 Task: Find a one-way business class flight from Colorado Springs to Springfield for 9 passengers on May 2, using American Airlines, with 1 carry-on bag, a price limit of ₹400,000, and a departure time between 8:00 AM and 12:00 AM.
Action: Mouse moved to (291, 280)
Screenshot: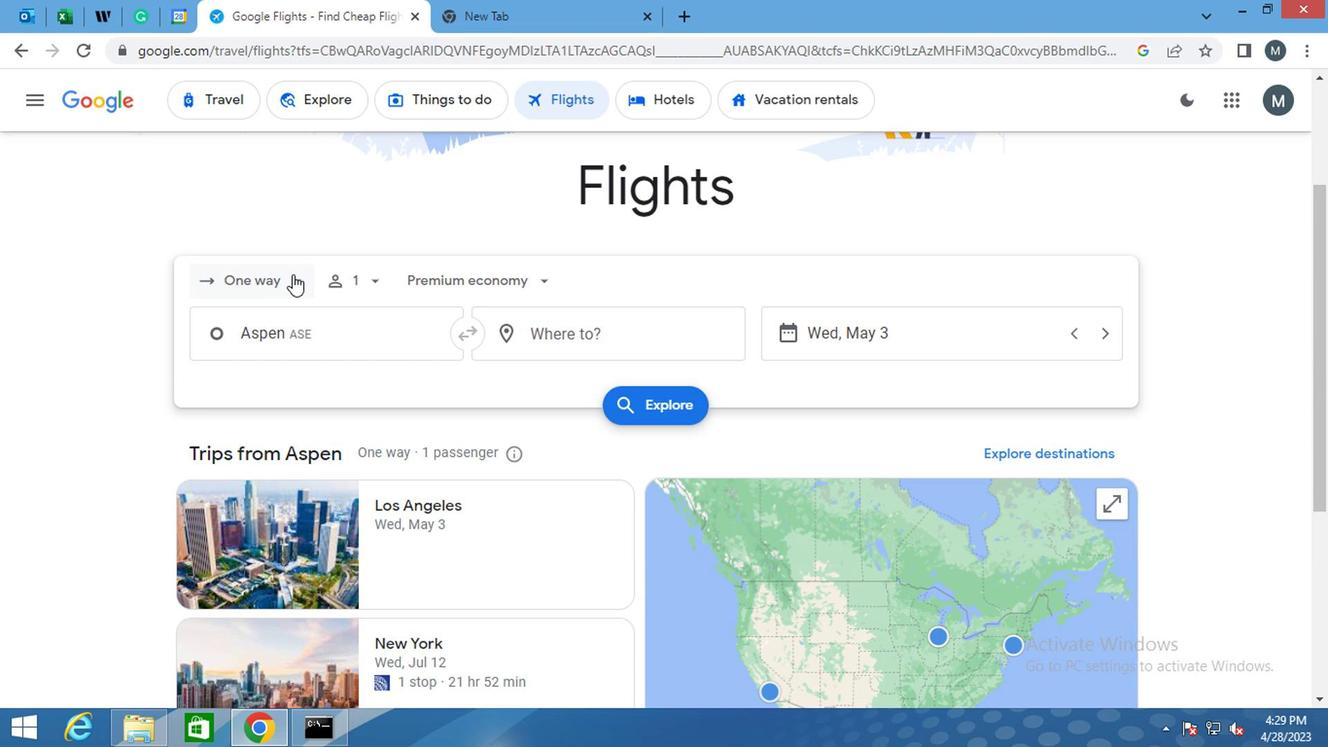 
Action: Mouse pressed left at (291, 280)
Screenshot: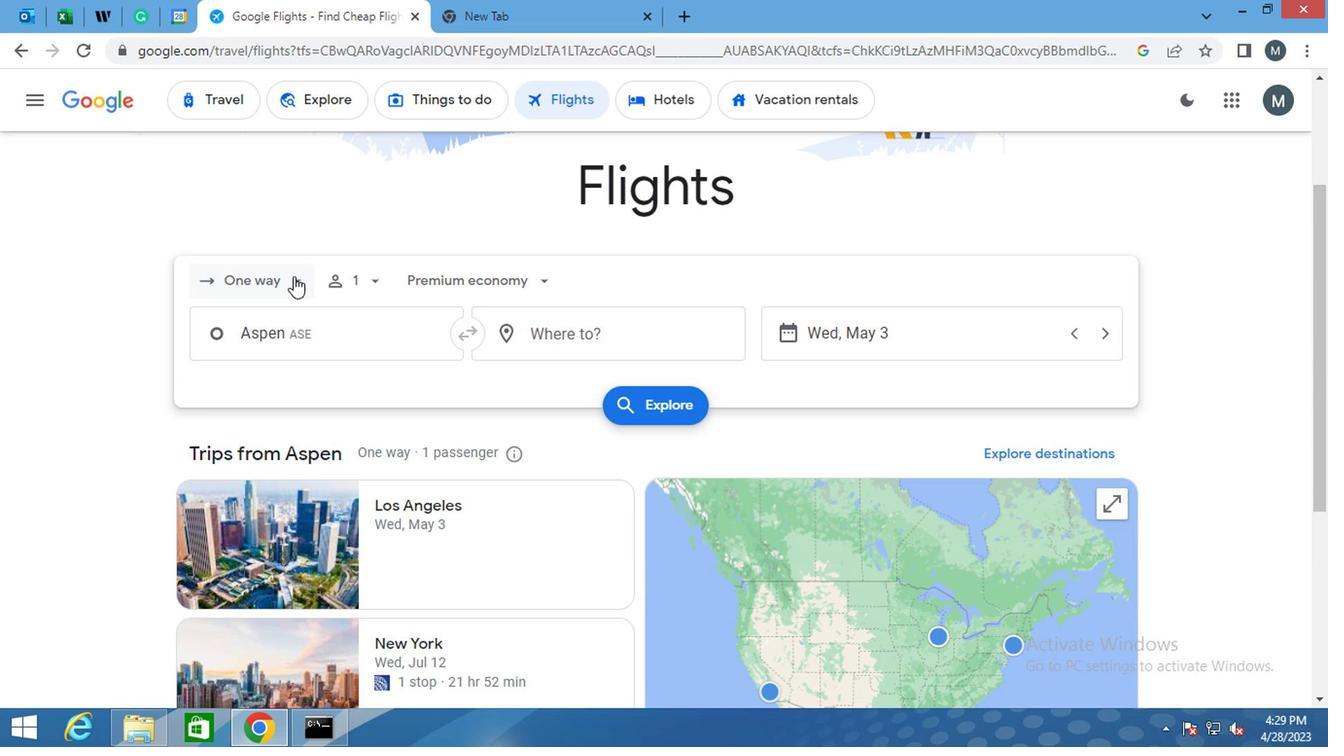 
Action: Mouse moved to (308, 374)
Screenshot: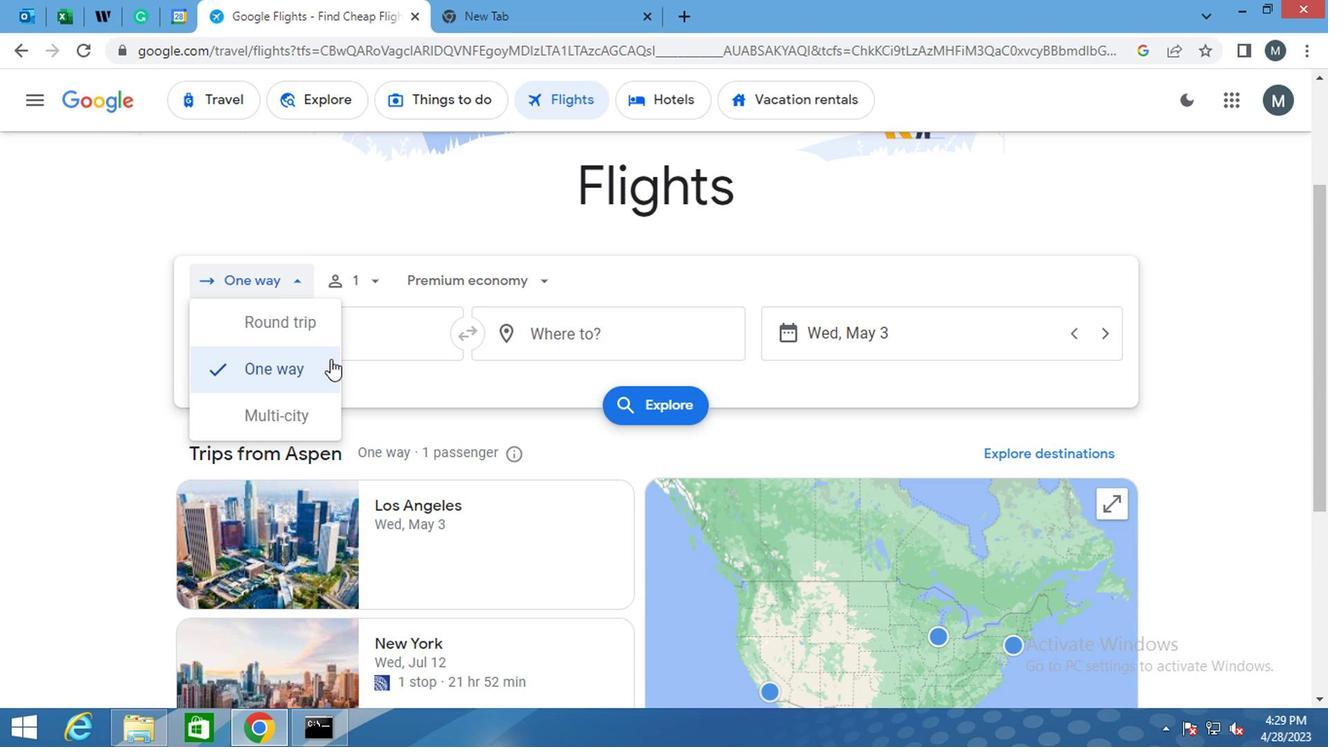 
Action: Mouse pressed left at (308, 374)
Screenshot: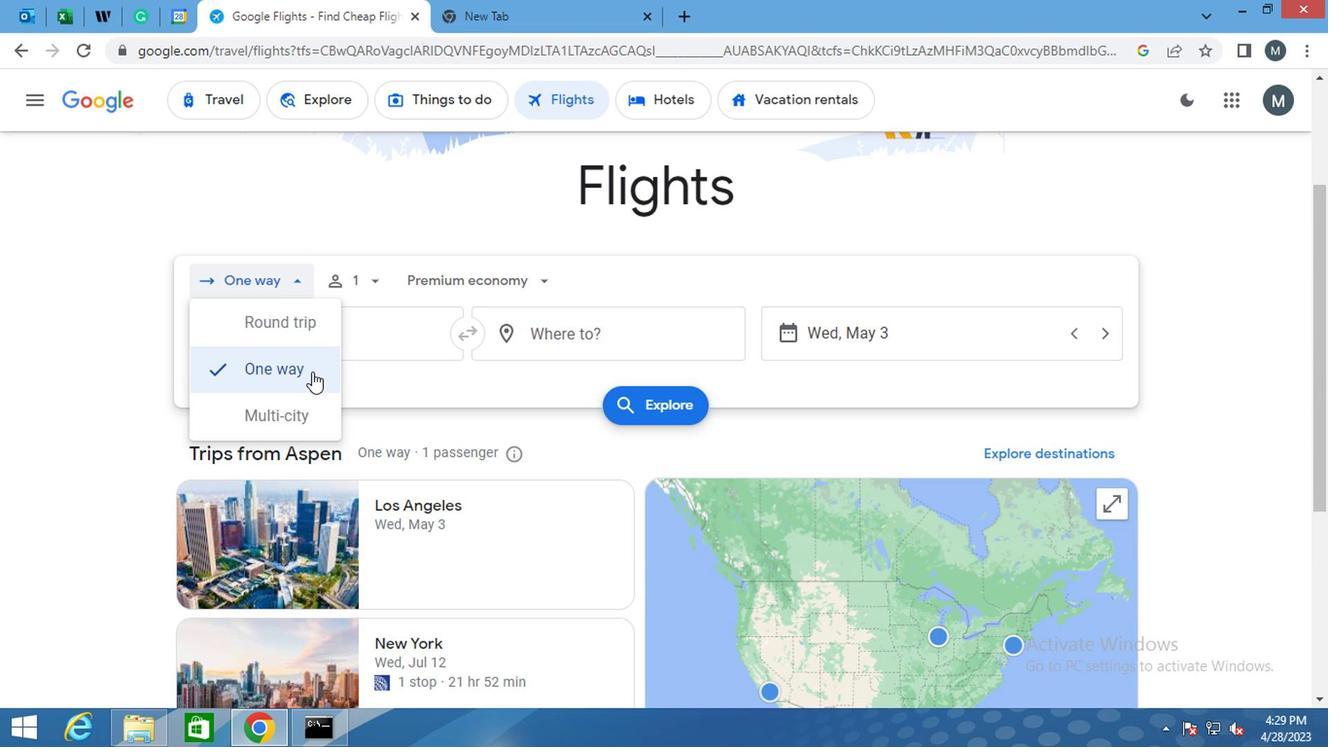 
Action: Mouse moved to (368, 285)
Screenshot: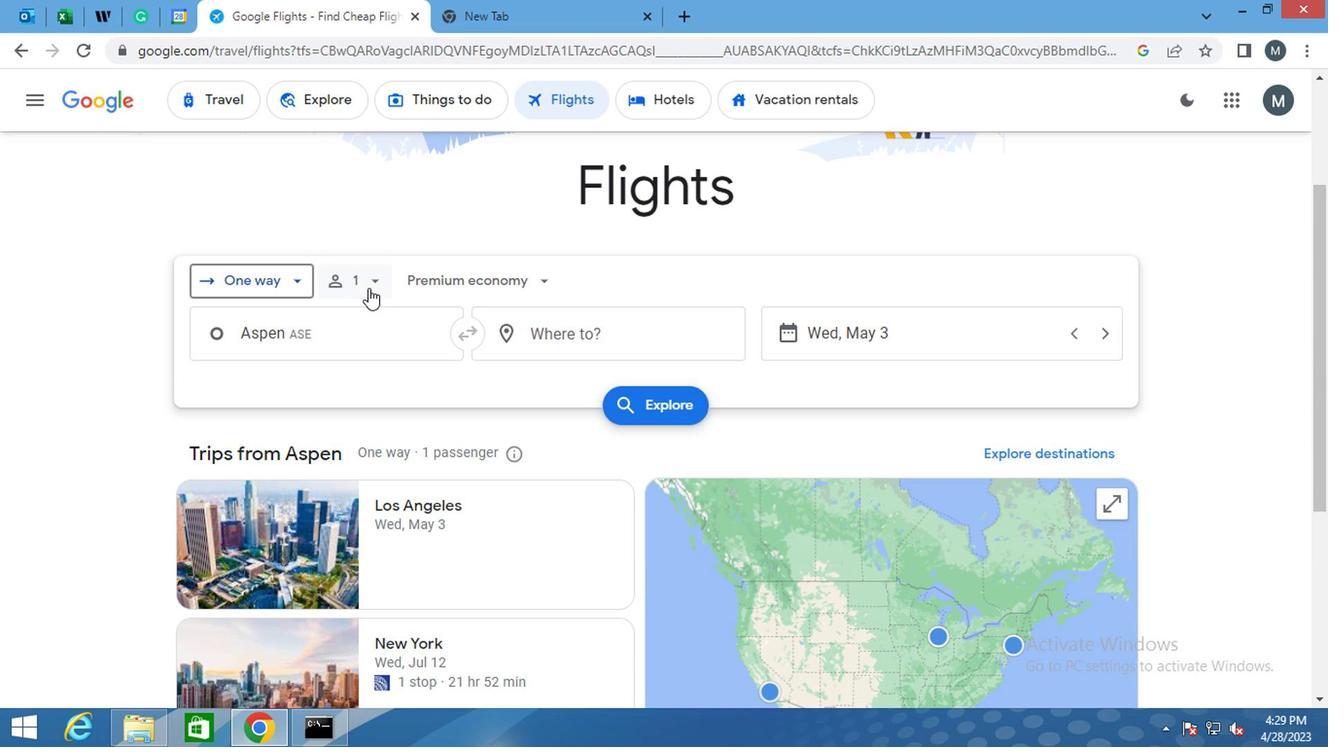 
Action: Mouse pressed left at (368, 285)
Screenshot: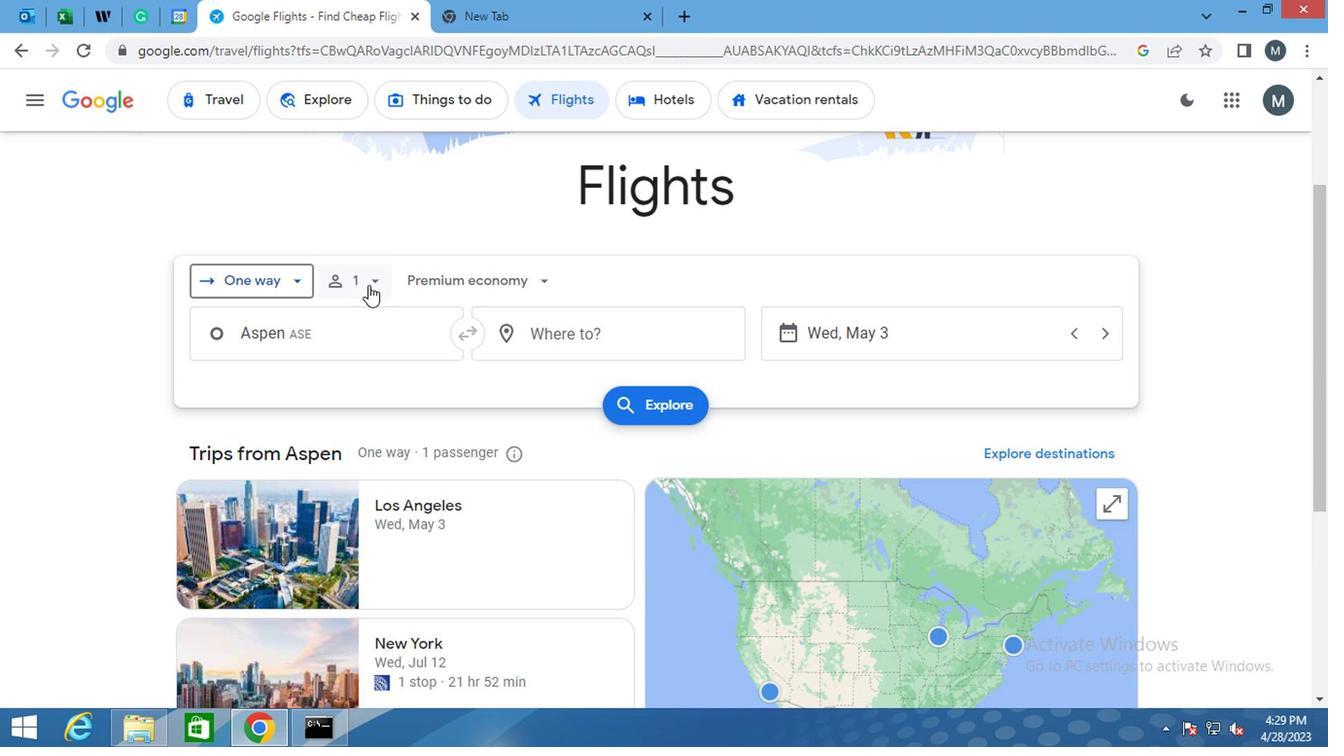 
Action: Mouse moved to (522, 383)
Screenshot: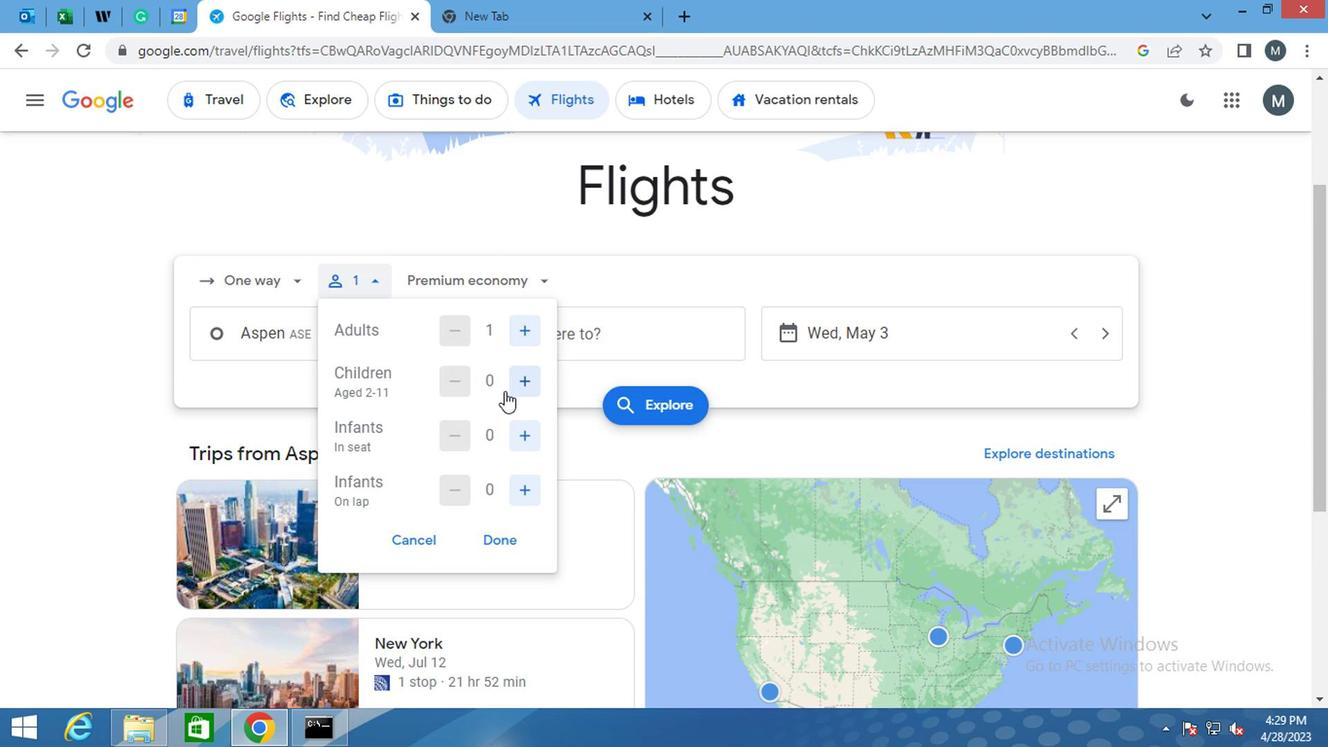 
Action: Mouse pressed left at (522, 383)
Screenshot: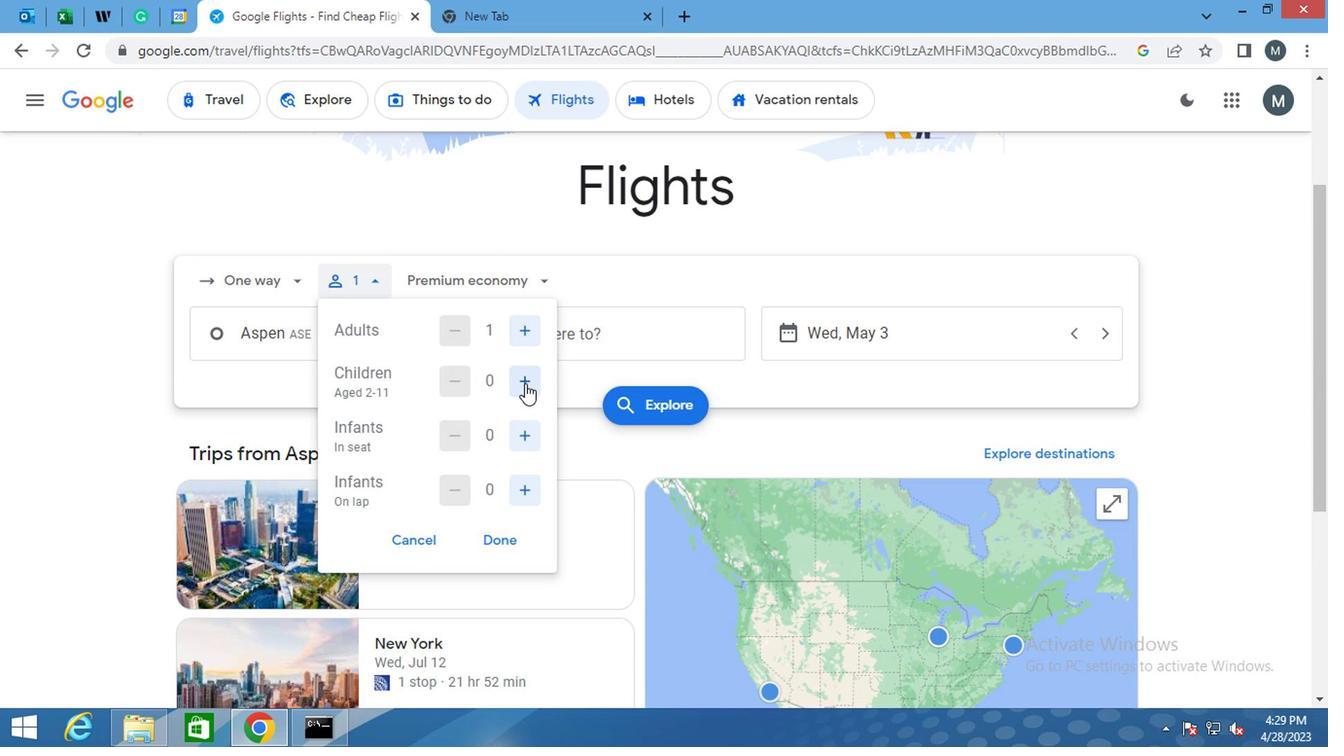 
Action: Mouse moved to (523, 383)
Screenshot: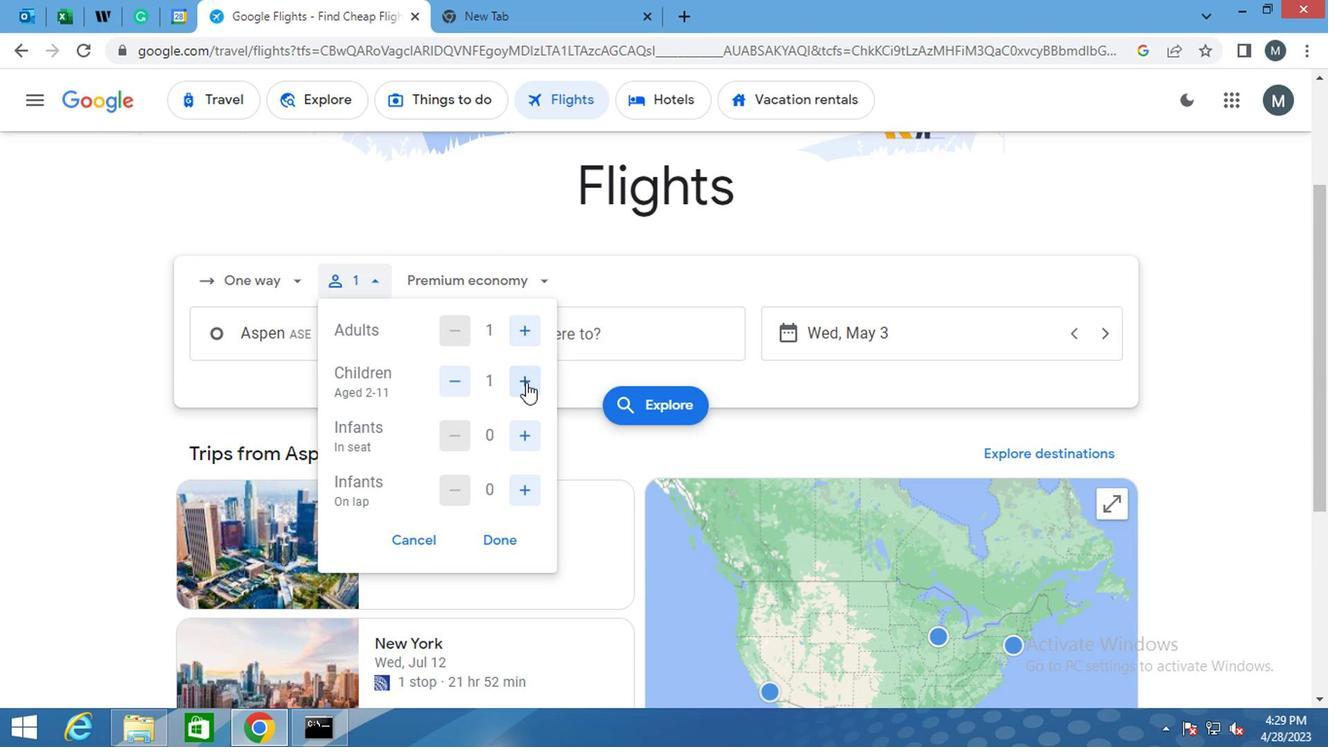 
Action: Mouse pressed left at (523, 383)
Screenshot: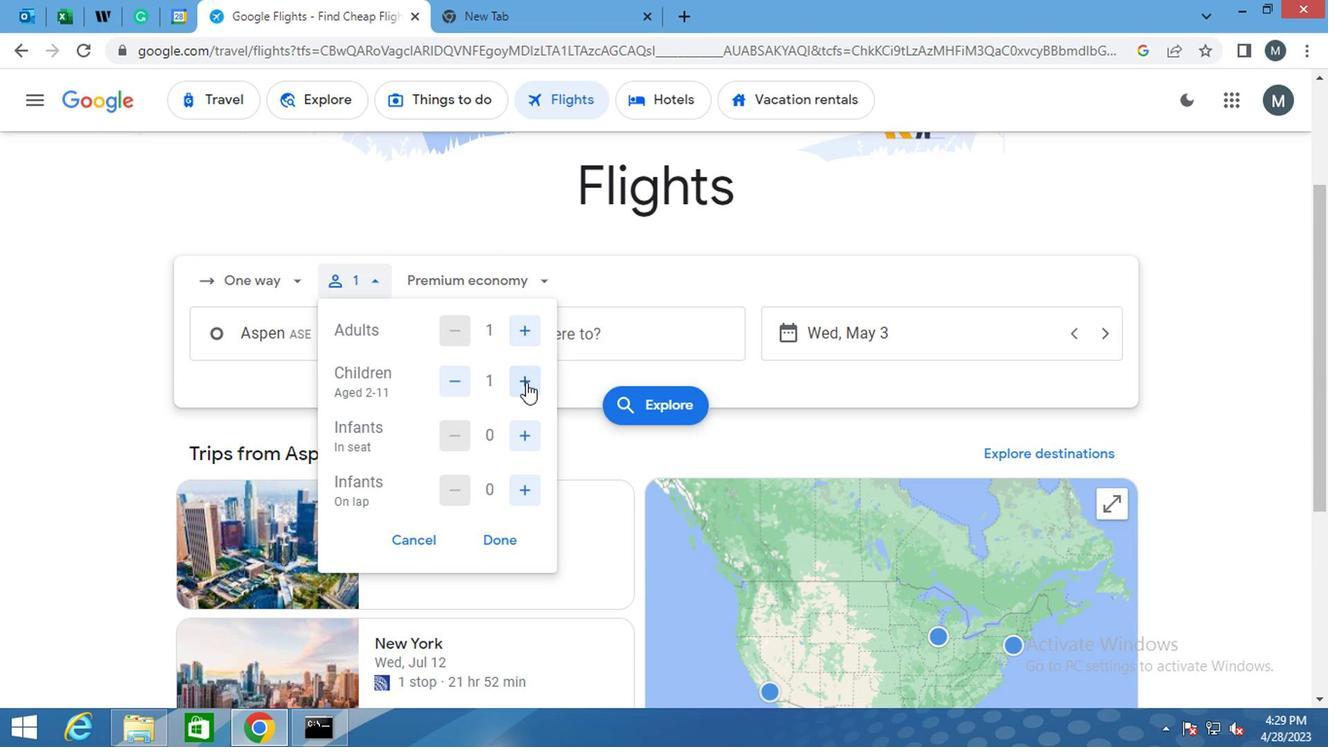 
Action: Mouse pressed left at (523, 383)
Screenshot: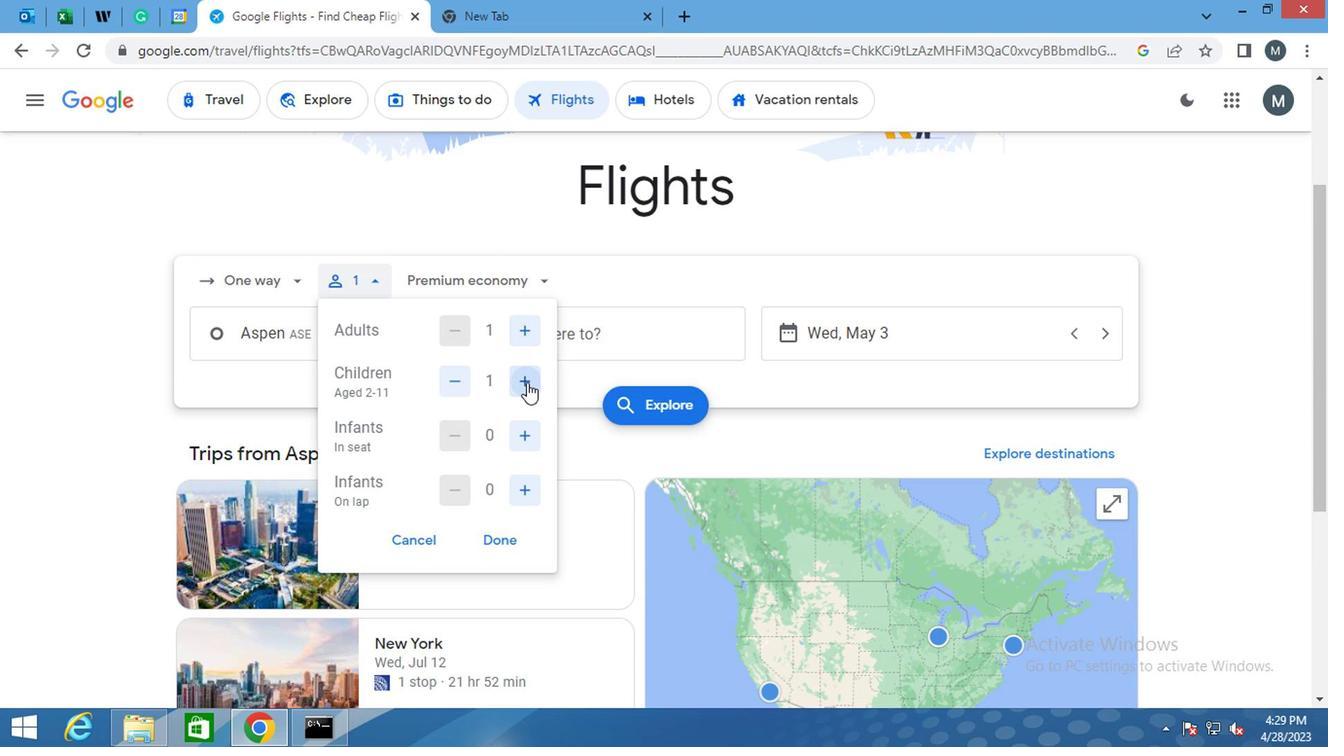 
Action: Mouse pressed left at (523, 383)
Screenshot: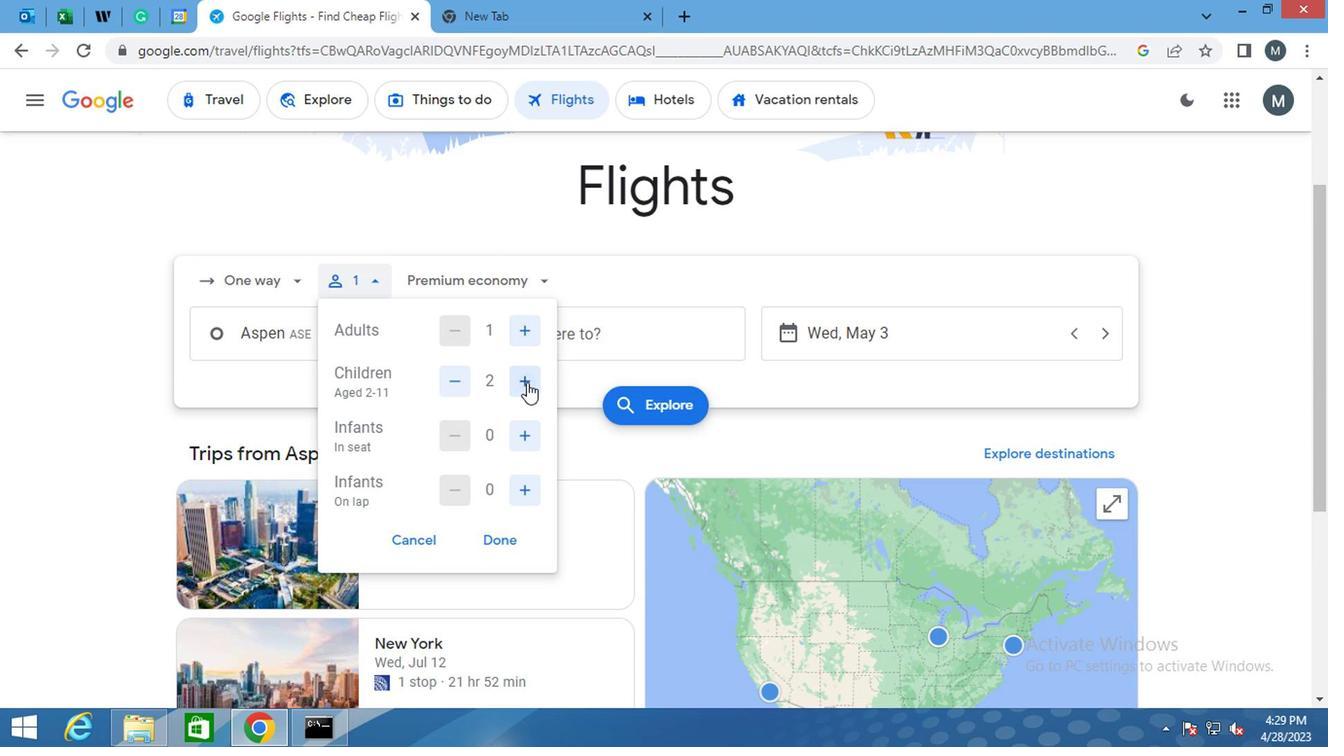 
Action: Mouse pressed left at (523, 383)
Screenshot: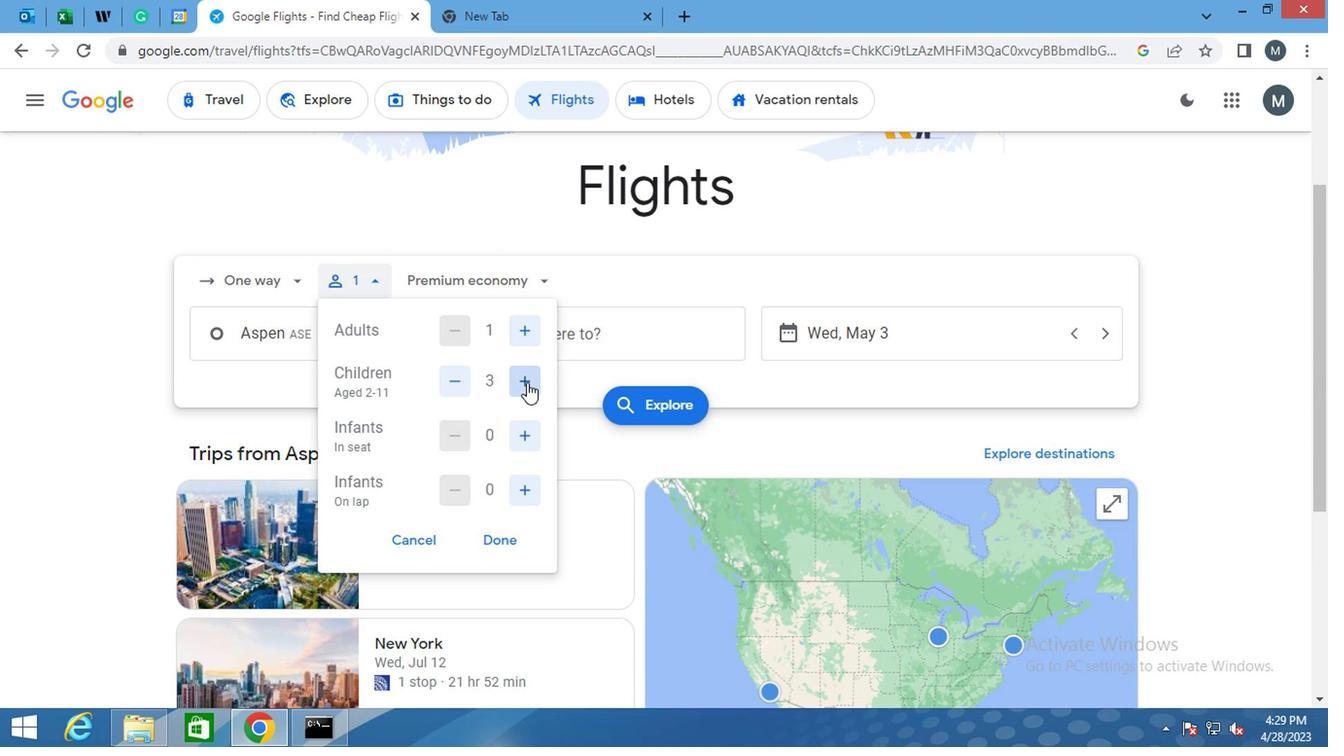 
Action: Mouse pressed left at (523, 383)
Screenshot: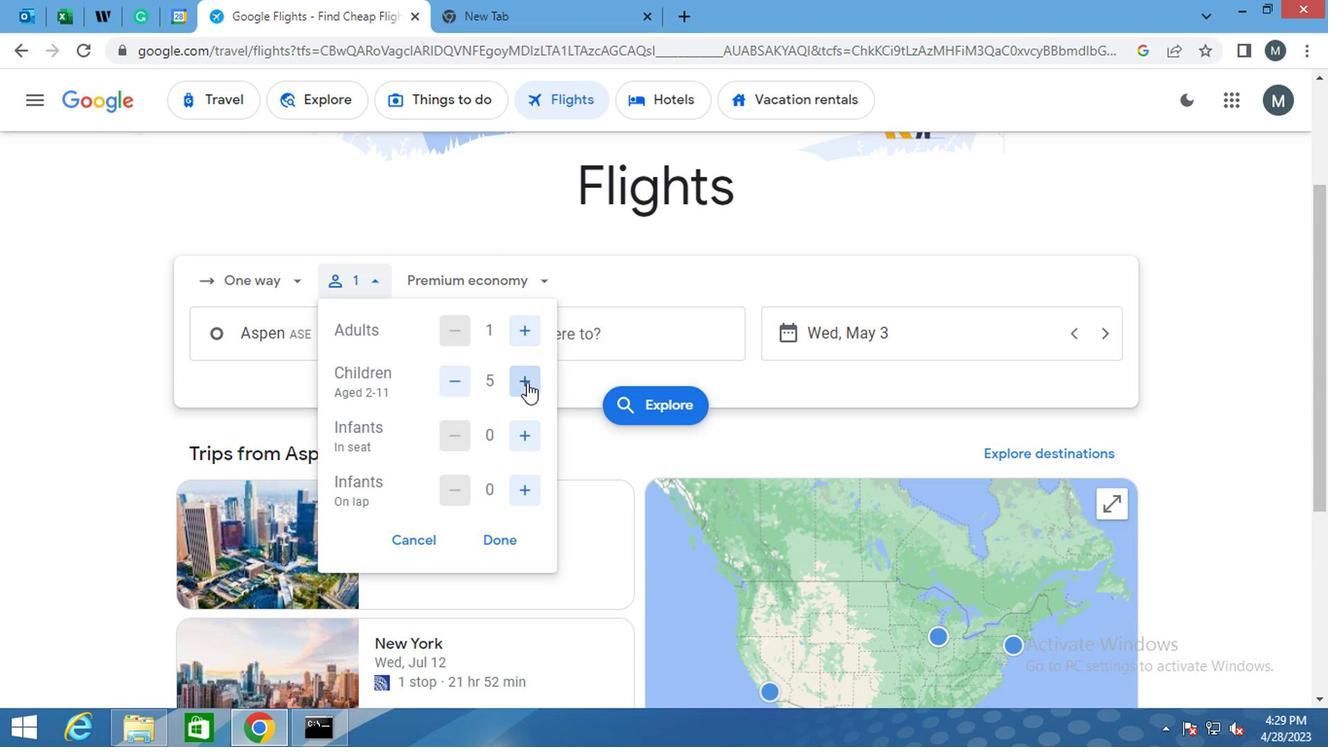 
Action: Mouse moved to (523, 441)
Screenshot: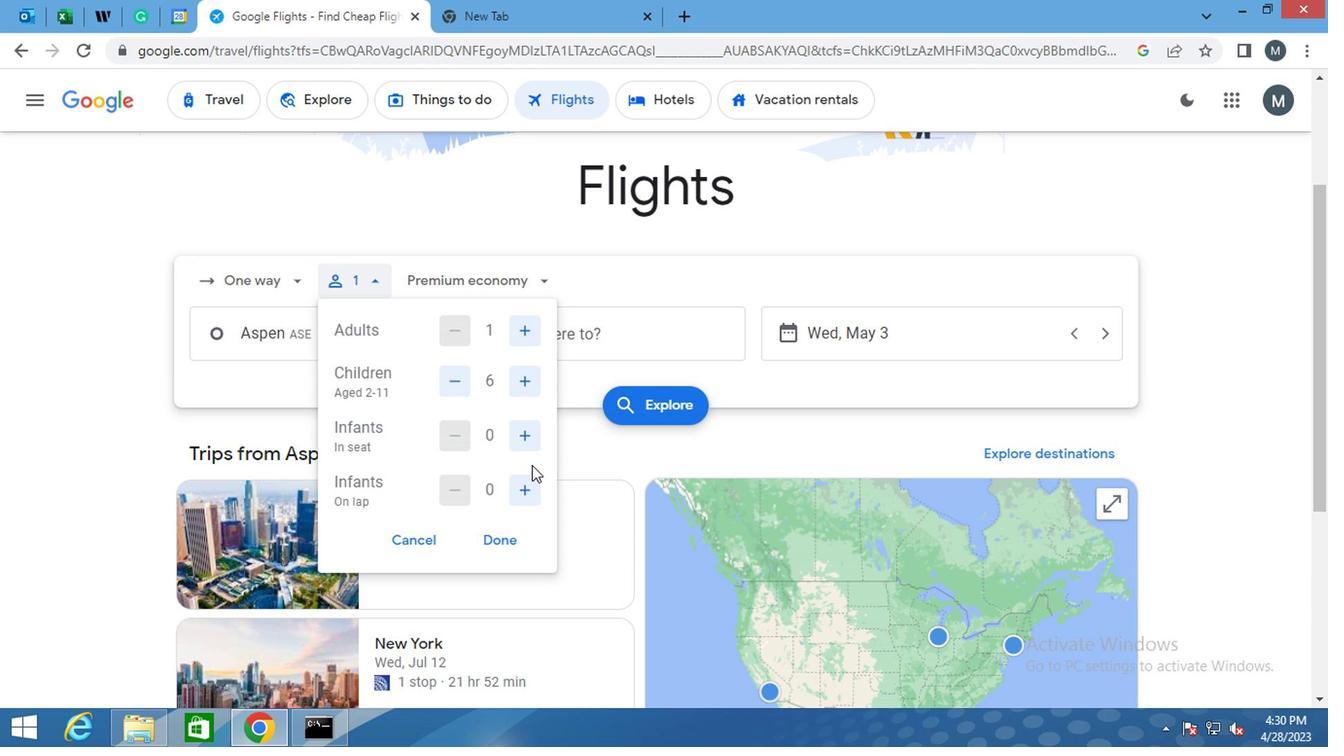 
Action: Mouse pressed left at (523, 441)
Screenshot: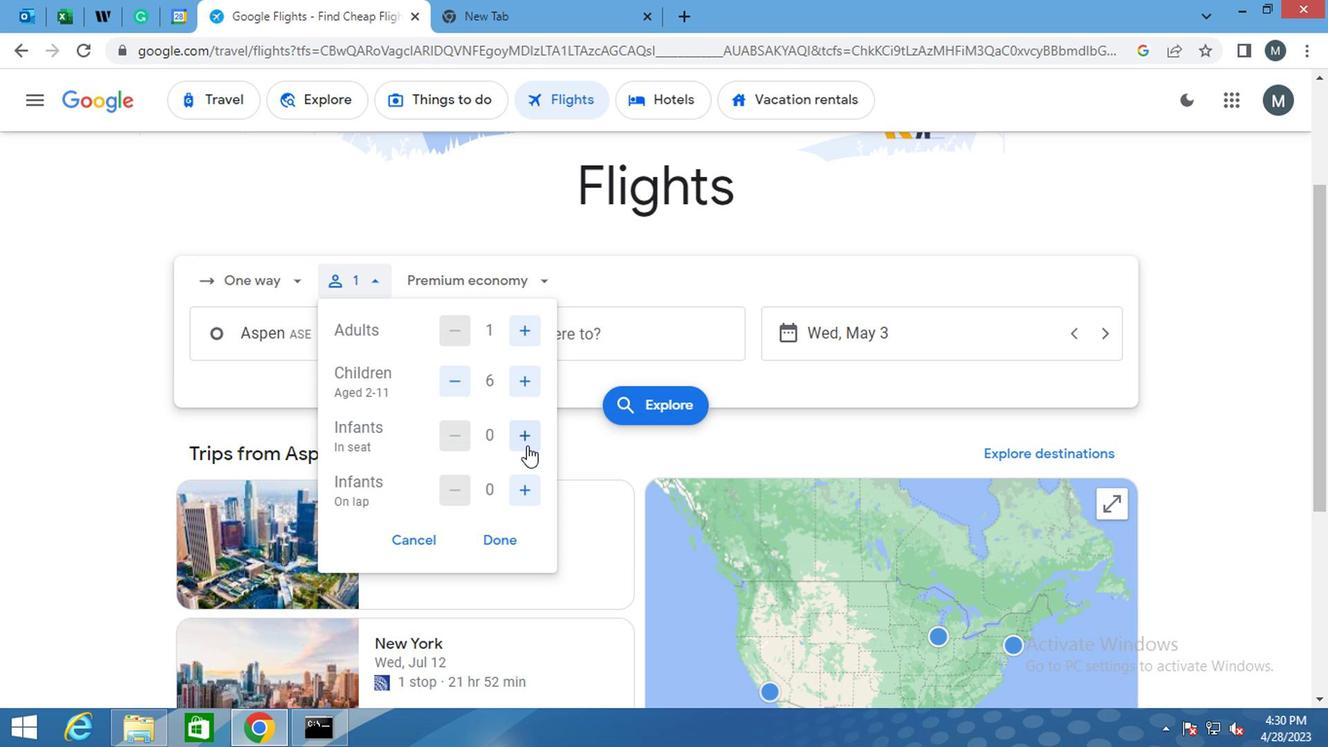 
Action: Mouse moved to (522, 486)
Screenshot: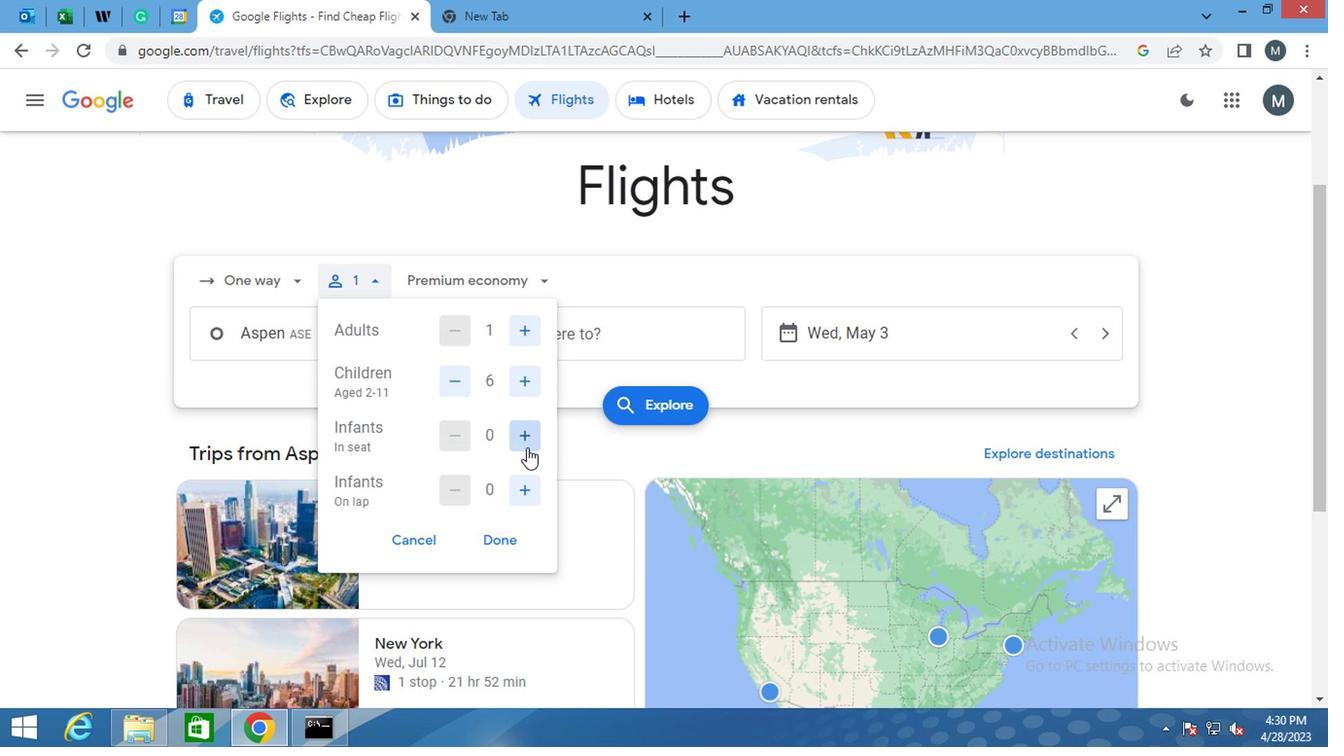 
Action: Mouse pressed left at (522, 486)
Screenshot: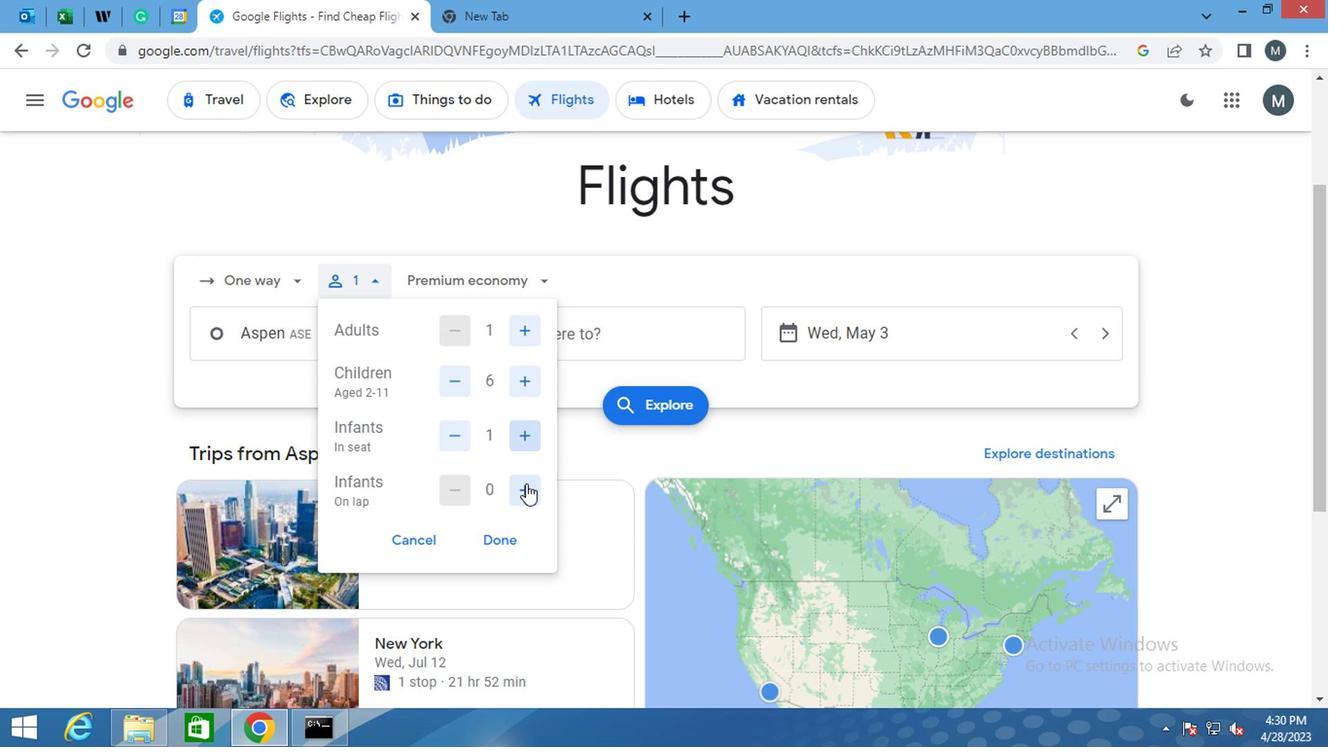 
Action: Mouse moved to (515, 534)
Screenshot: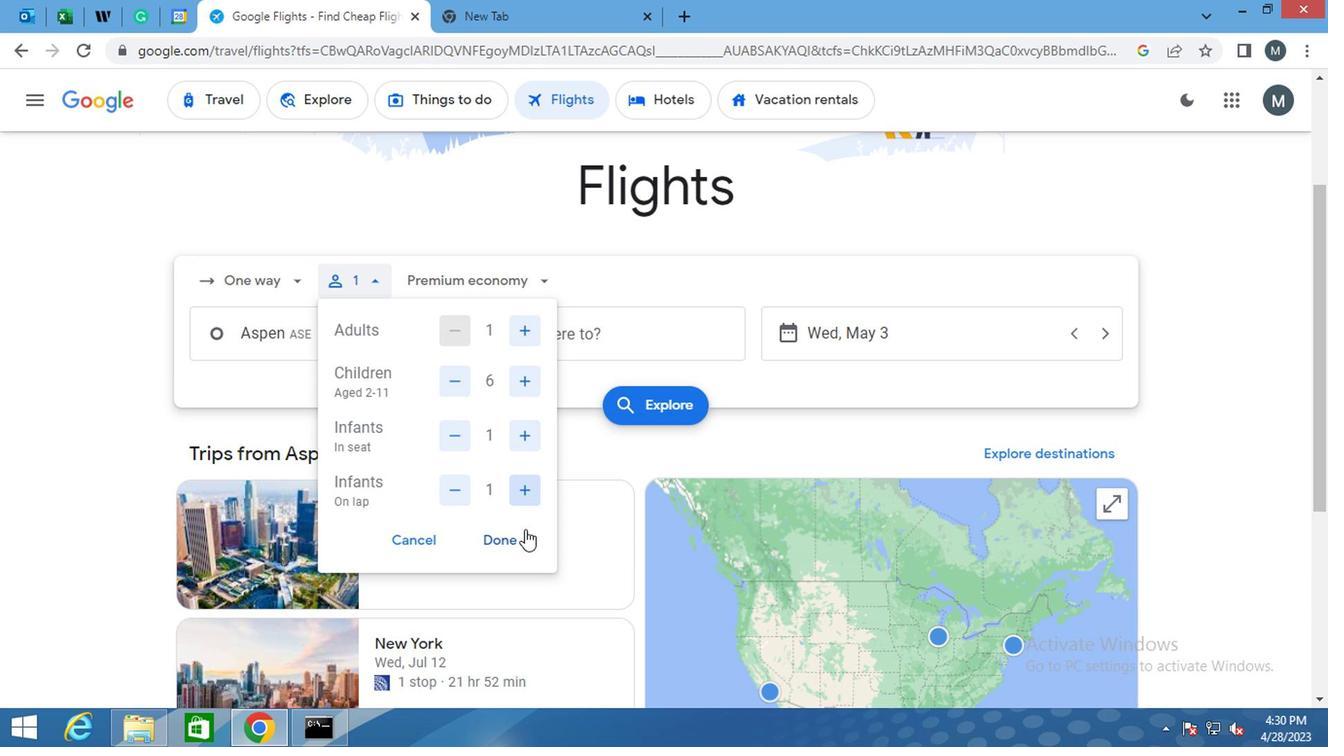 
Action: Mouse pressed left at (515, 534)
Screenshot: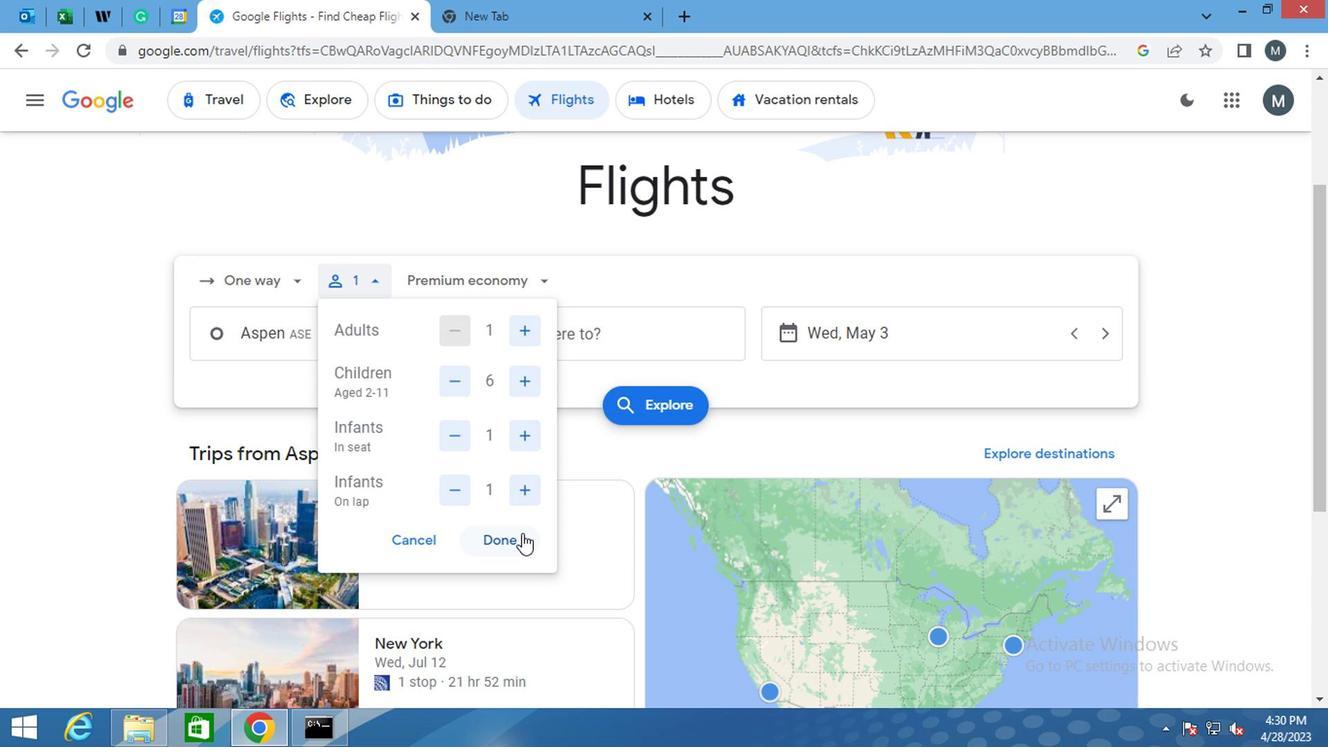 
Action: Mouse moved to (451, 284)
Screenshot: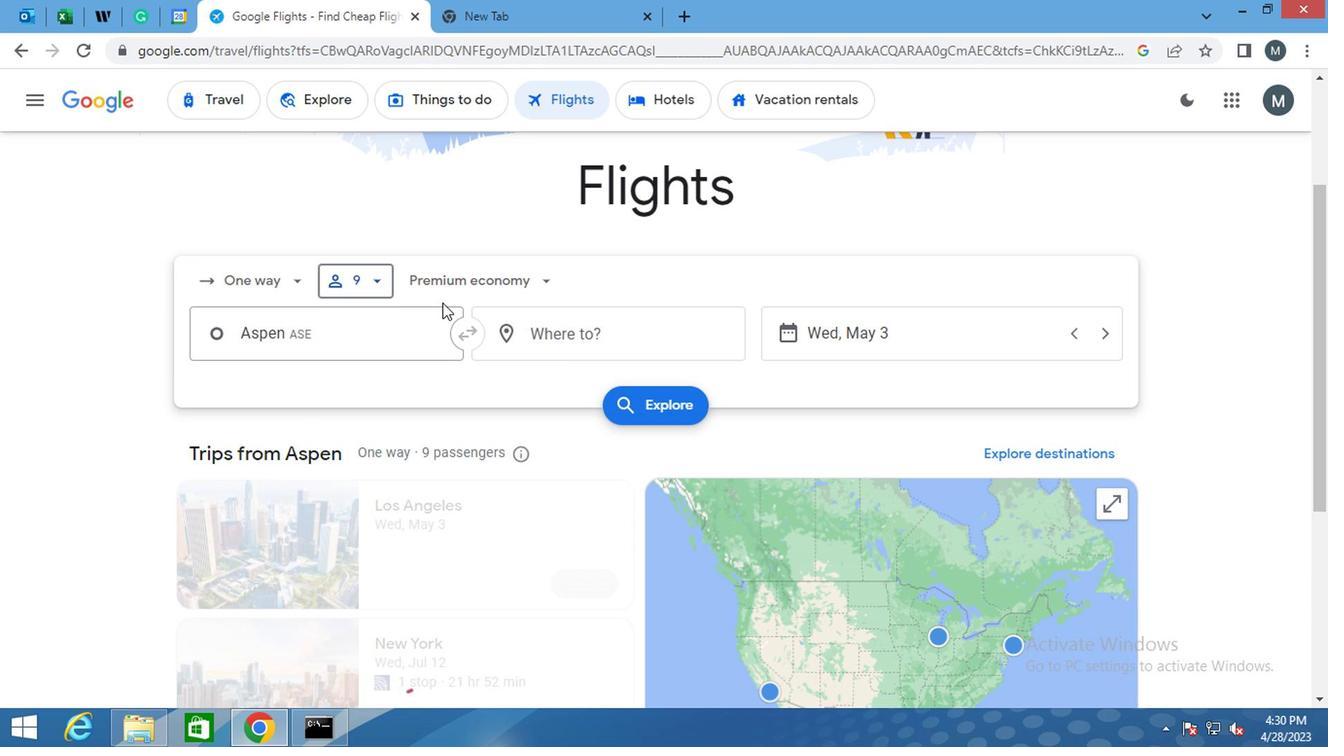 
Action: Mouse pressed left at (451, 284)
Screenshot: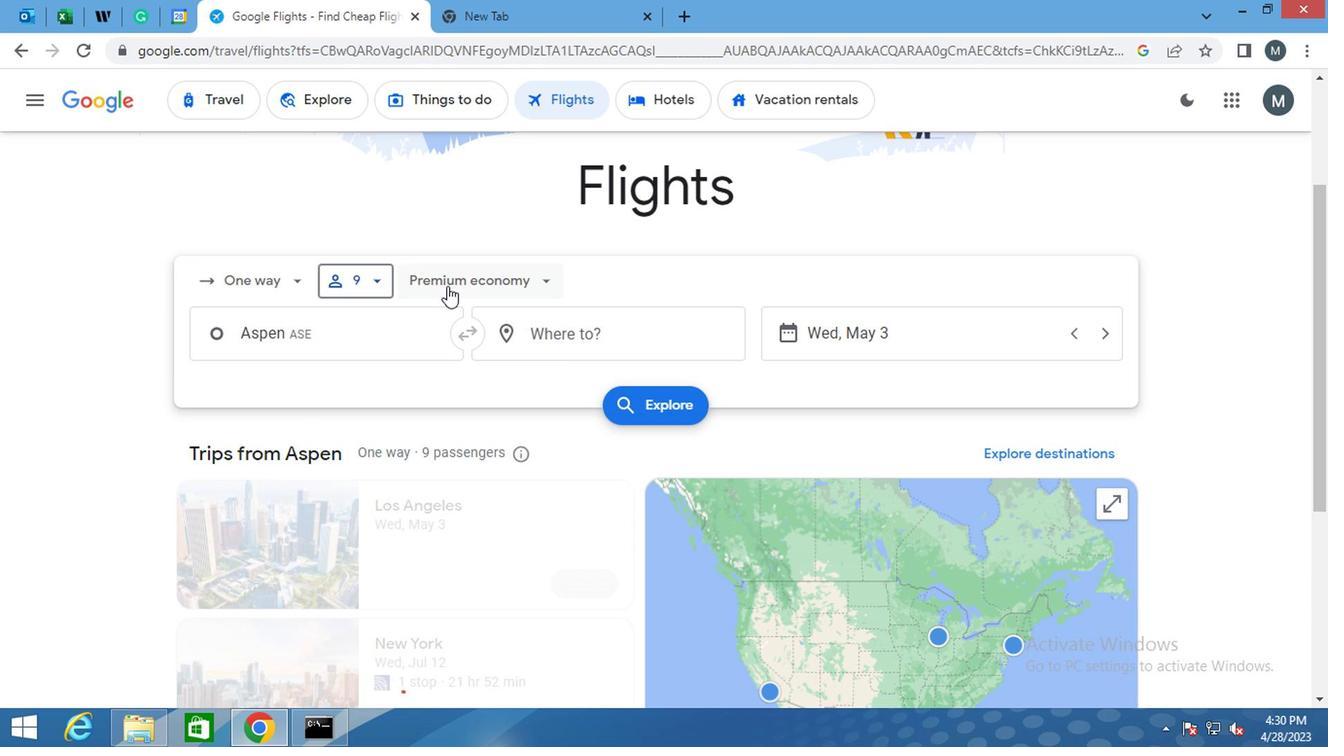 
Action: Mouse moved to (475, 410)
Screenshot: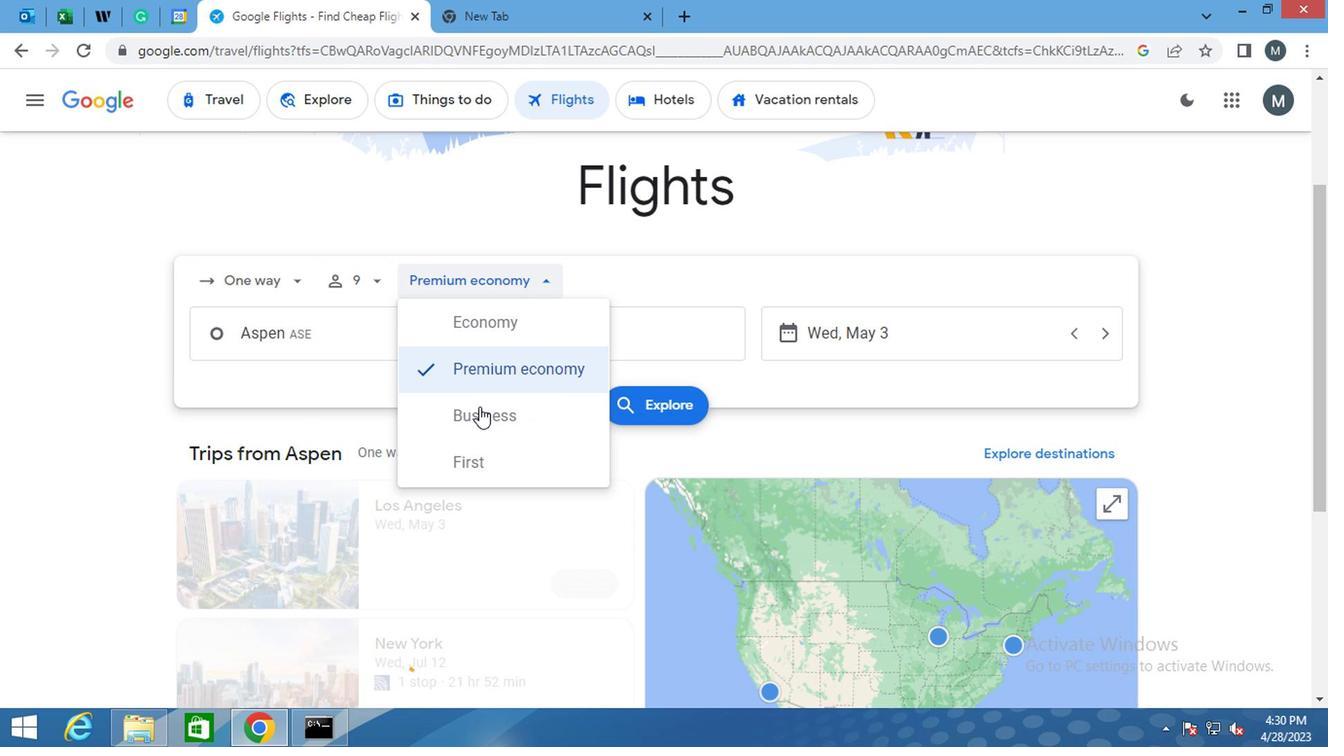 
Action: Mouse pressed left at (475, 410)
Screenshot: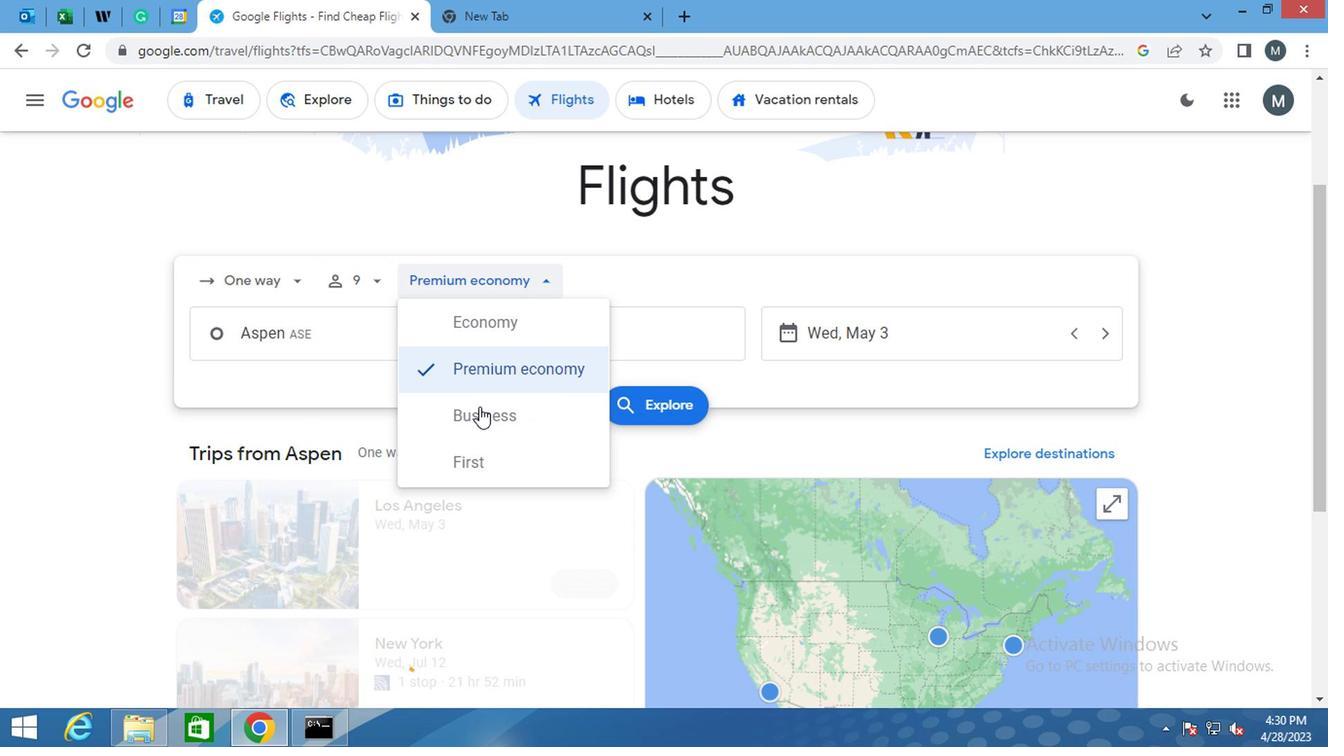 
Action: Mouse moved to (316, 340)
Screenshot: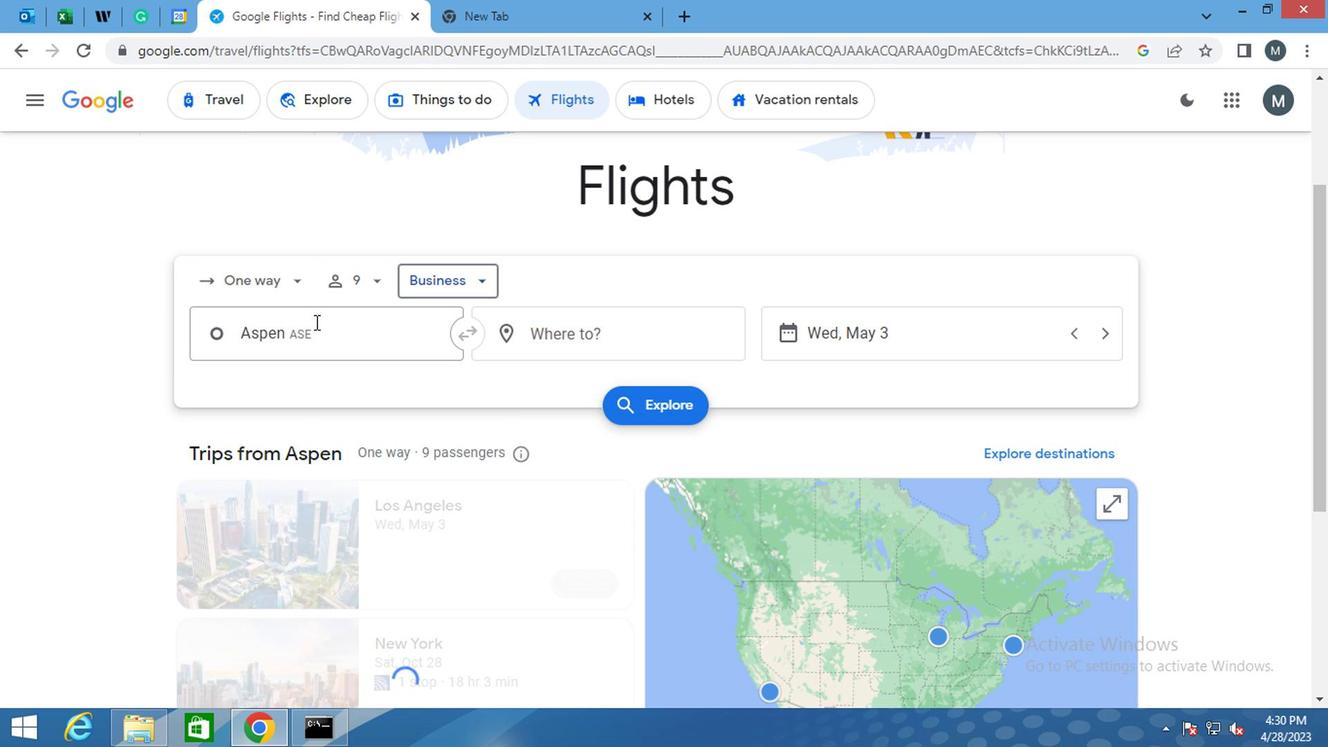 
Action: Mouse pressed left at (316, 340)
Screenshot: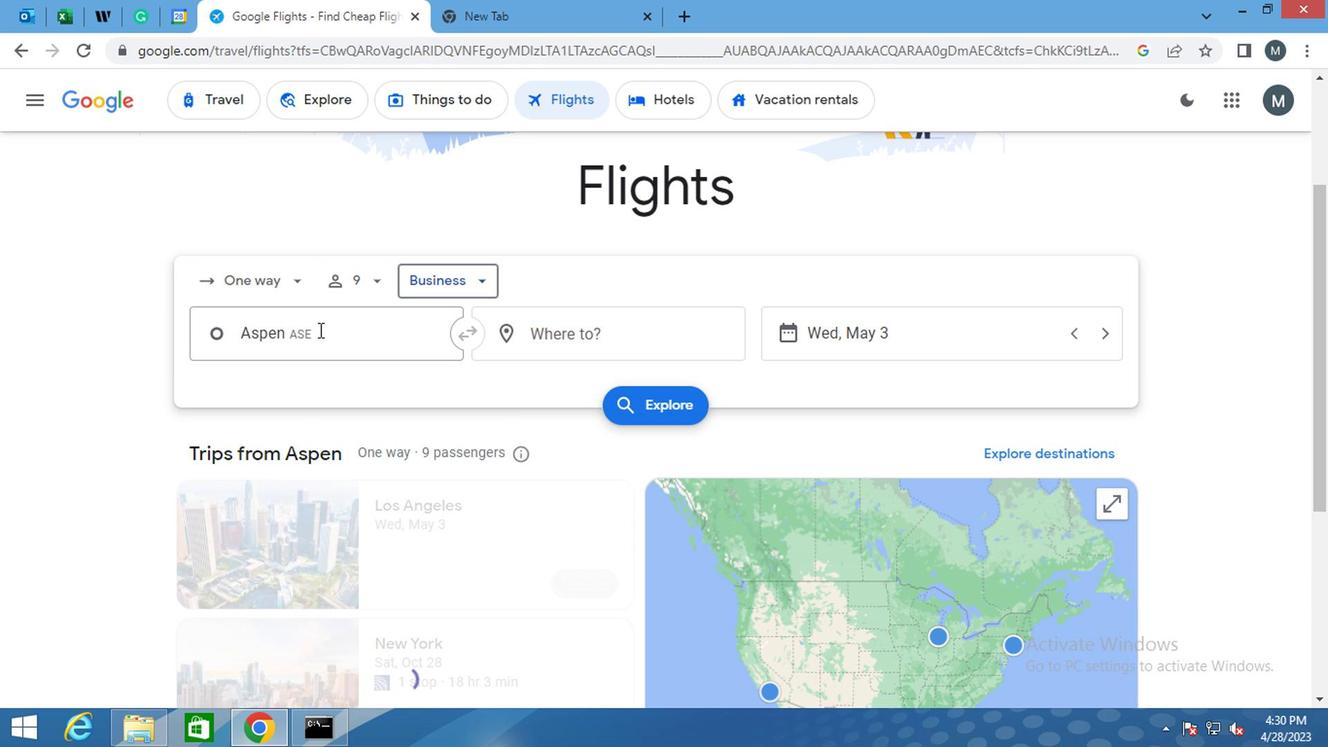 
Action: Key pressed <Key.shift>CLORADO<Key.space>
Screenshot: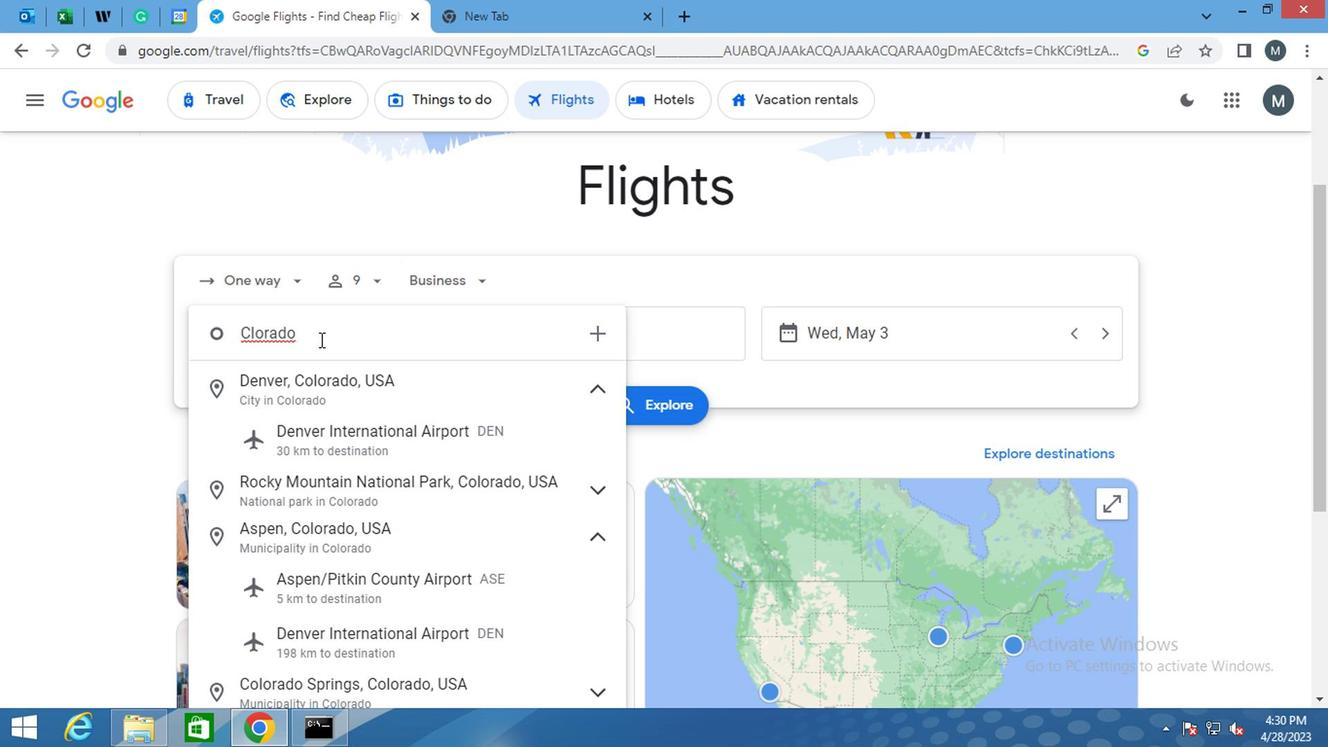 
Action: Mouse moved to (313, 342)
Screenshot: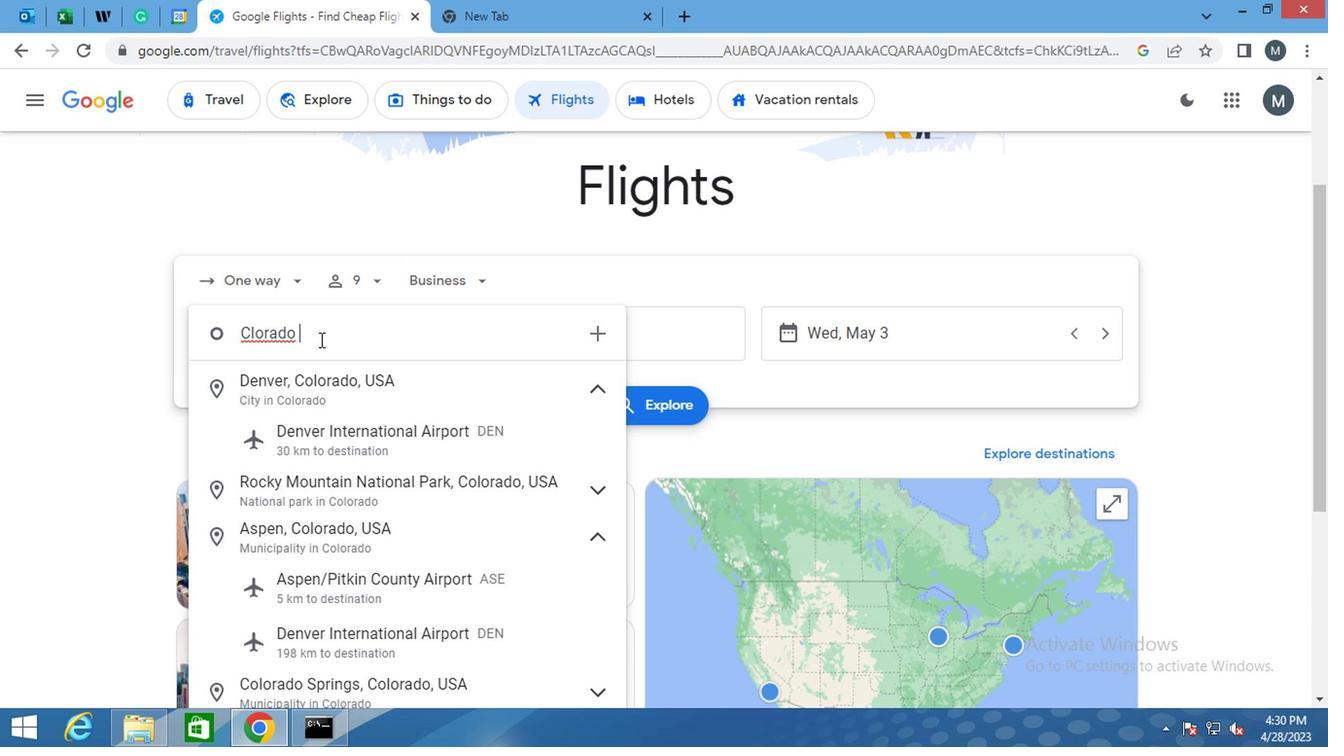 
Action: Key pressed <Key.shift>SPRINGS
Screenshot: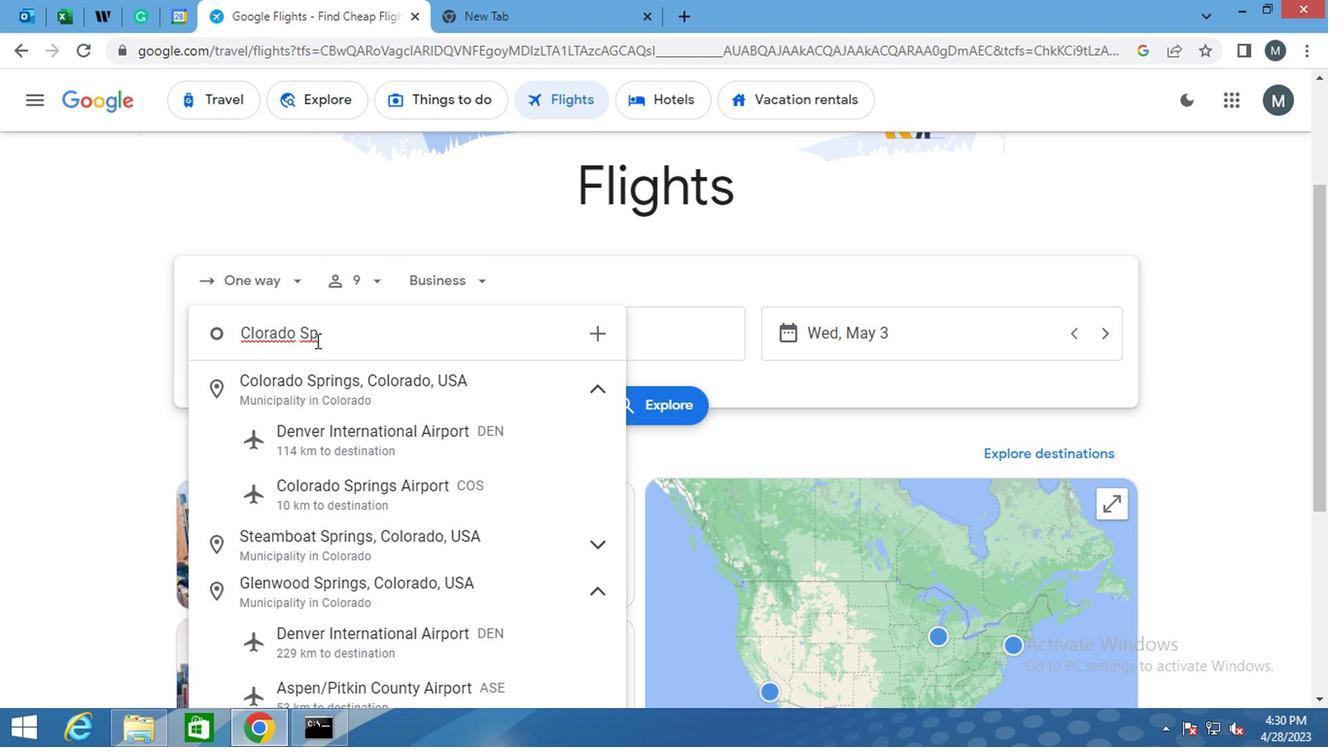 
Action: Mouse moved to (438, 489)
Screenshot: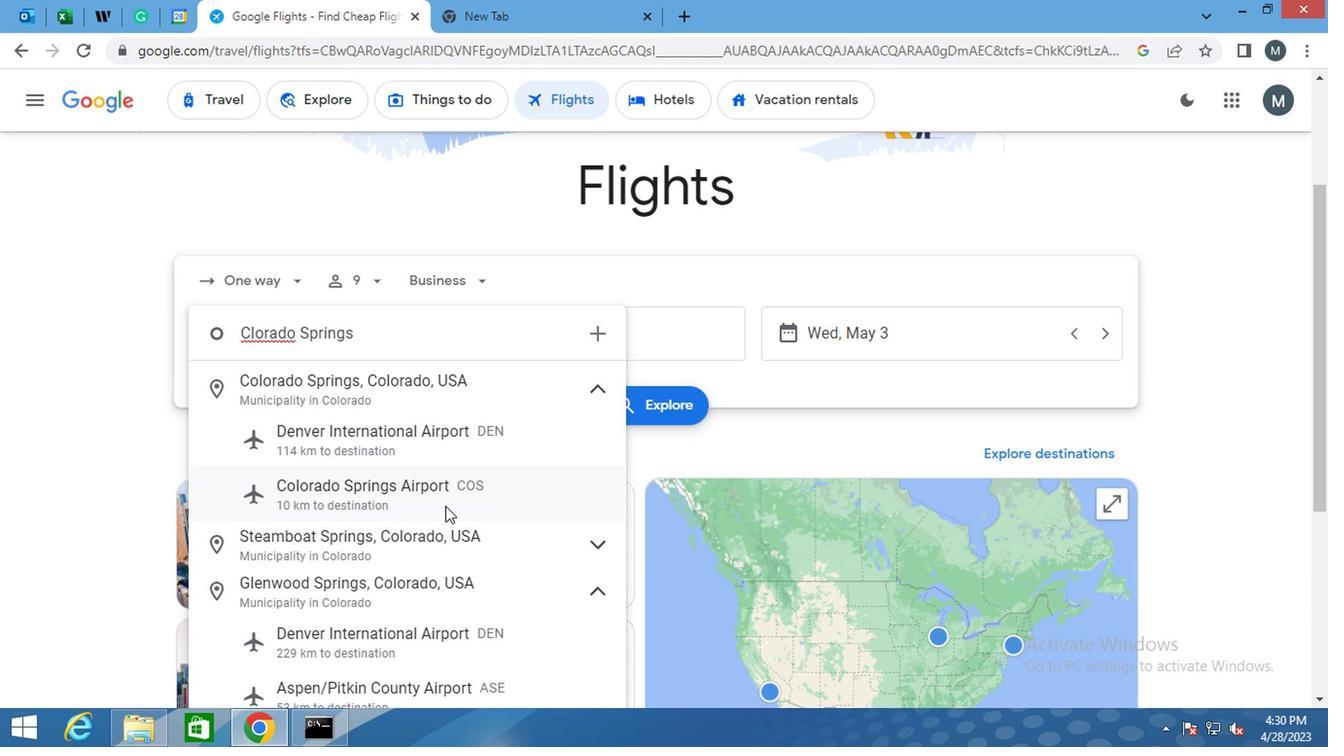 
Action: Mouse pressed left at (438, 489)
Screenshot: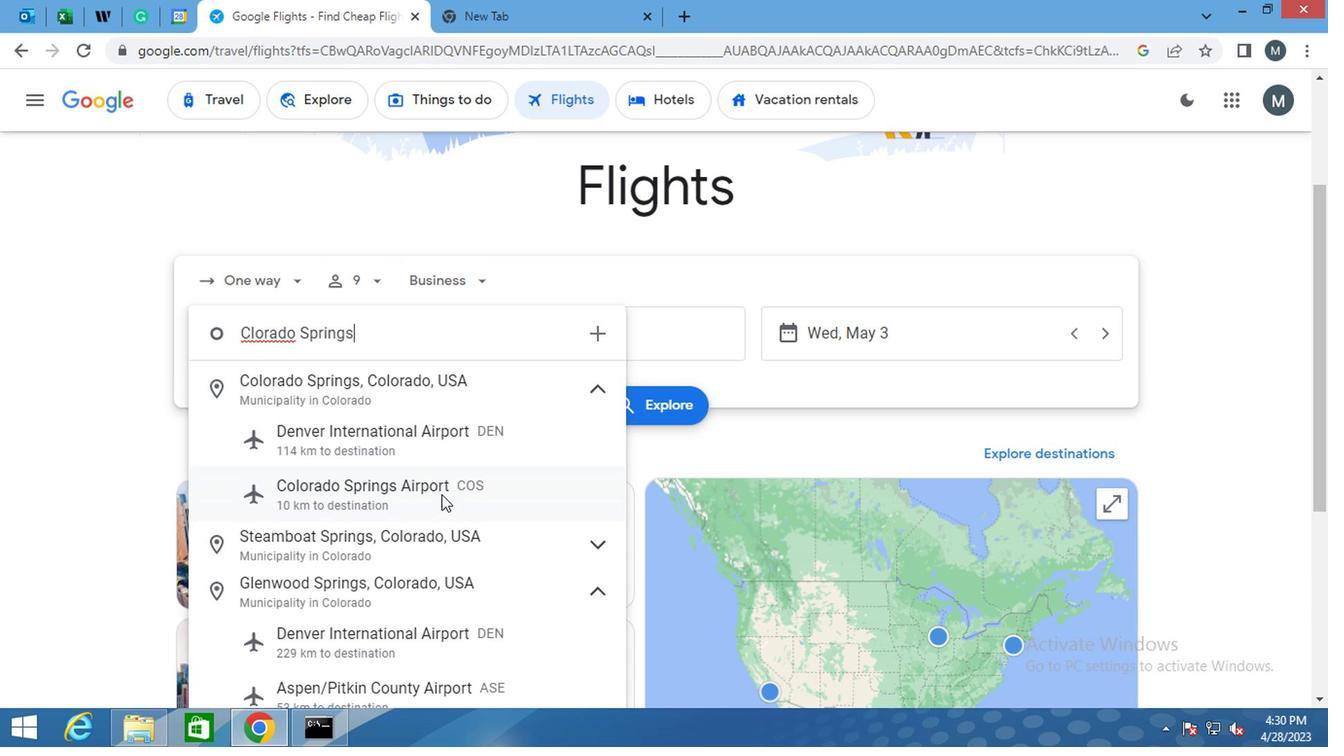 
Action: Mouse moved to (574, 340)
Screenshot: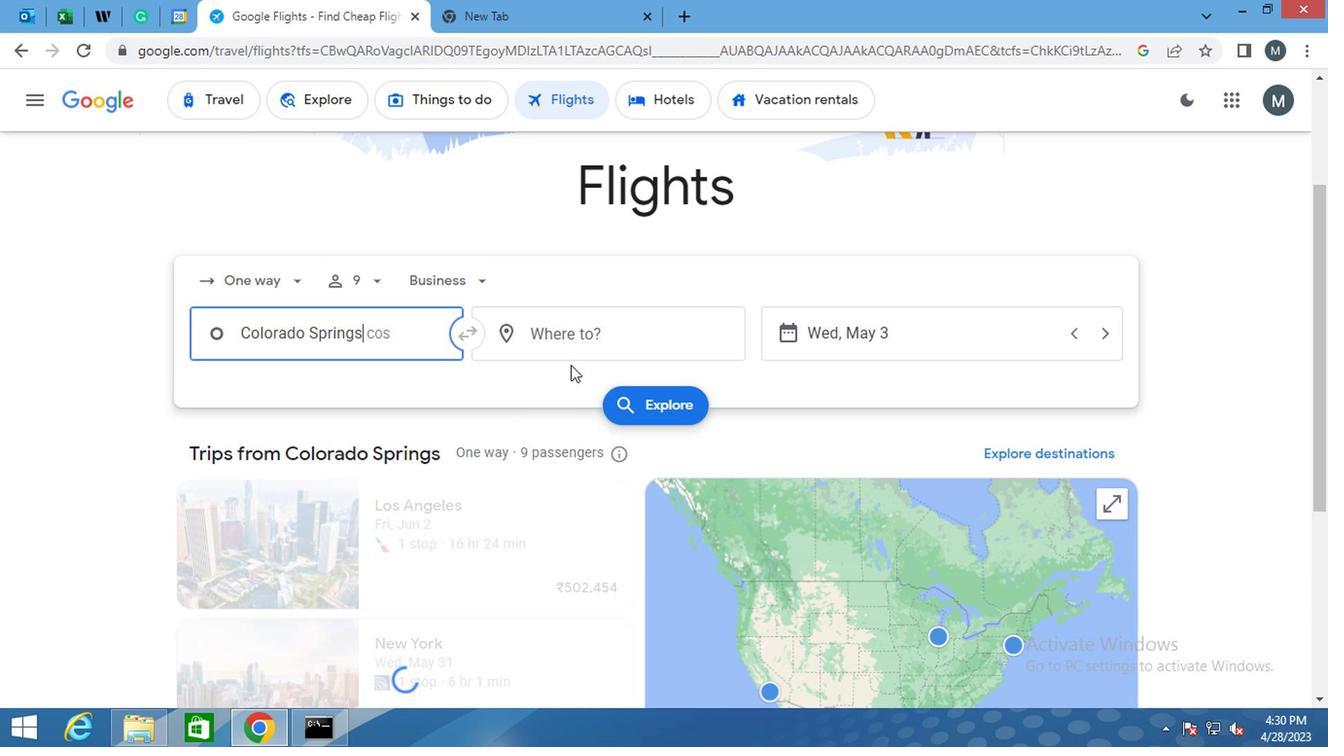 
Action: Mouse pressed left at (574, 340)
Screenshot: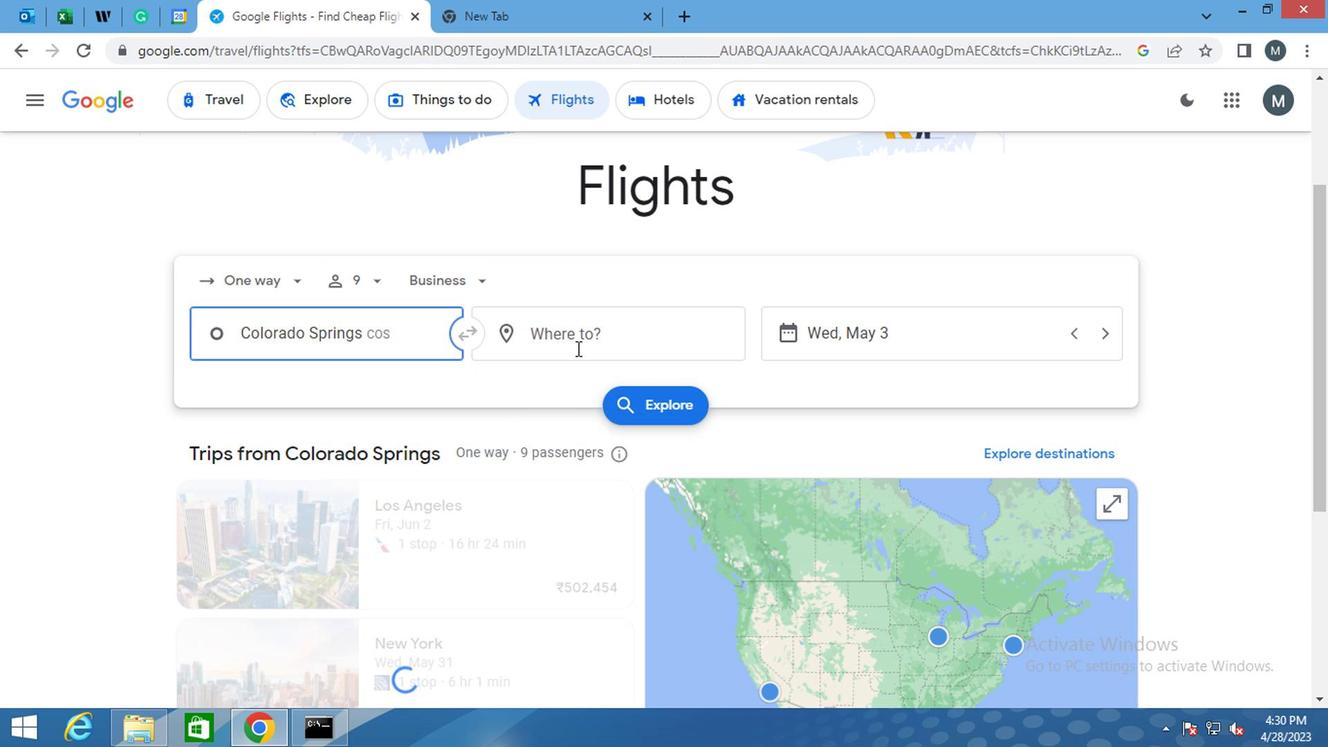 
Action: Mouse moved to (619, 337)
Screenshot: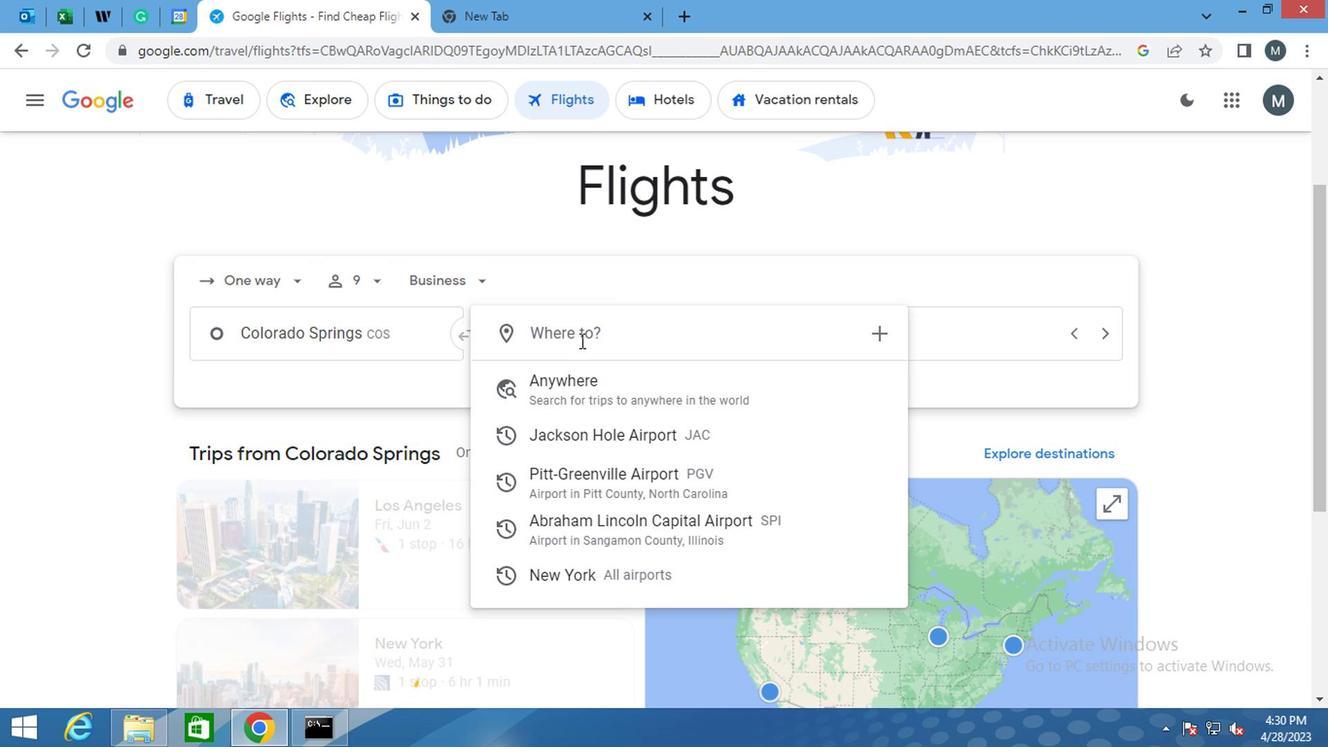
Action: Key pressed ABRA
Screenshot: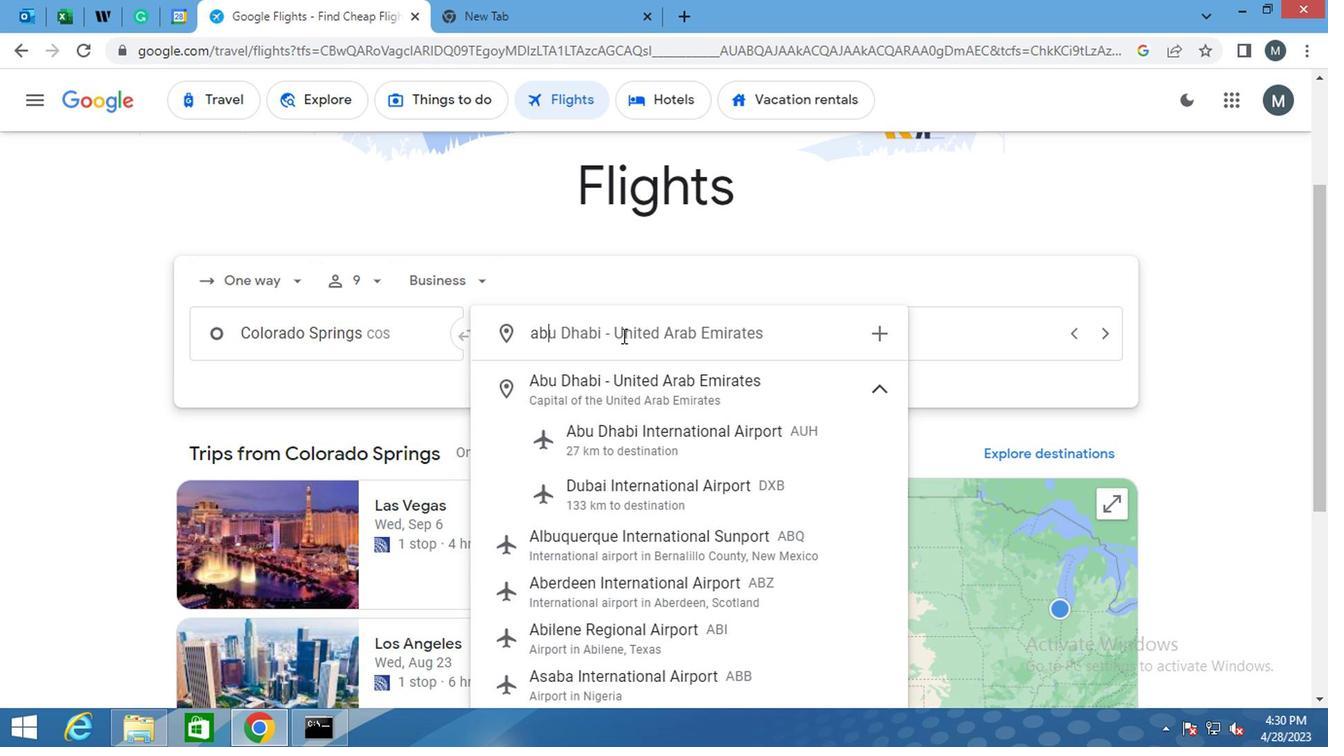 
Action: Mouse moved to (628, 436)
Screenshot: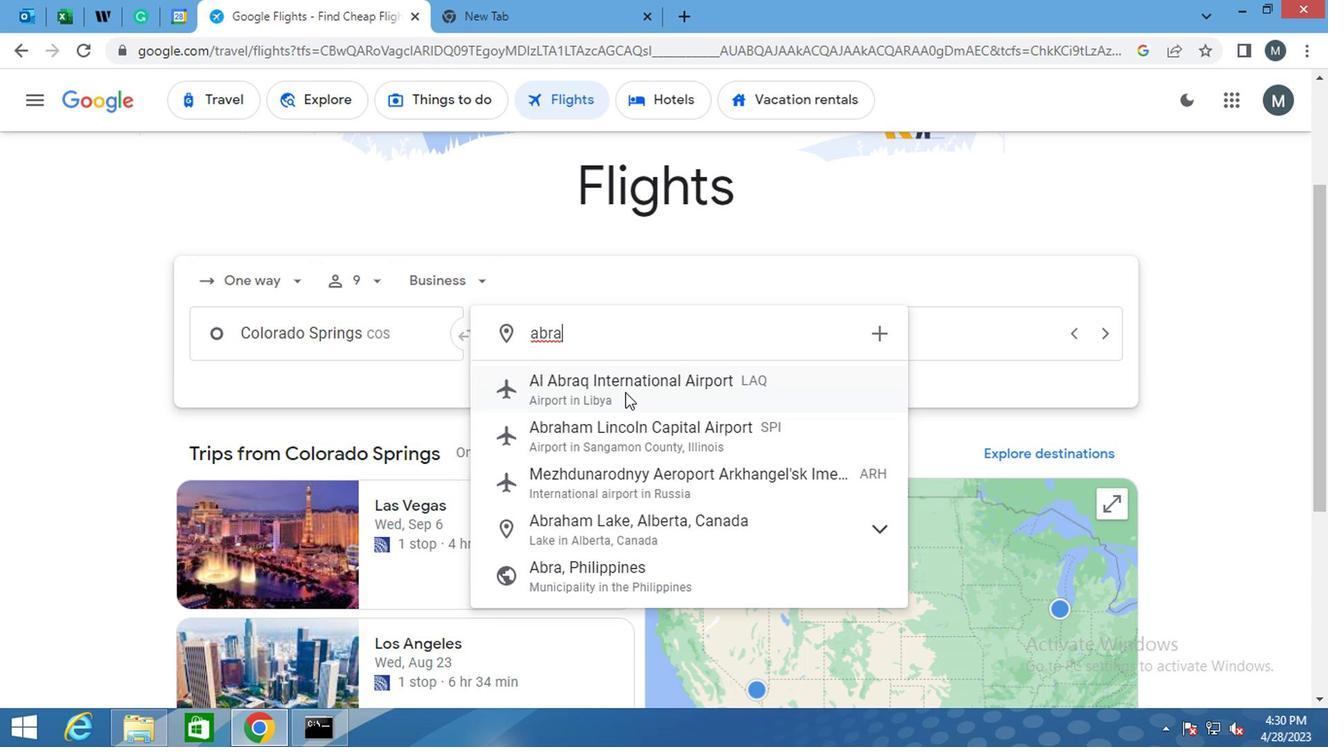 
Action: Mouse pressed left at (628, 436)
Screenshot: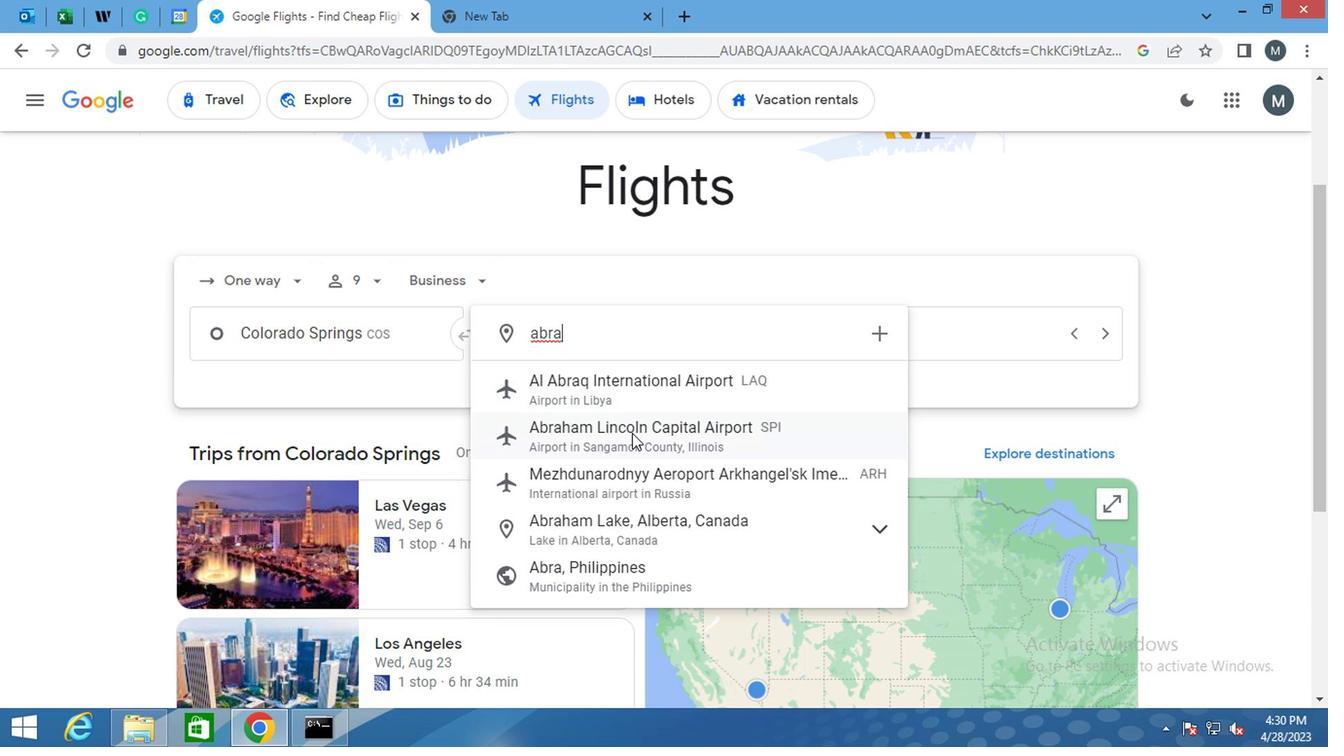 
Action: Mouse moved to (805, 326)
Screenshot: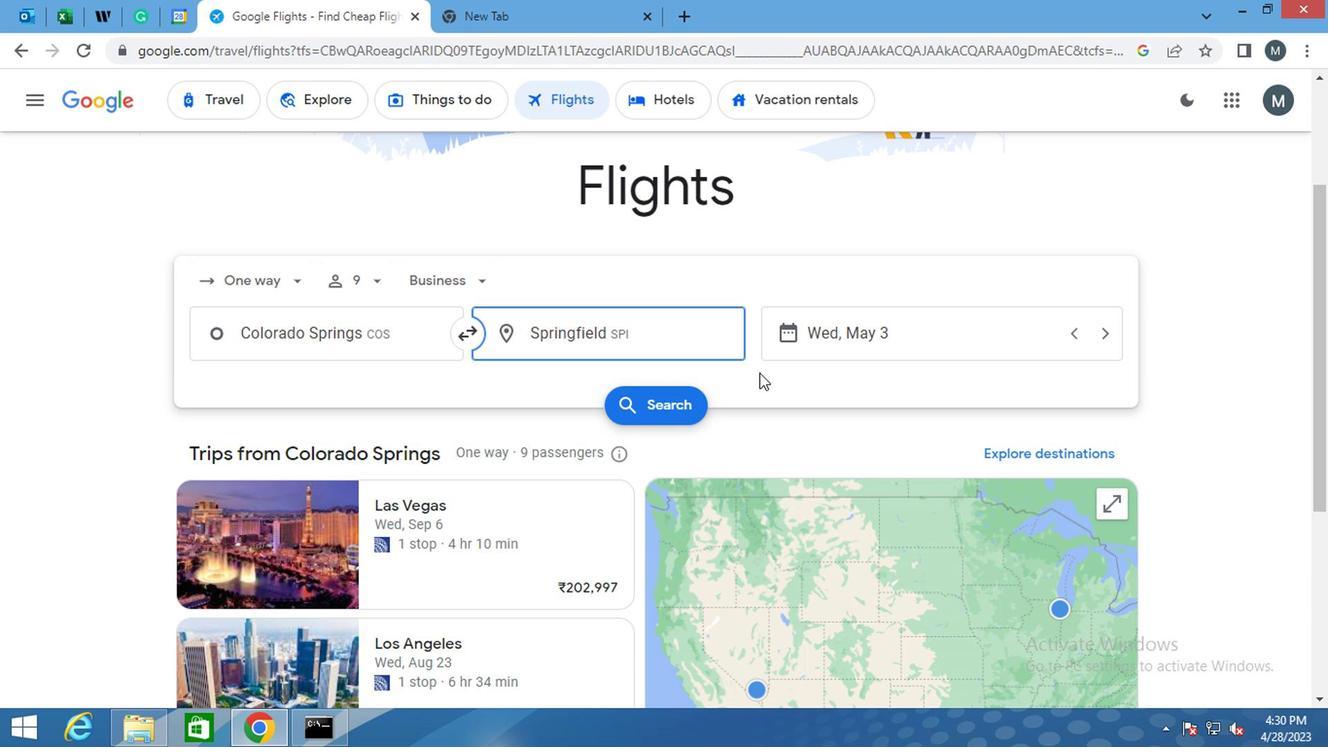 
Action: Mouse pressed left at (805, 326)
Screenshot: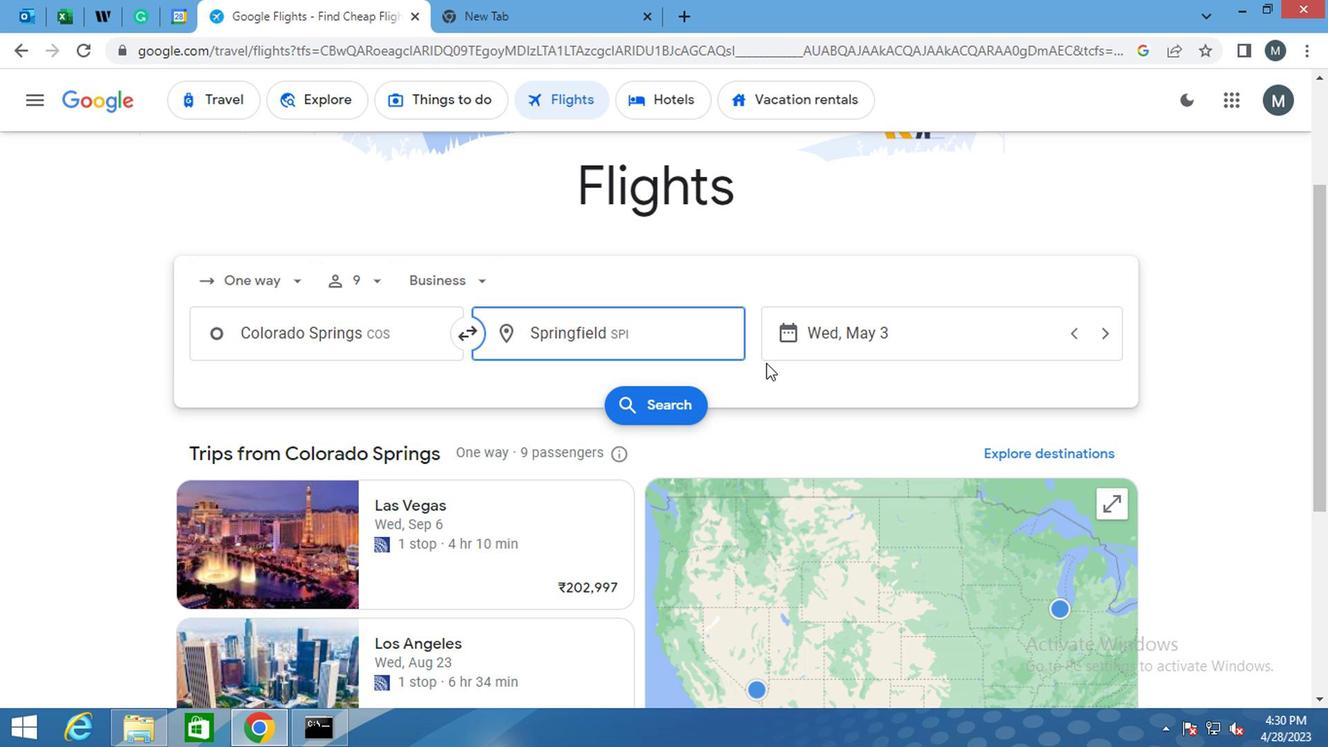 
Action: Mouse moved to (882, 335)
Screenshot: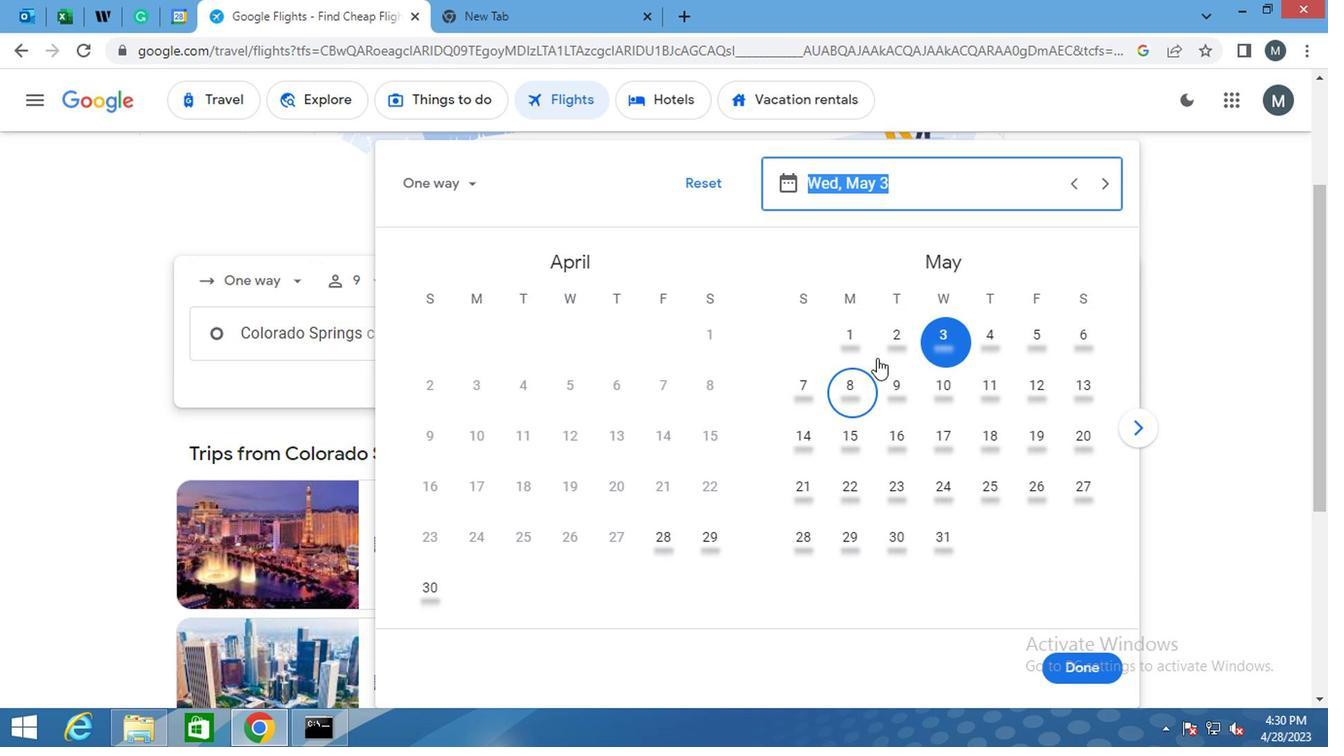 
Action: Mouse pressed left at (882, 335)
Screenshot: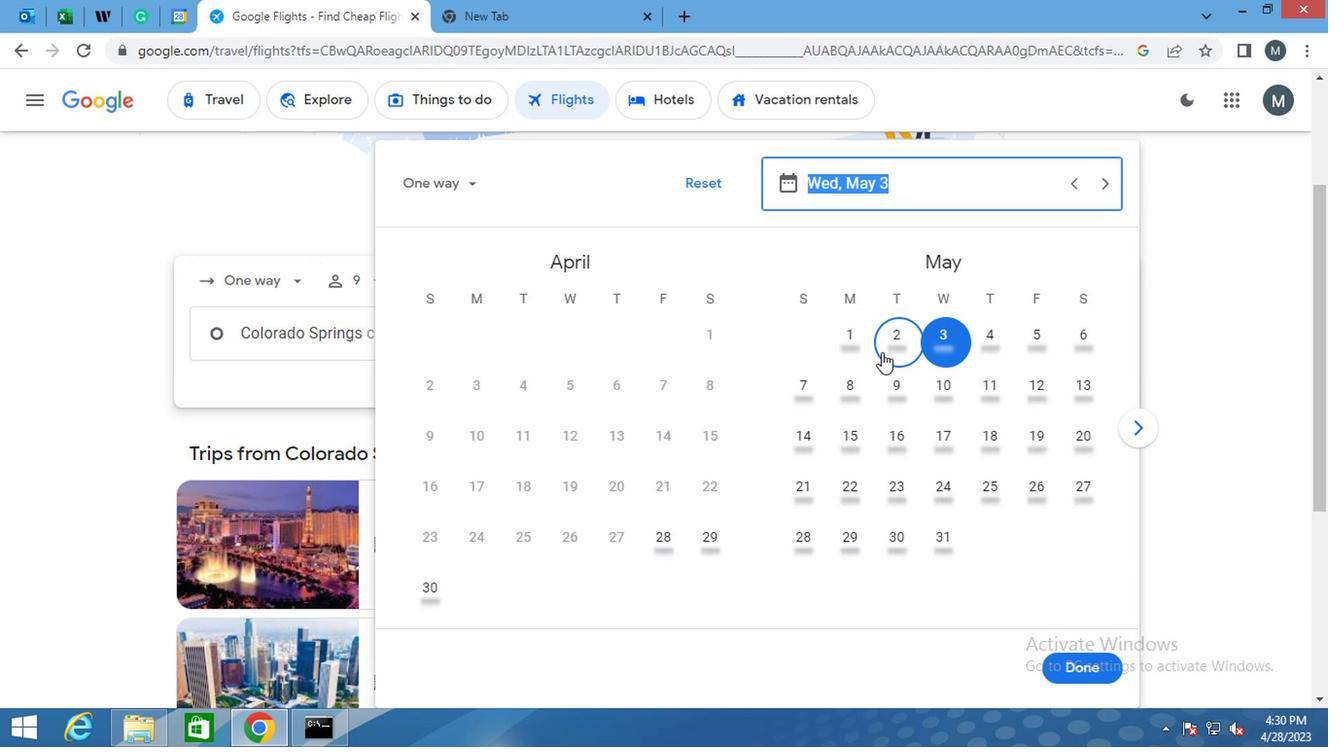 
Action: Mouse moved to (1064, 664)
Screenshot: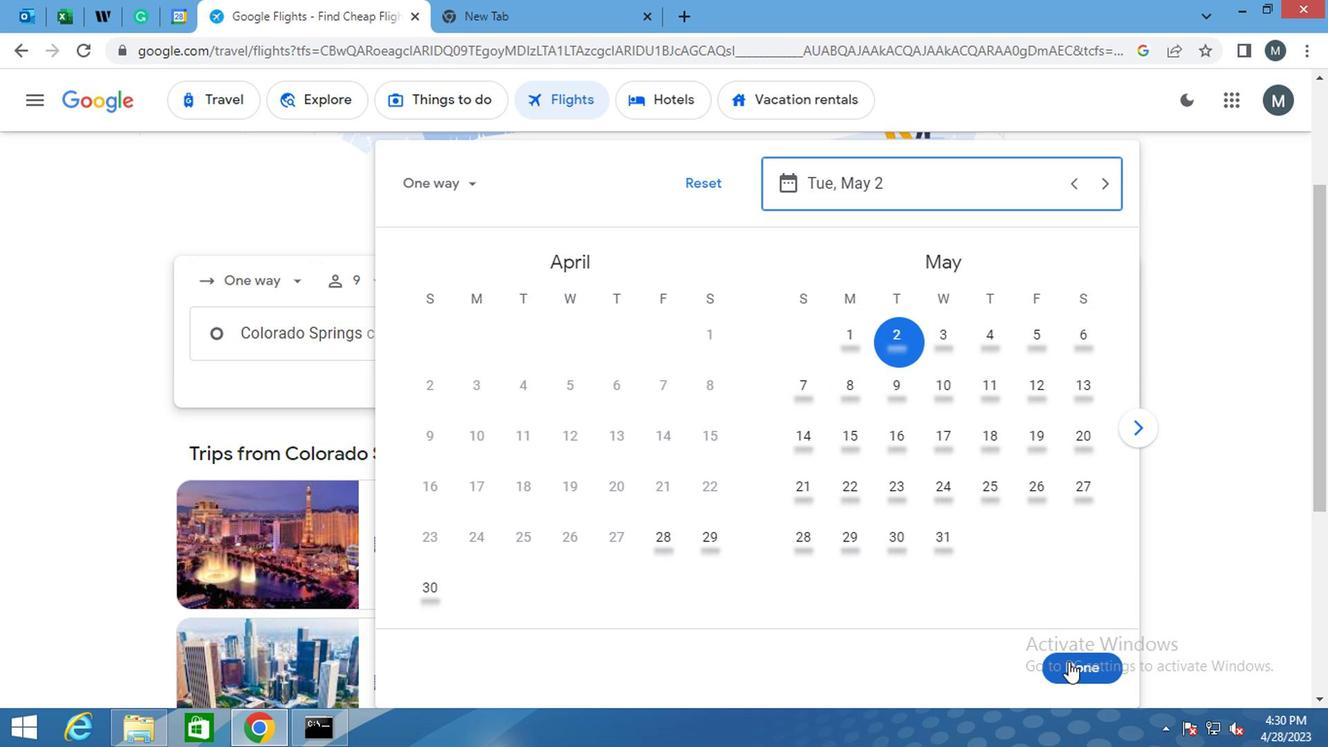 
Action: Mouse pressed left at (1064, 664)
Screenshot: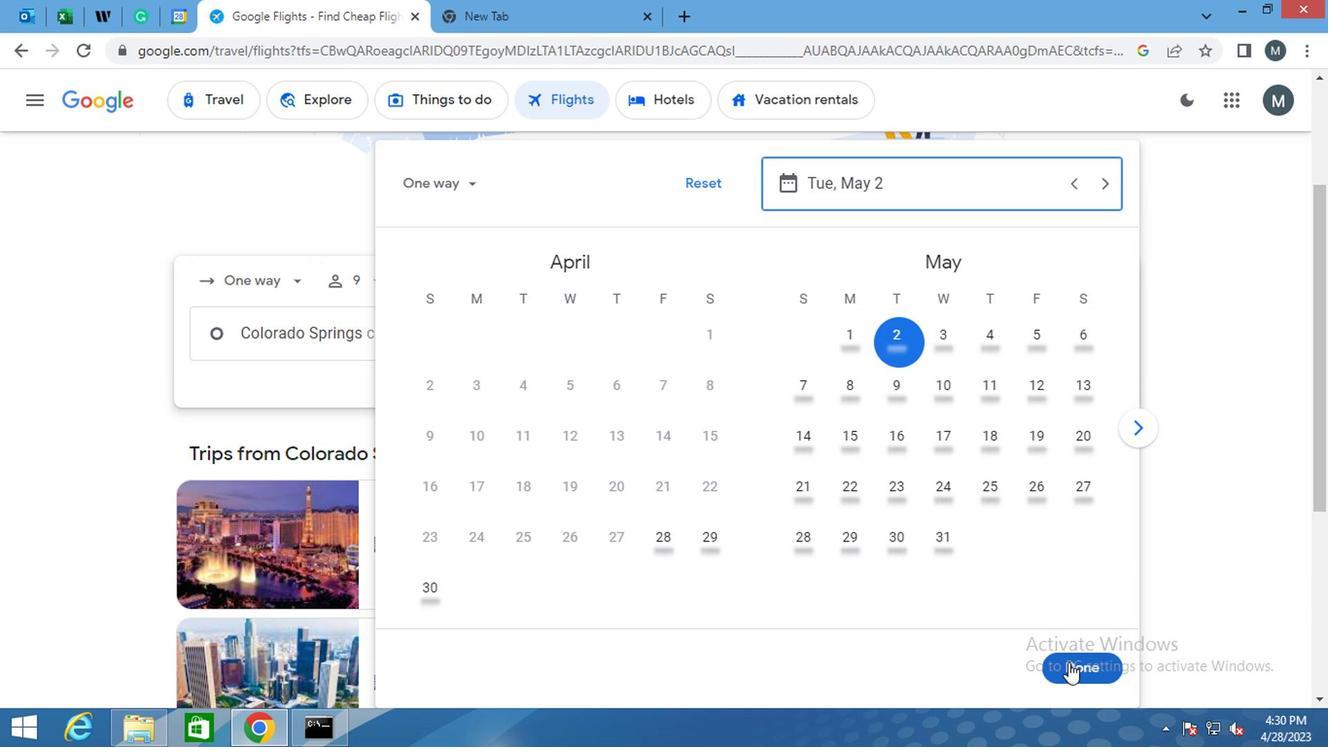 
Action: Mouse moved to (477, 385)
Screenshot: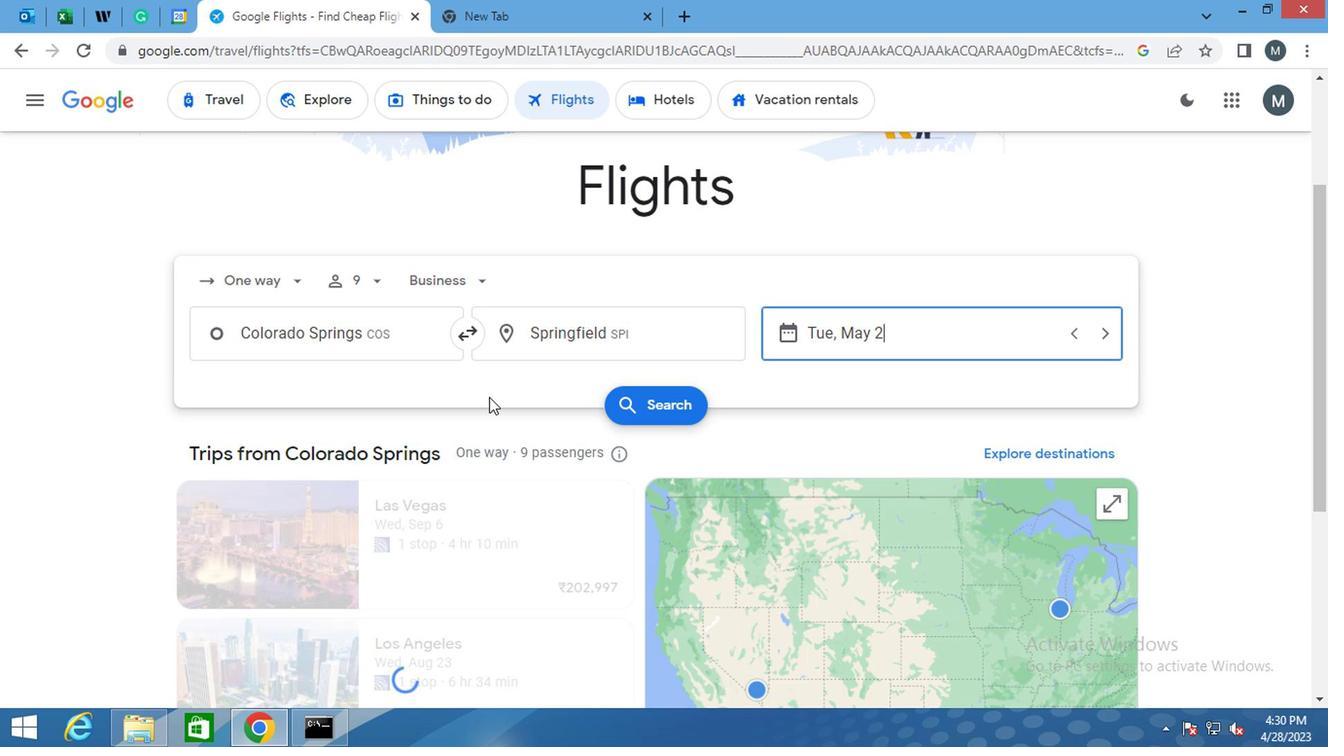 
Action: Mouse scrolled (477, 384) with delta (0, -1)
Screenshot: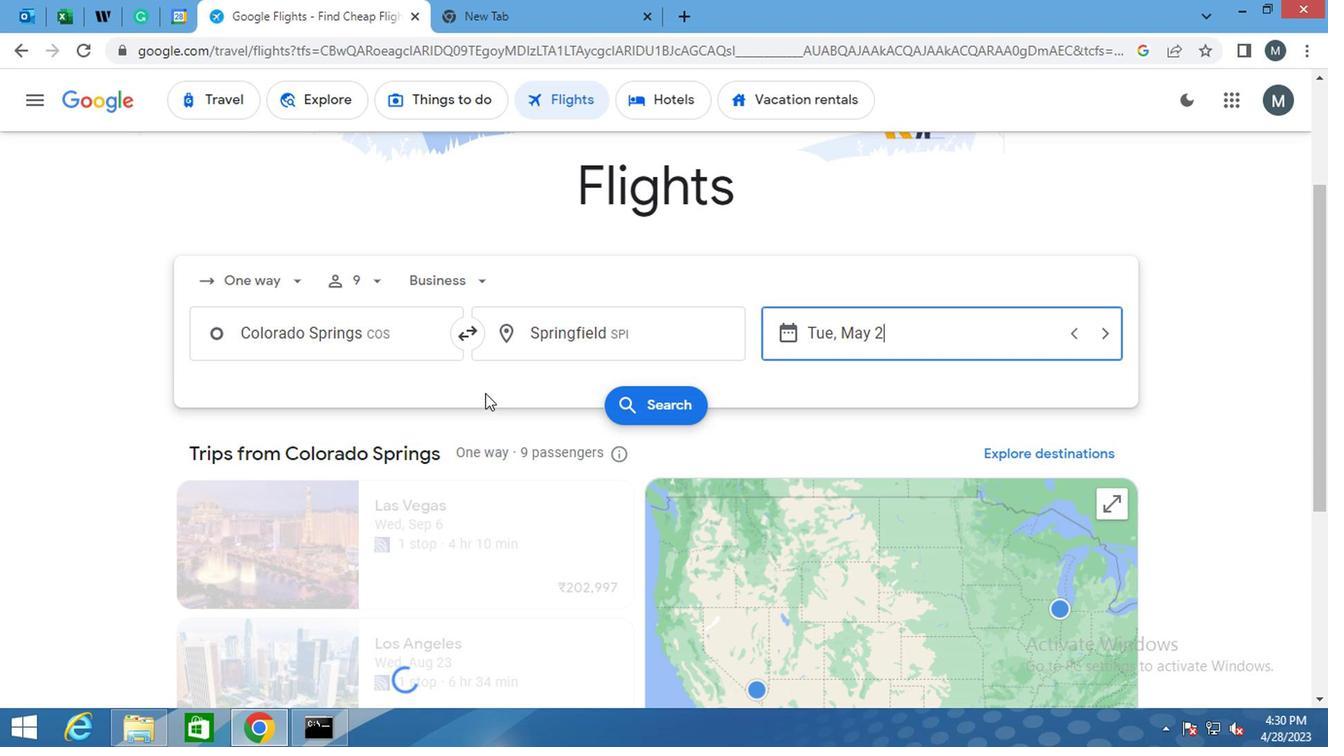 
Action: Mouse moved to (639, 307)
Screenshot: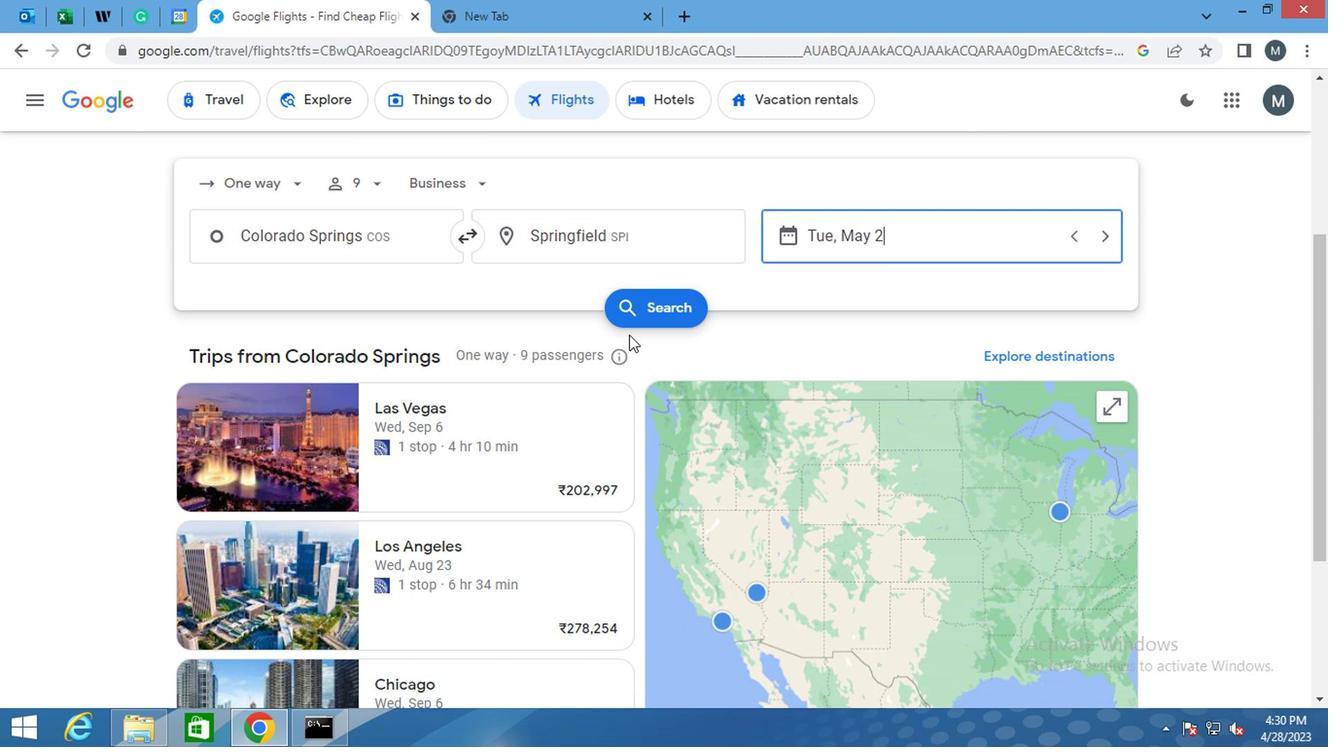
Action: Mouse pressed left at (639, 307)
Screenshot: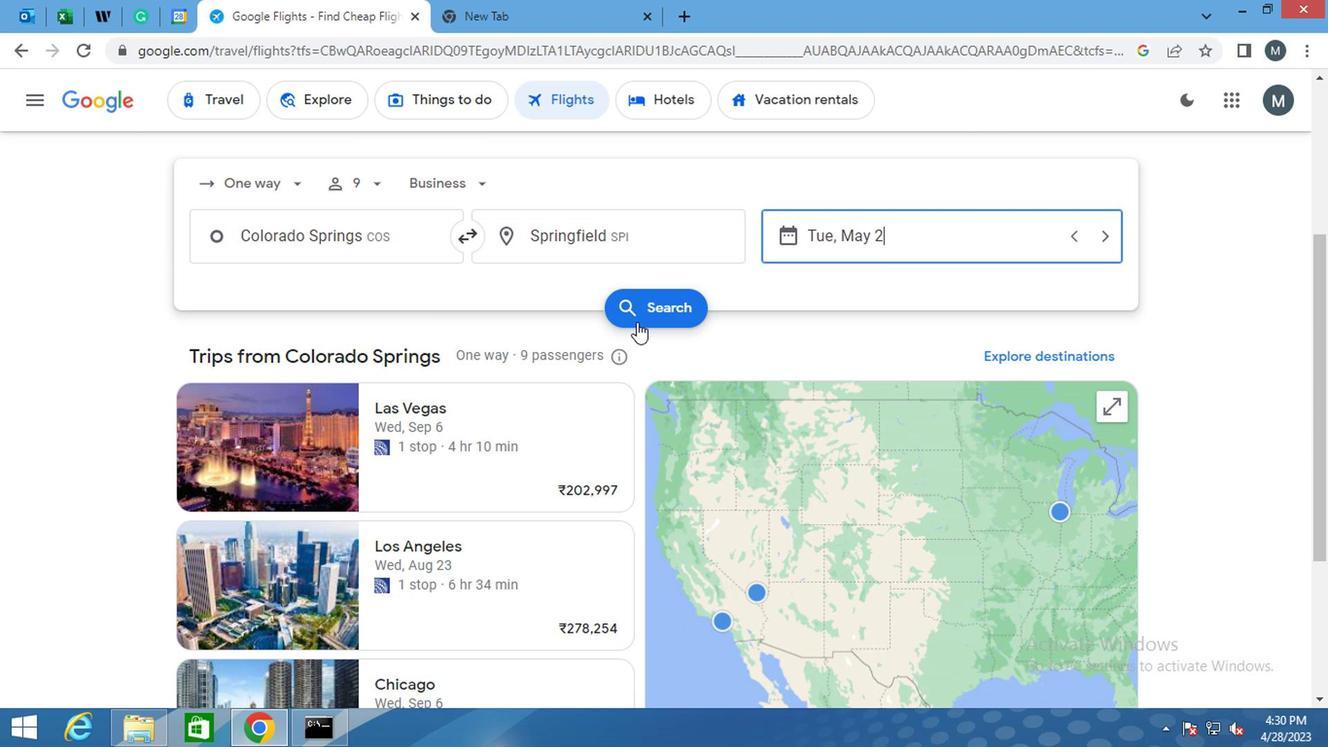 
Action: Mouse moved to (196, 275)
Screenshot: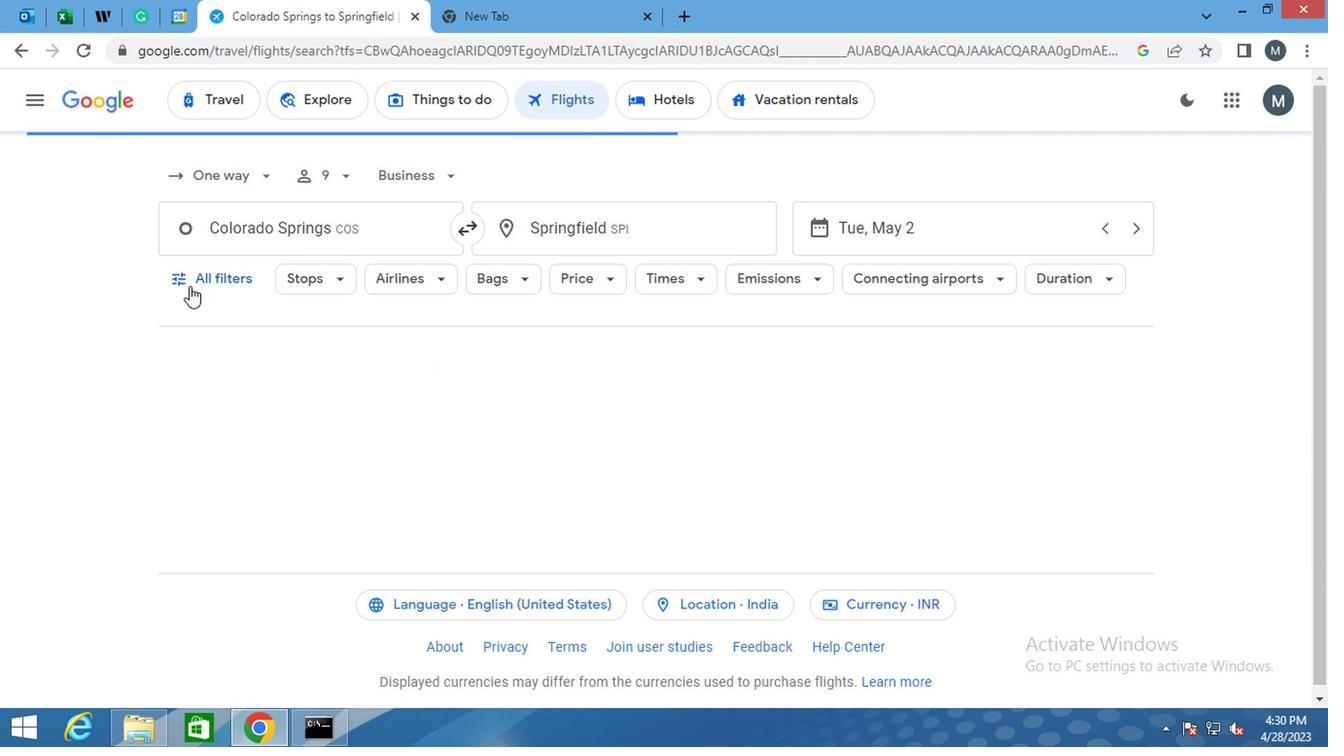 
Action: Mouse pressed left at (196, 275)
Screenshot: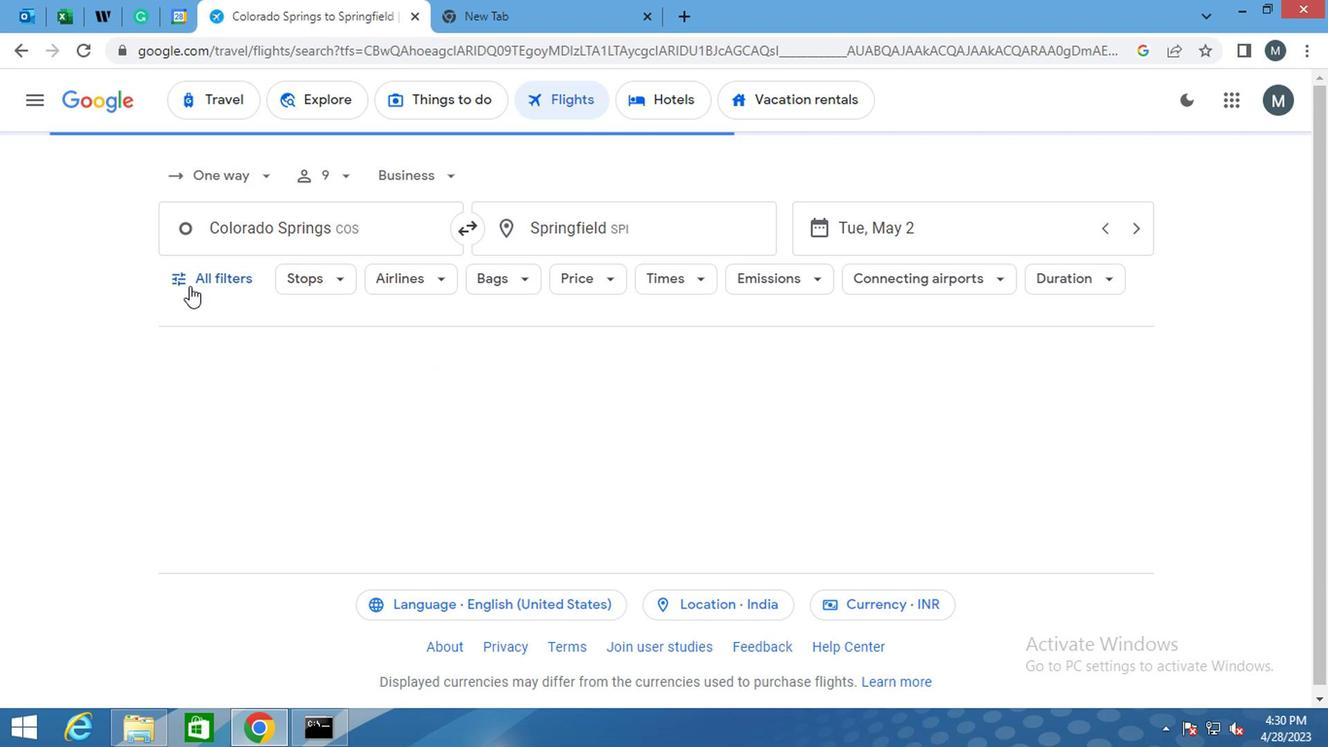 
Action: Mouse moved to (323, 443)
Screenshot: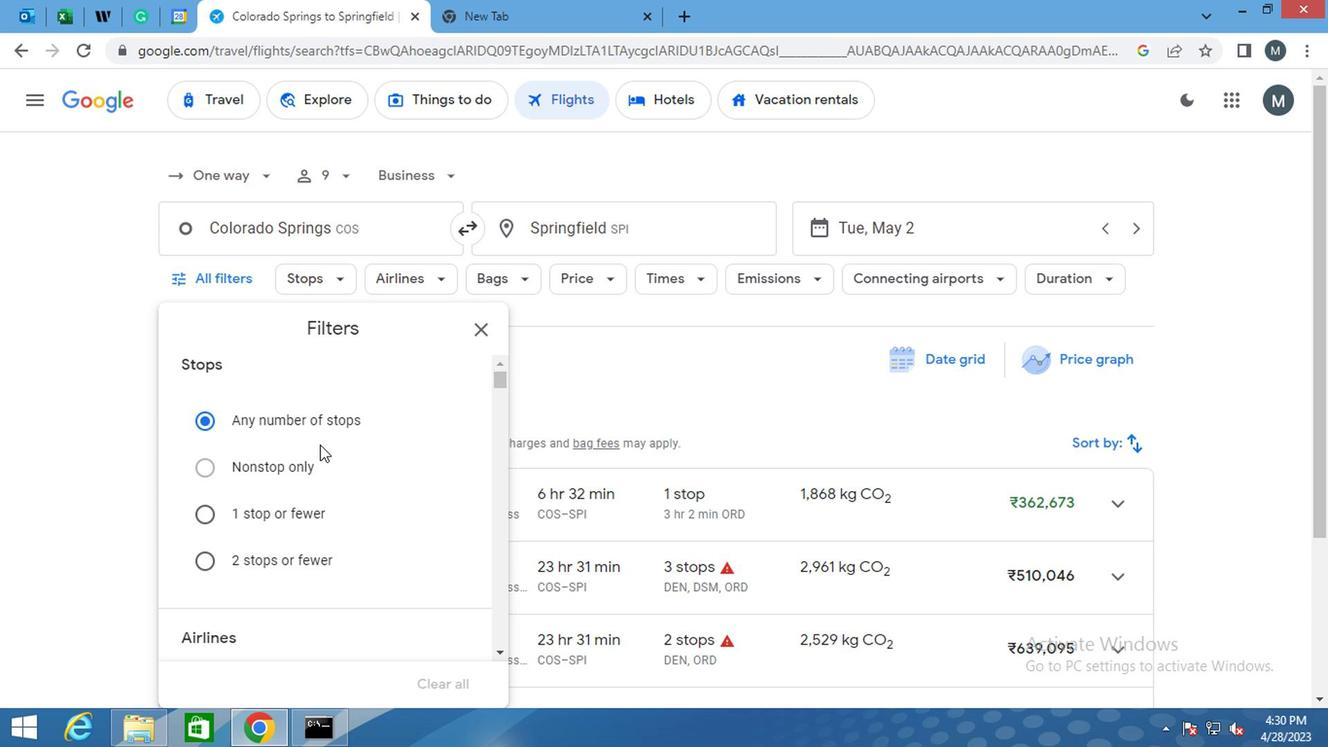 
Action: Mouse scrolled (323, 441) with delta (0, -1)
Screenshot: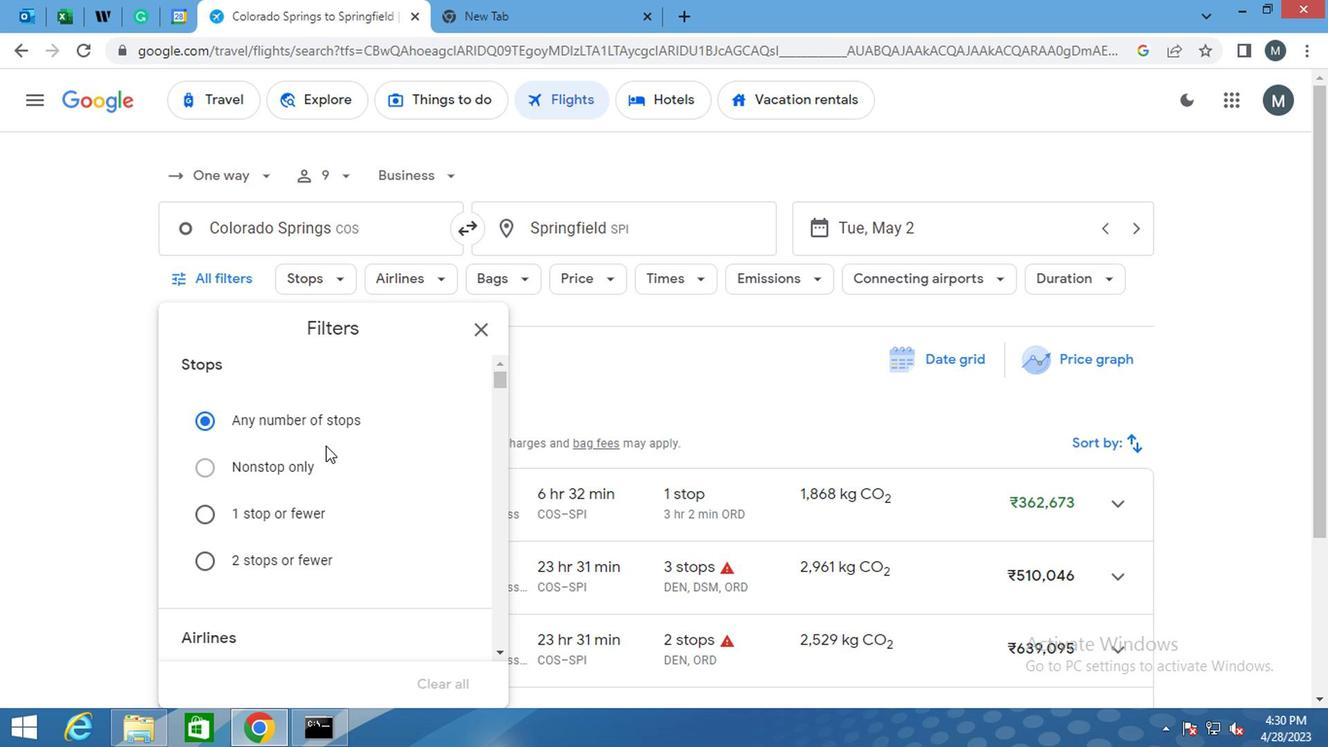 
Action: Mouse moved to (345, 477)
Screenshot: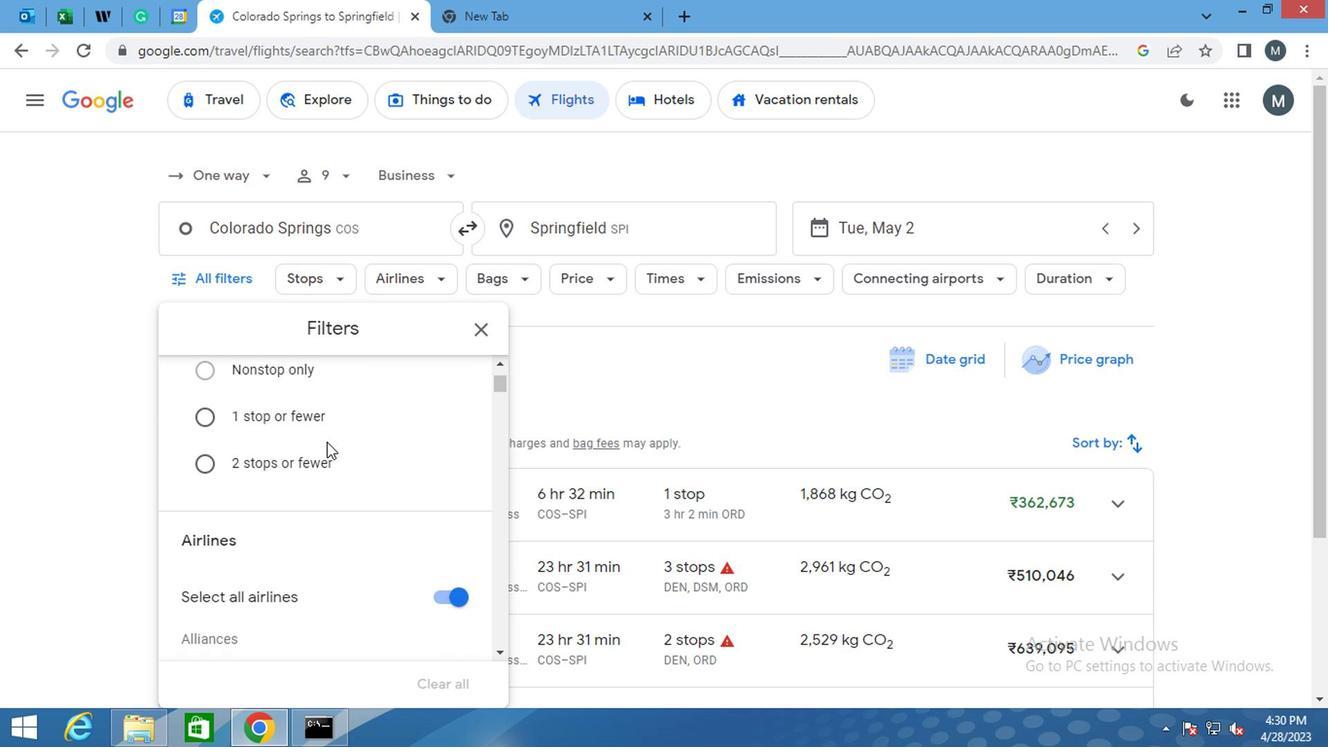 
Action: Mouse scrolled (345, 476) with delta (0, 0)
Screenshot: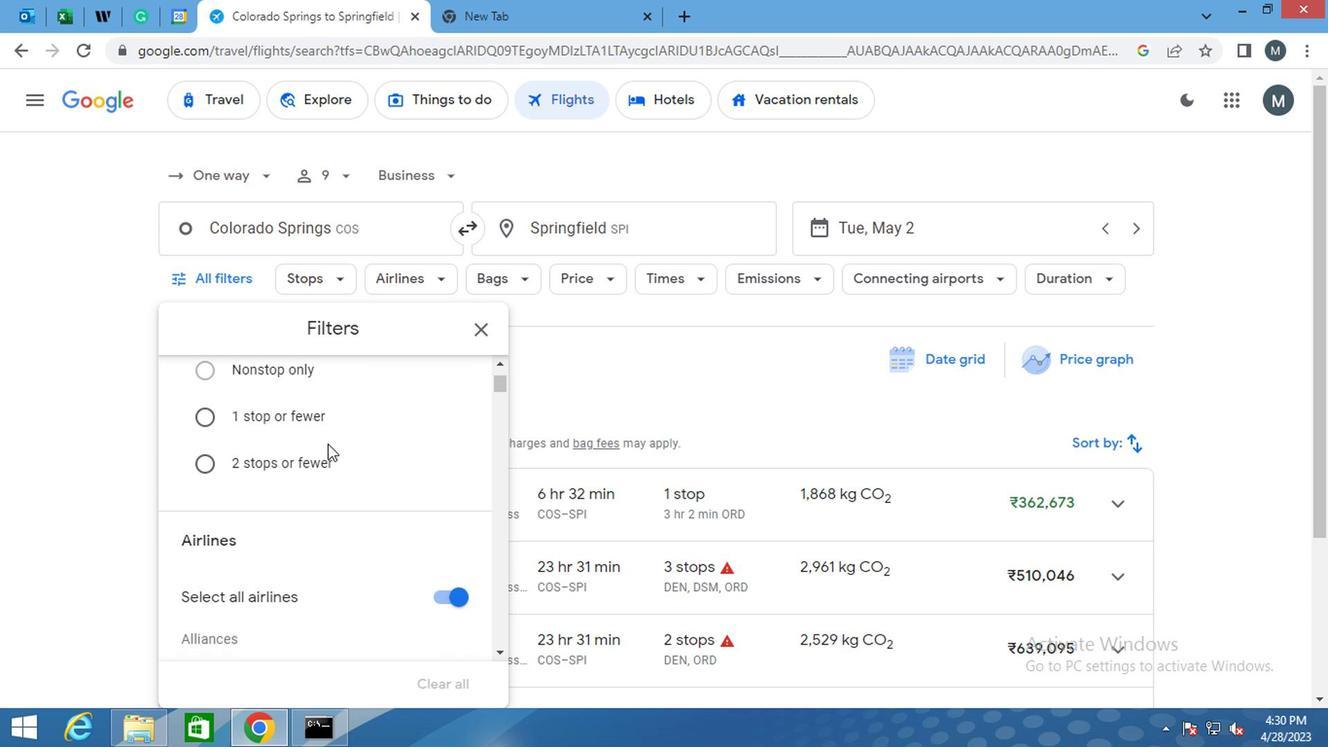 
Action: Mouse moved to (453, 499)
Screenshot: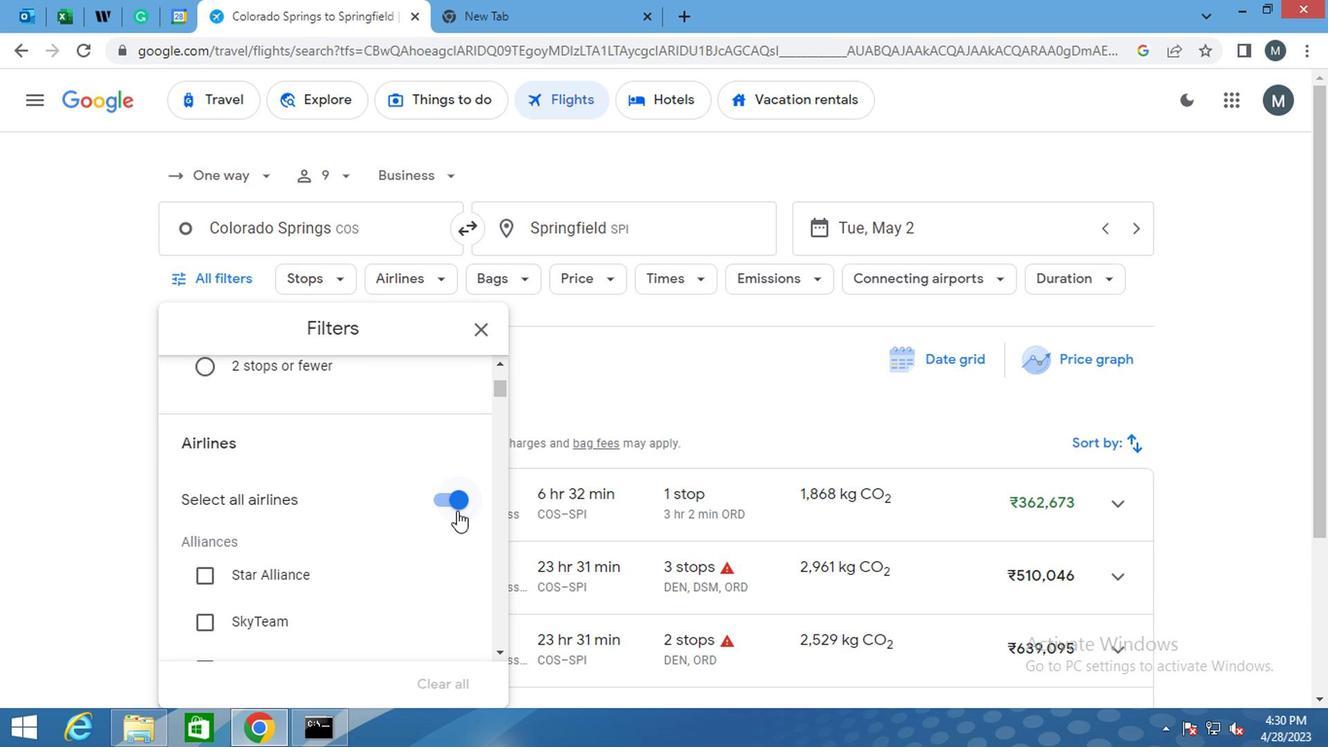 
Action: Mouse pressed left at (453, 499)
Screenshot: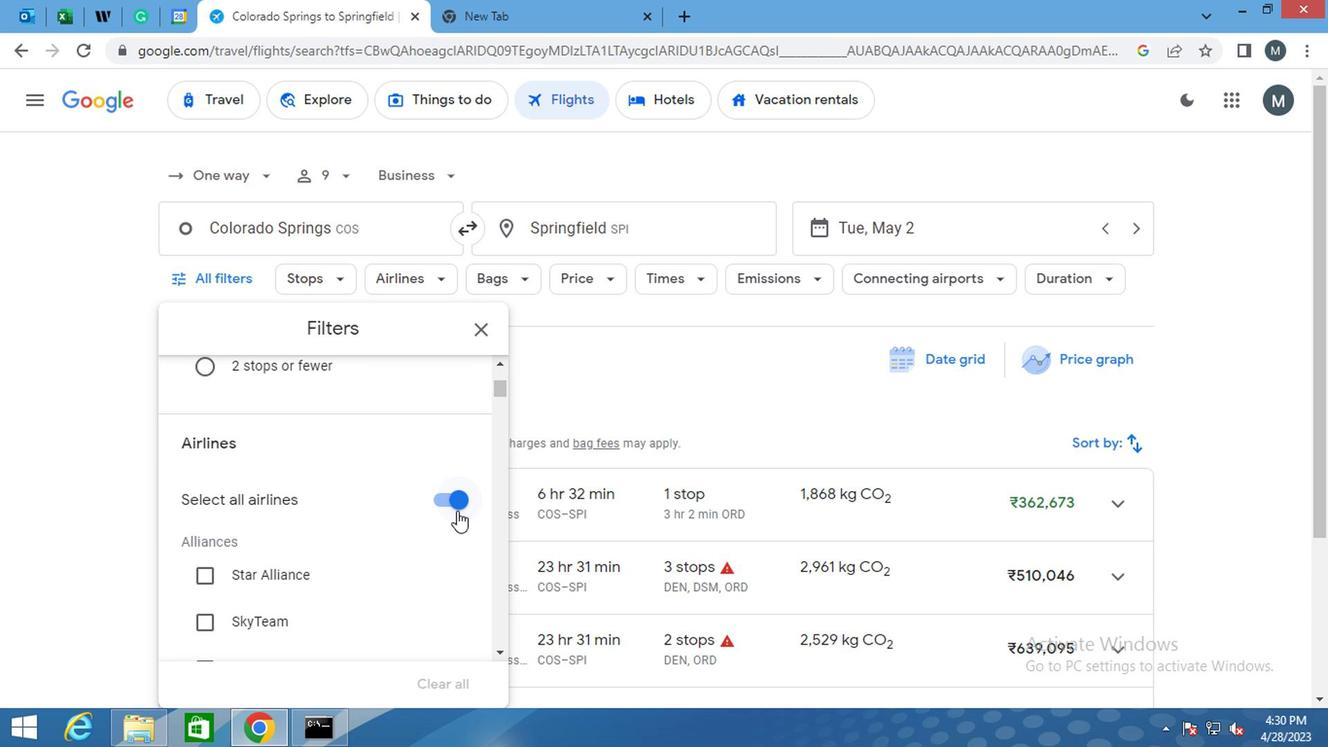 
Action: Mouse moved to (311, 492)
Screenshot: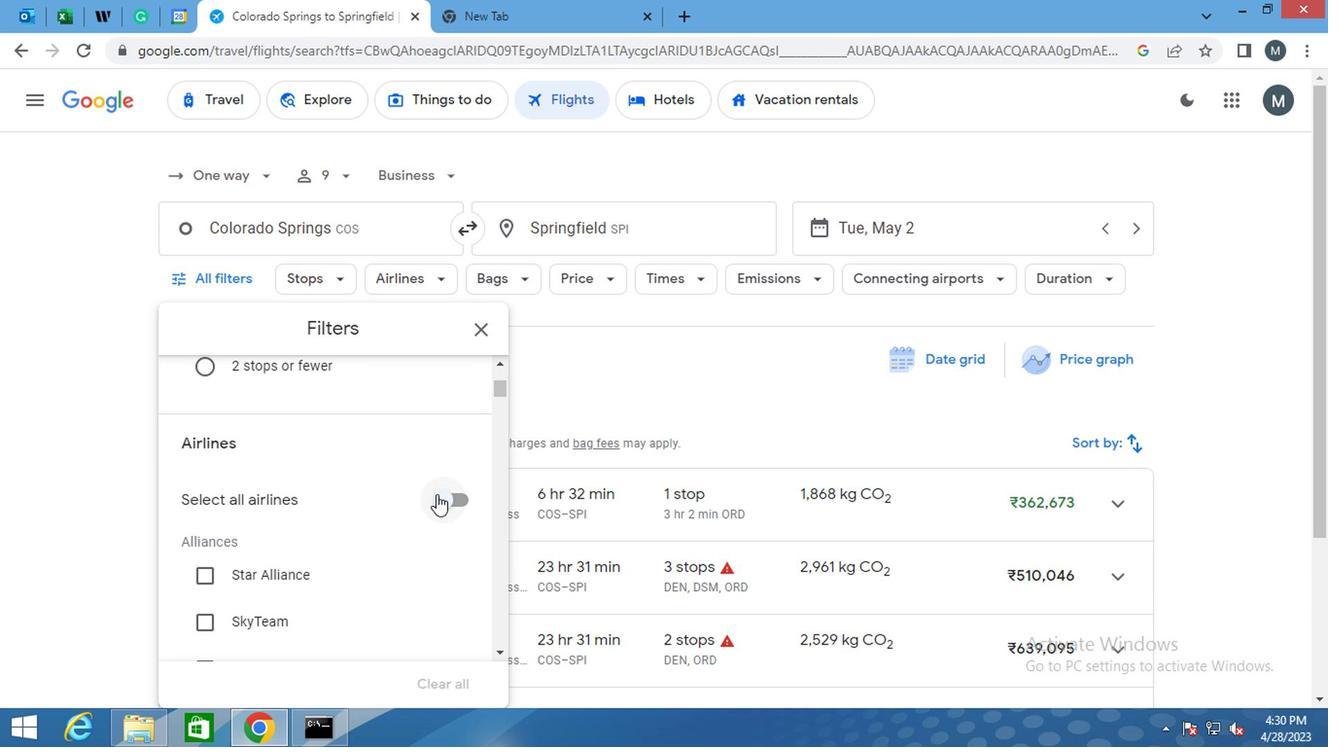 
Action: Mouse scrolled (311, 491) with delta (0, 0)
Screenshot: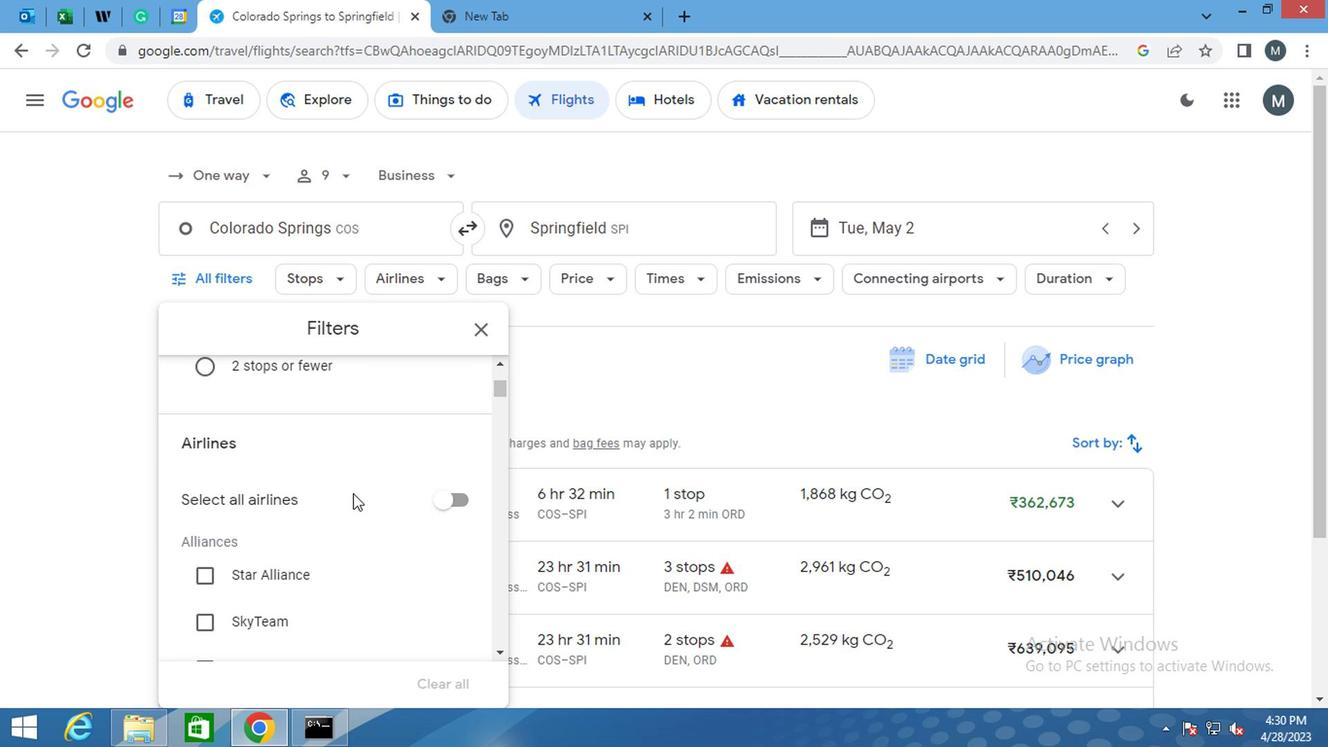 
Action: Mouse moved to (305, 492)
Screenshot: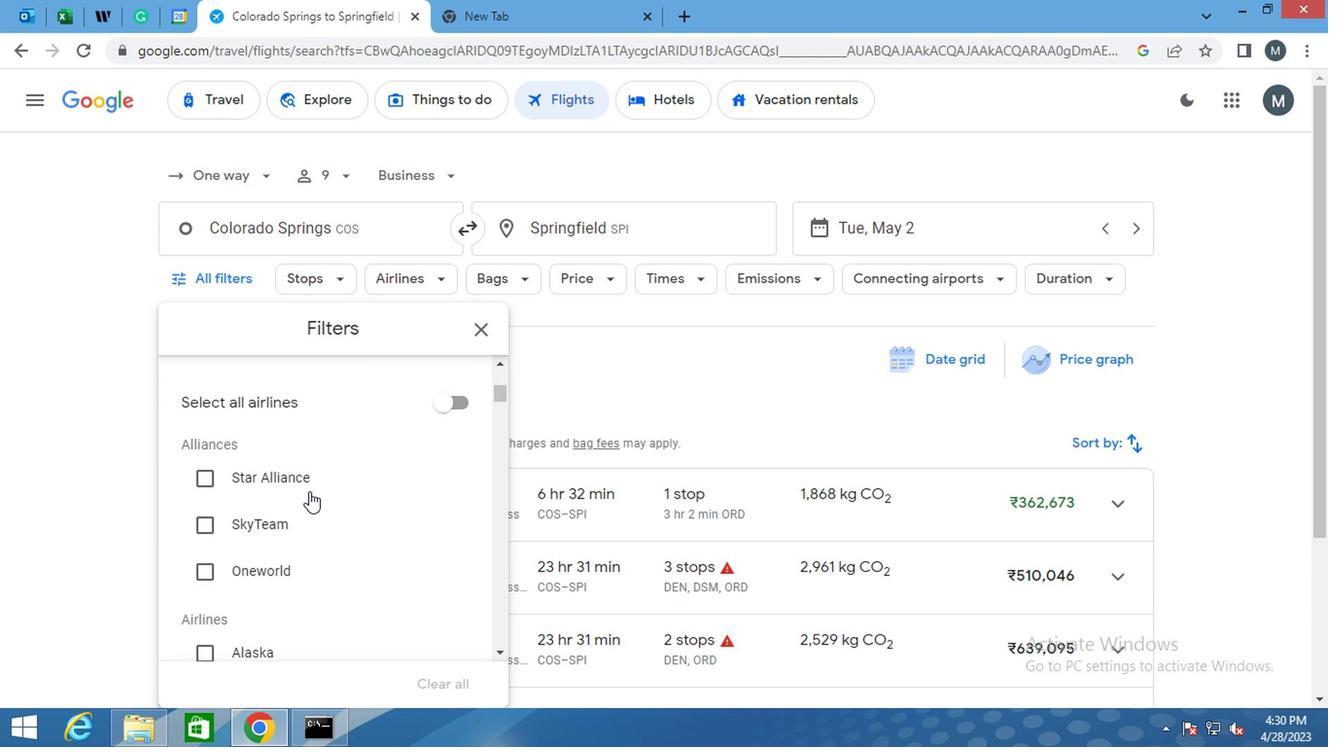 
Action: Mouse scrolled (305, 491) with delta (0, 0)
Screenshot: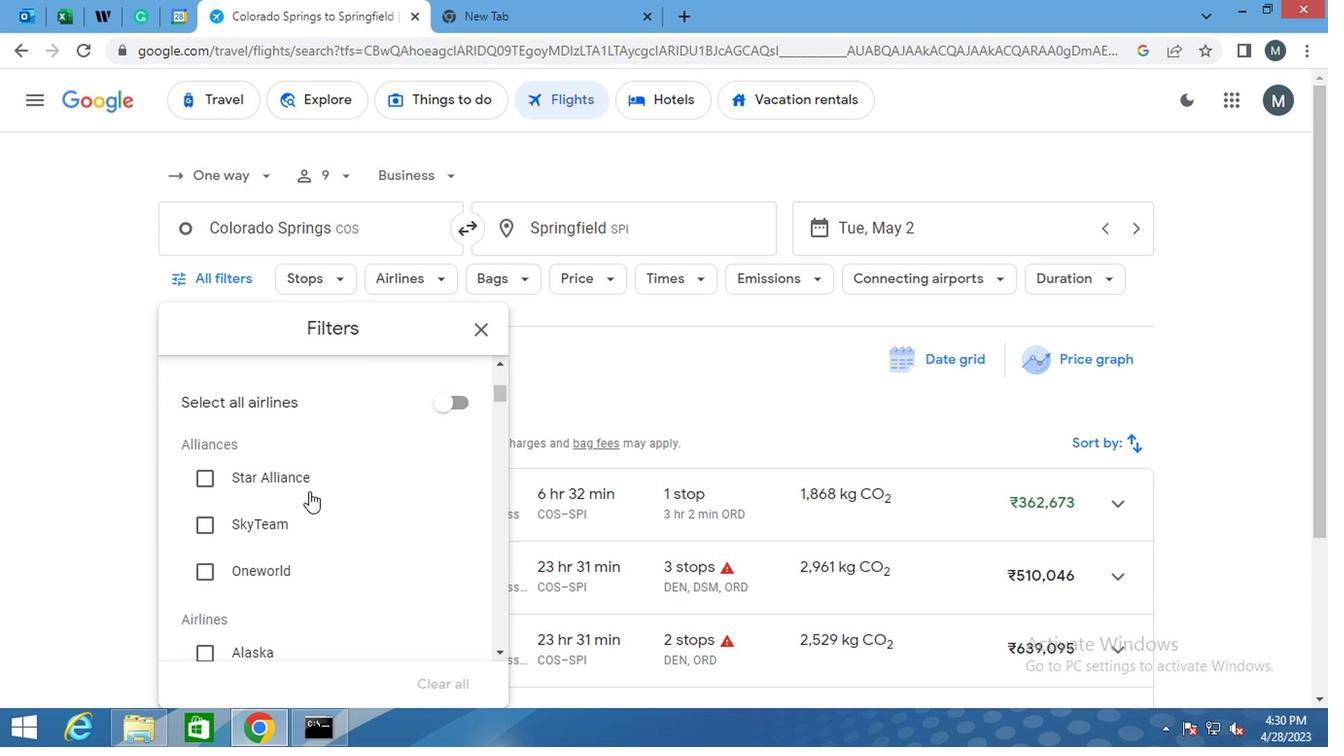 
Action: Mouse moved to (299, 497)
Screenshot: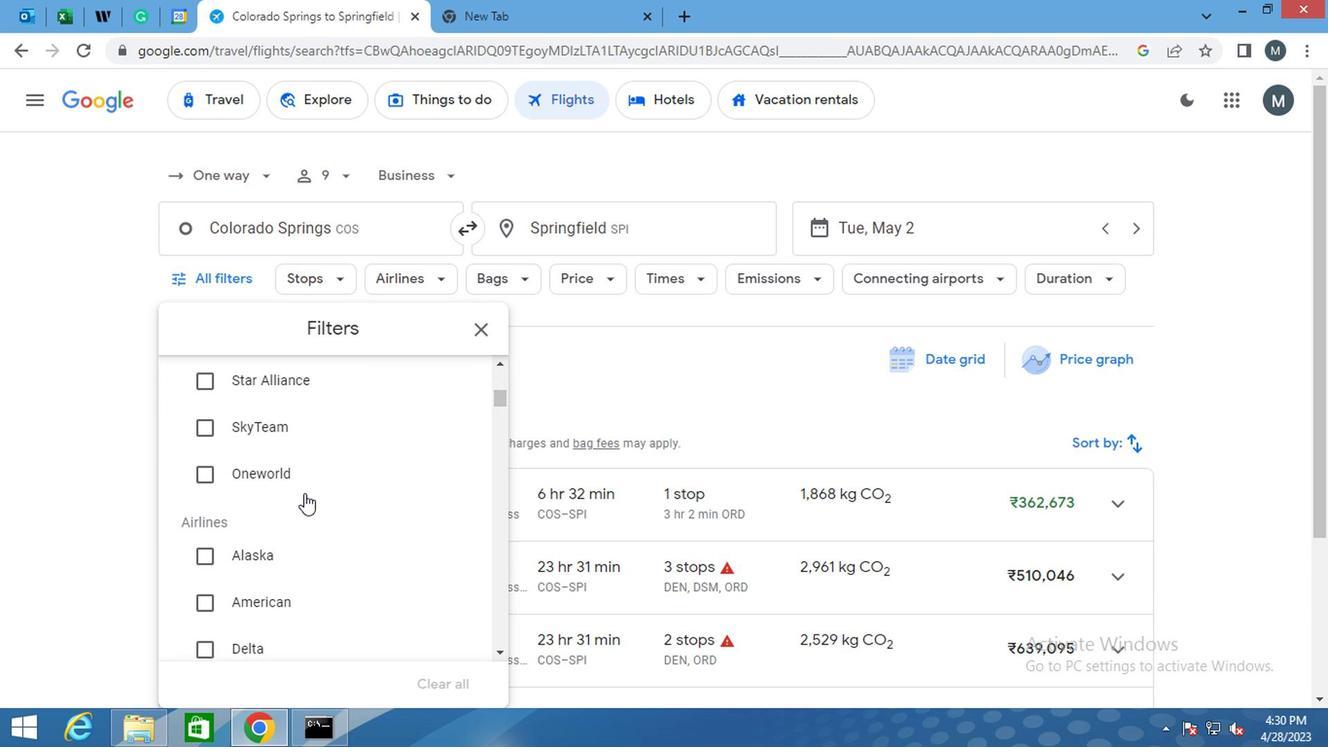 
Action: Mouse scrolled (299, 496) with delta (0, 0)
Screenshot: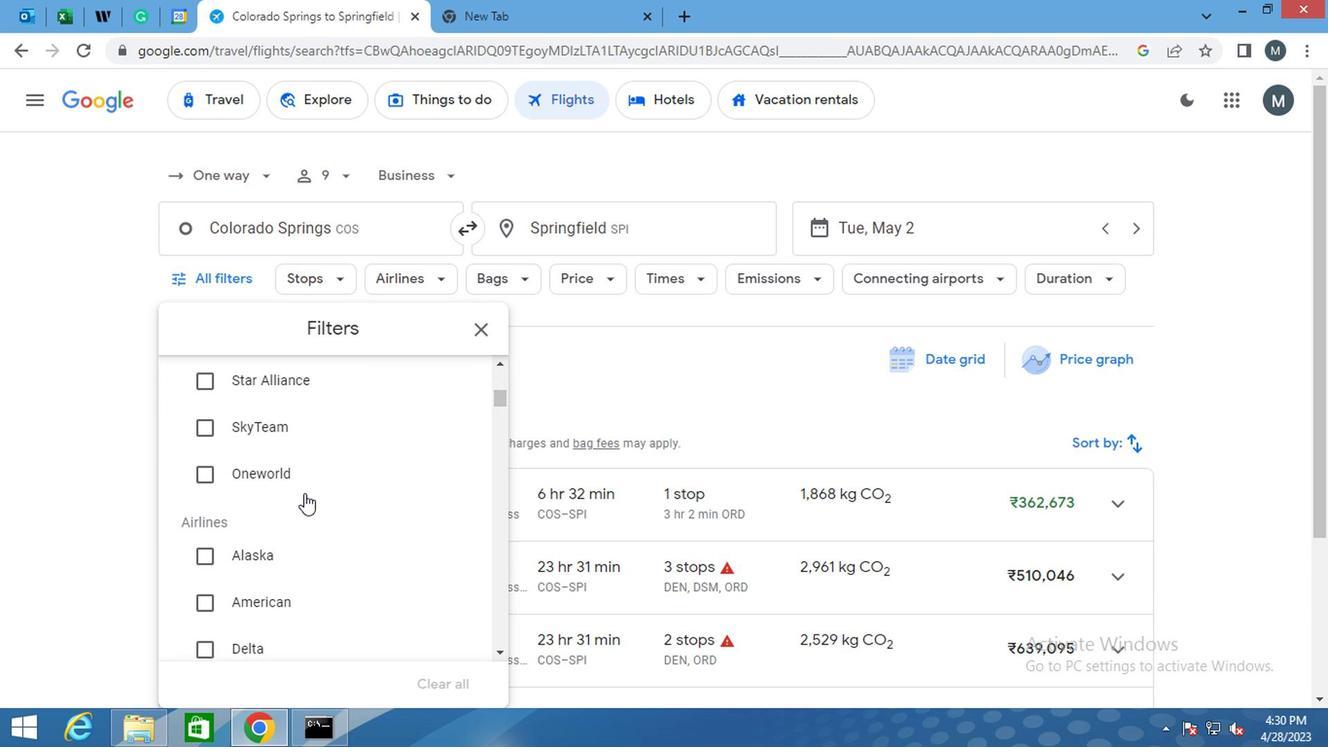 
Action: Mouse moved to (198, 501)
Screenshot: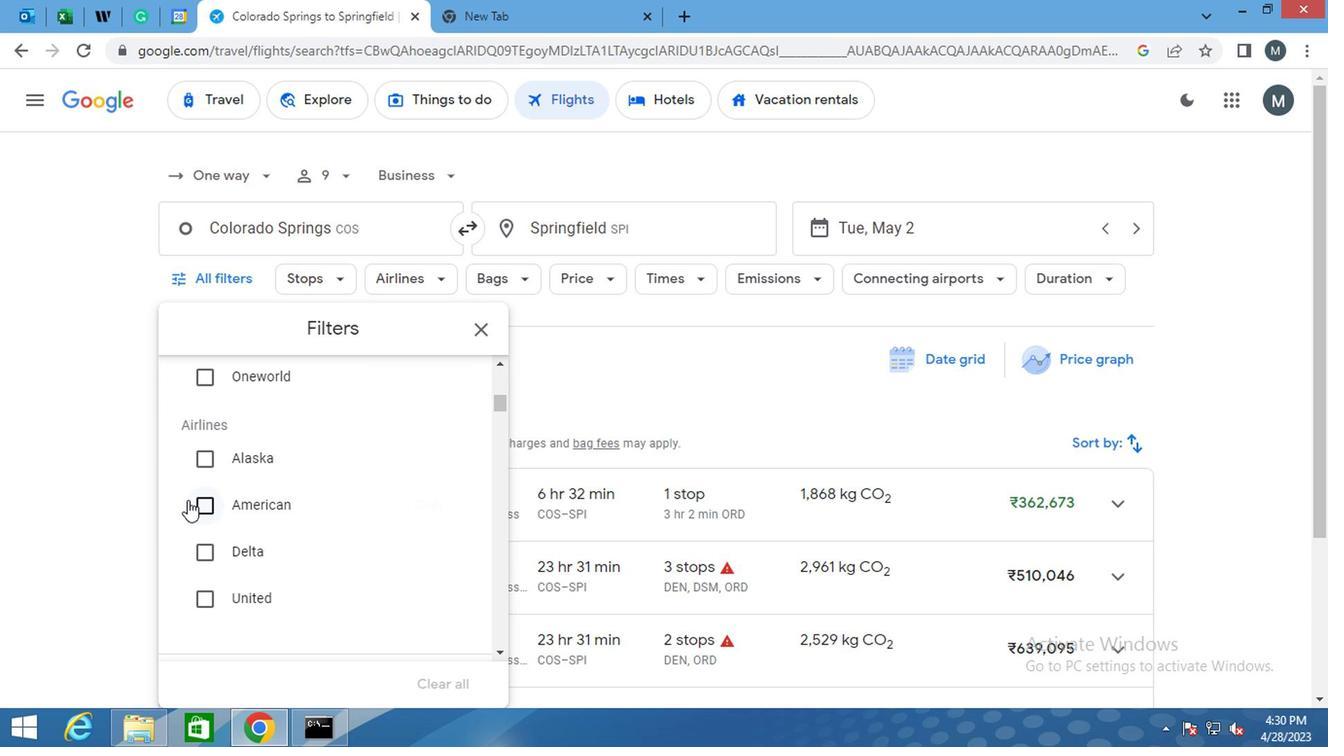 
Action: Mouse pressed left at (198, 501)
Screenshot: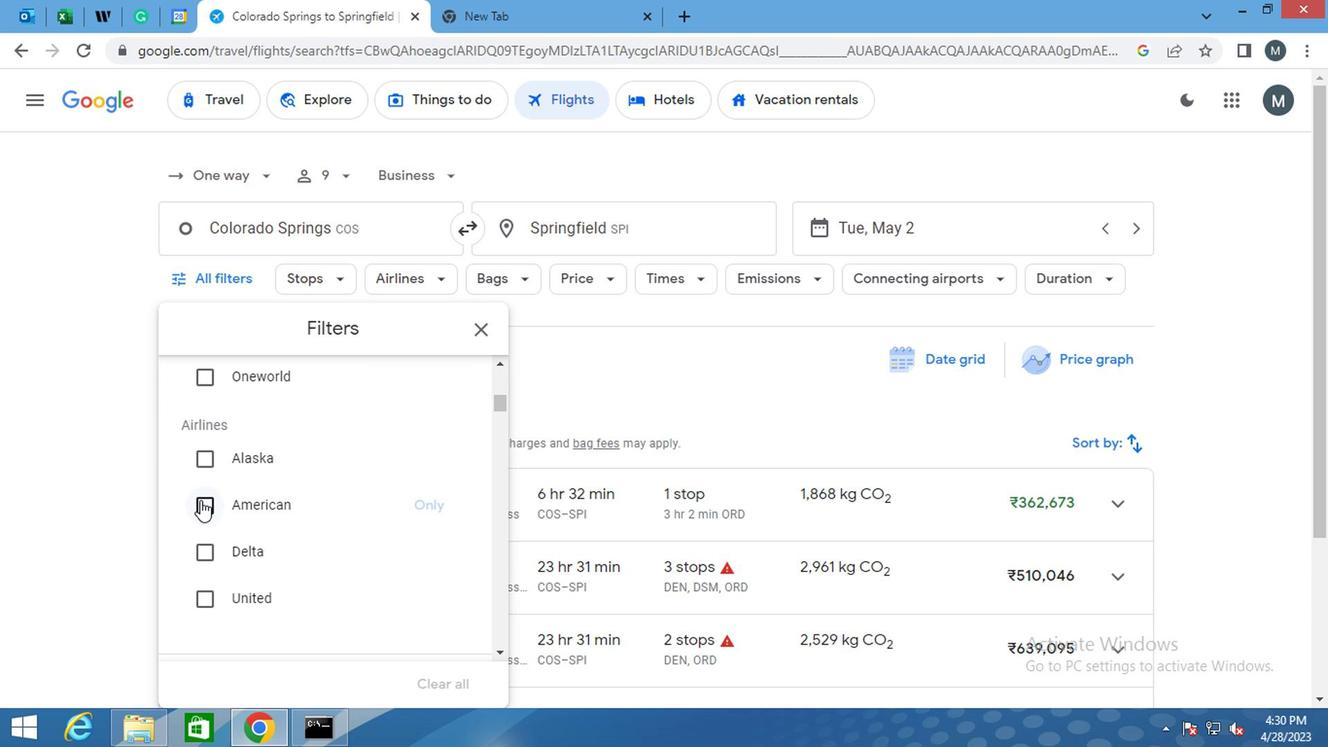 
Action: Mouse moved to (251, 507)
Screenshot: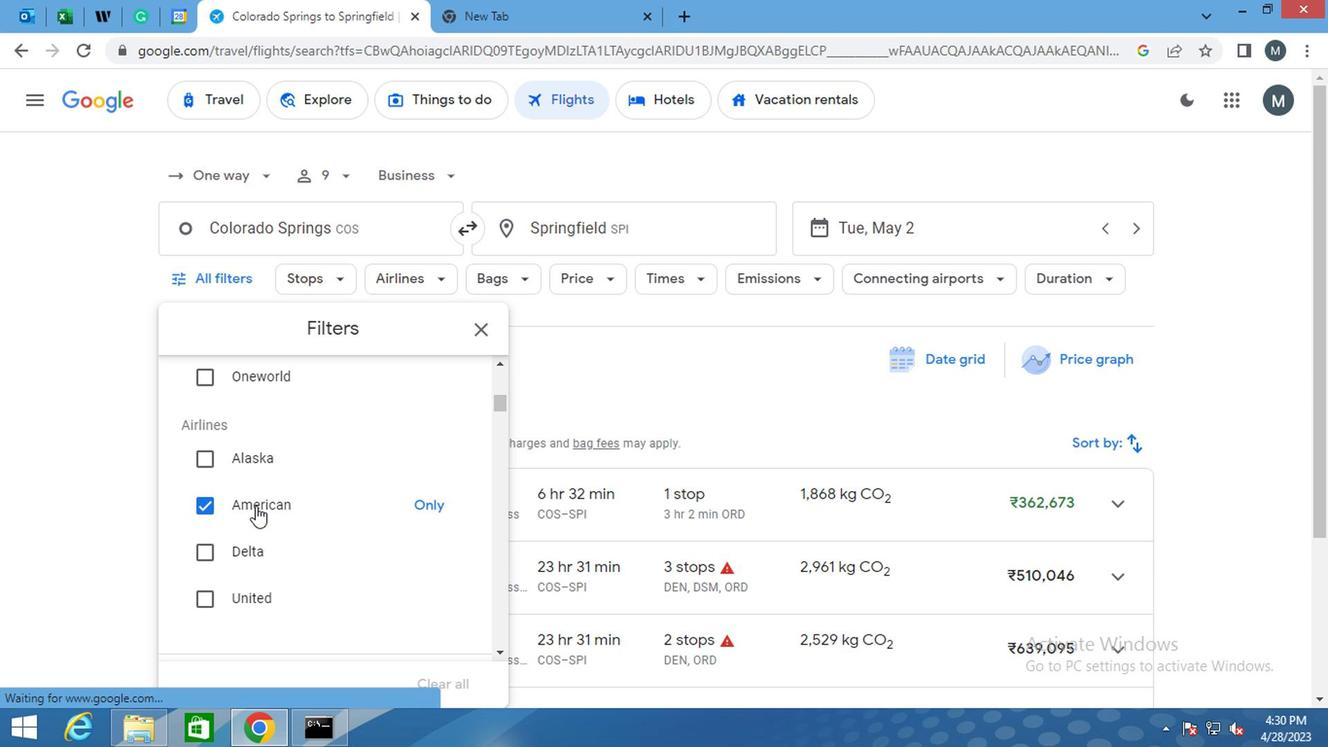 
Action: Mouse scrolled (251, 506) with delta (0, 0)
Screenshot: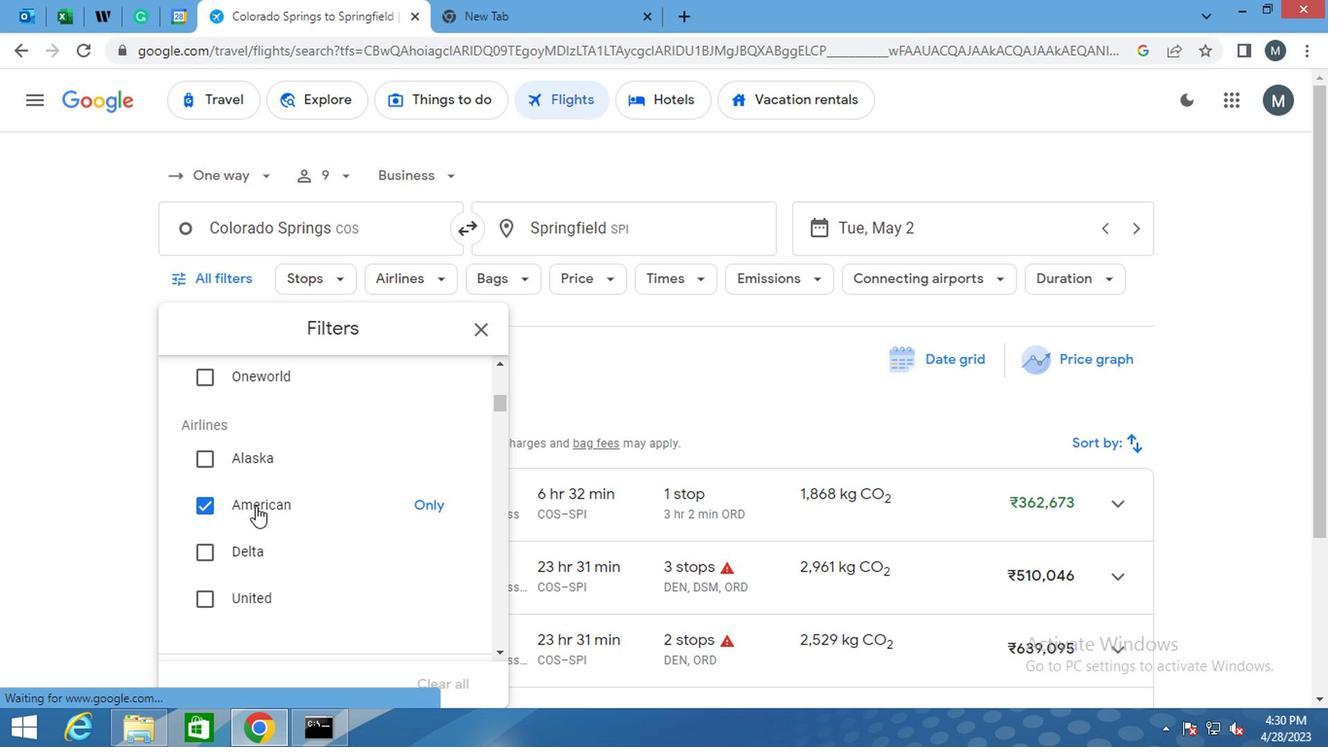 
Action: Mouse moved to (253, 502)
Screenshot: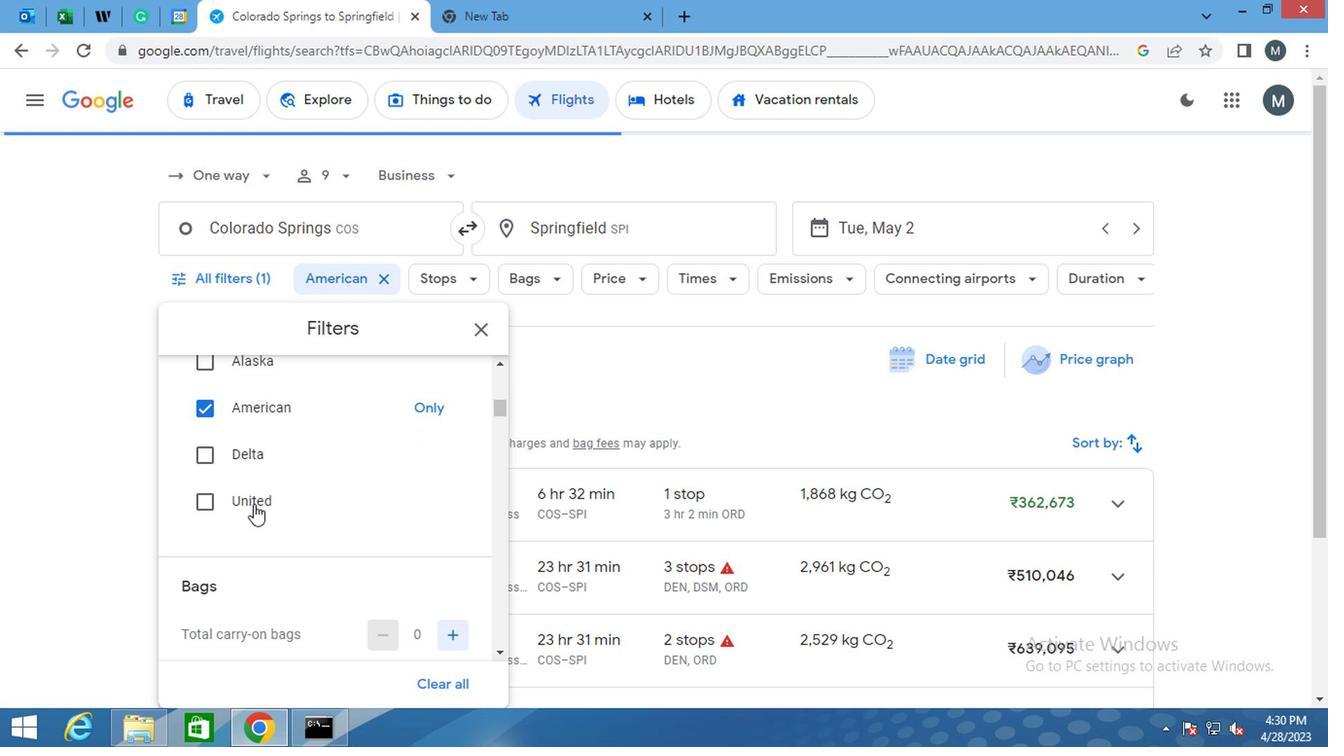 
Action: Mouse scrolled (253, 501) with delta (0, 0)
Screenshot: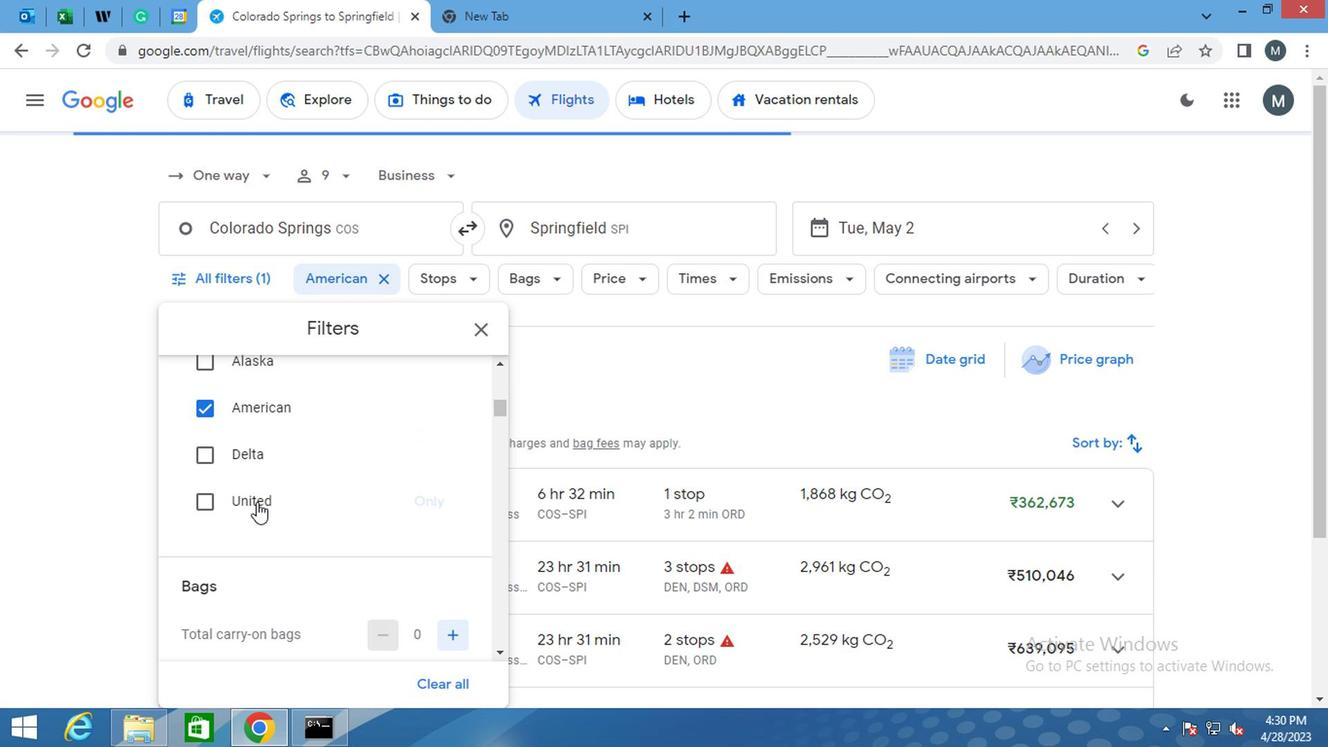 
Action: Mouse scrolled (253, 501) with delta (0, 0)
Screenshot: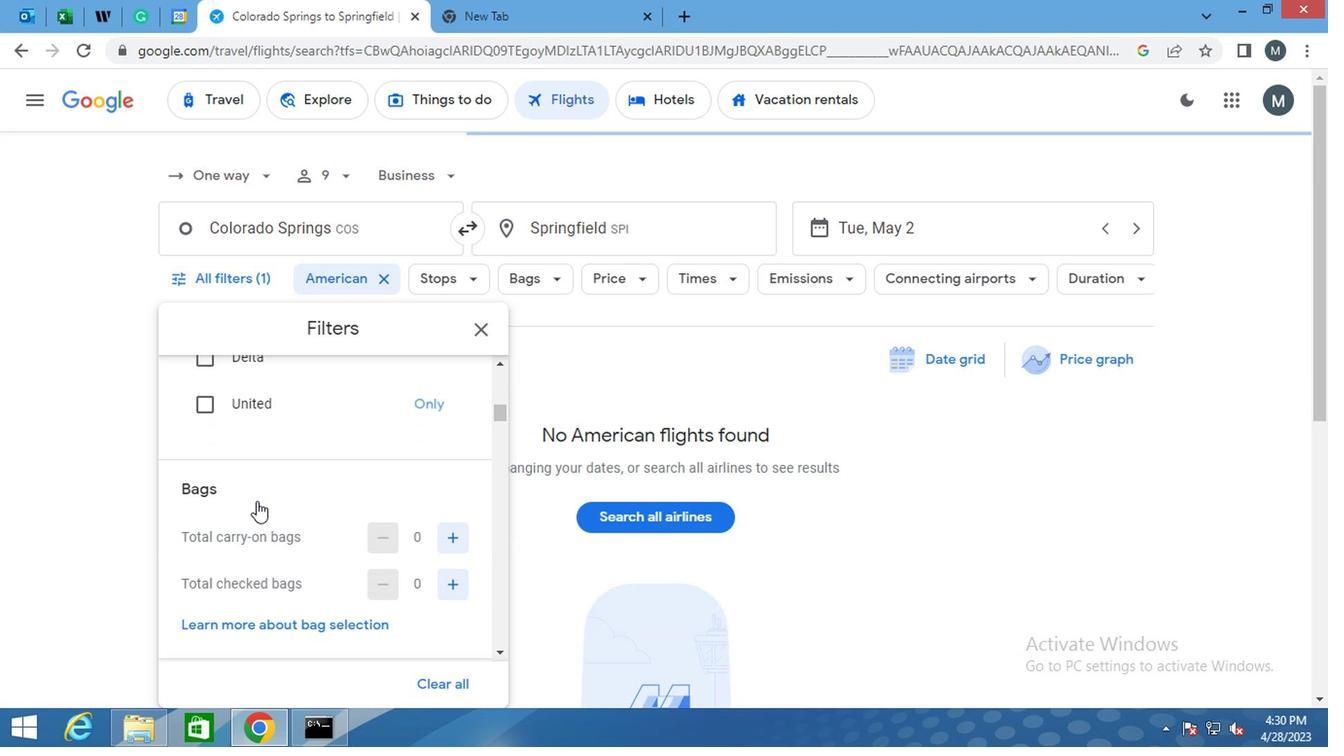 
Action: Mouse moved to (460, 443)
Screenshot: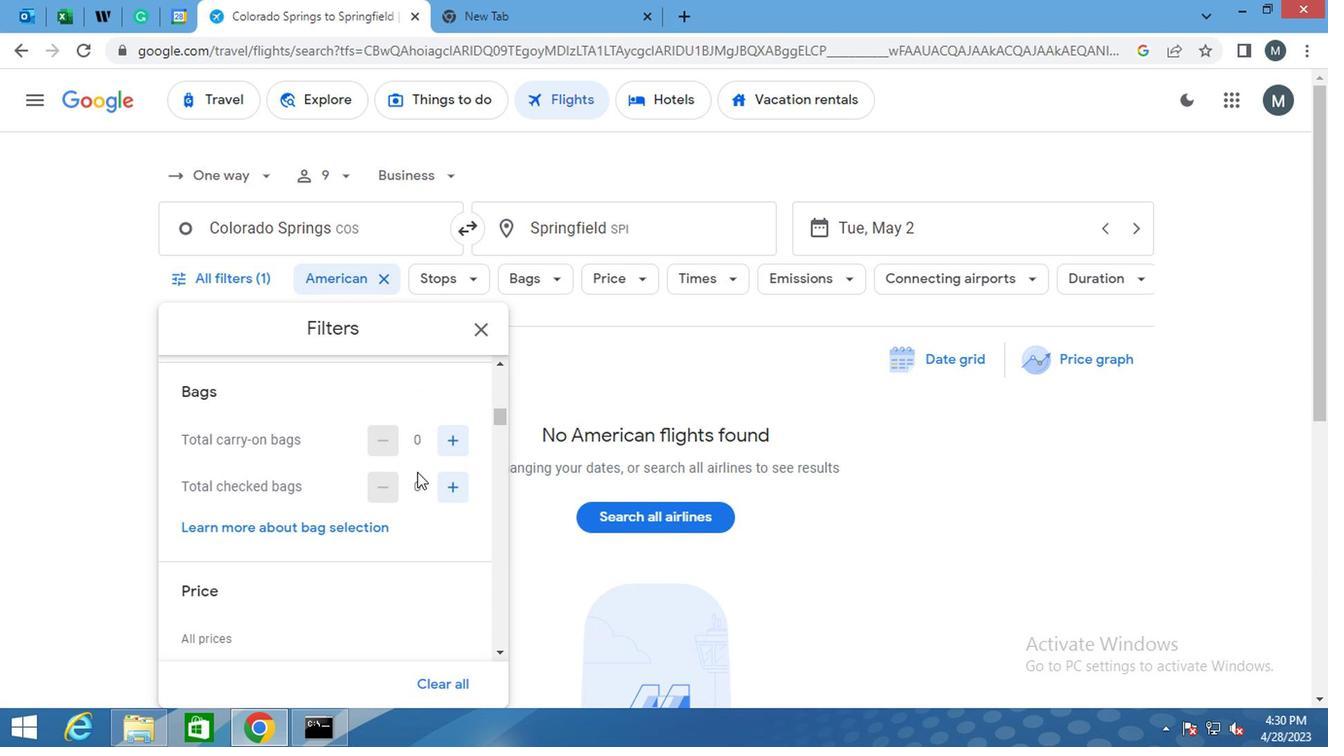 
Action: Mouse pressed left at (460, 443)
Screenshot: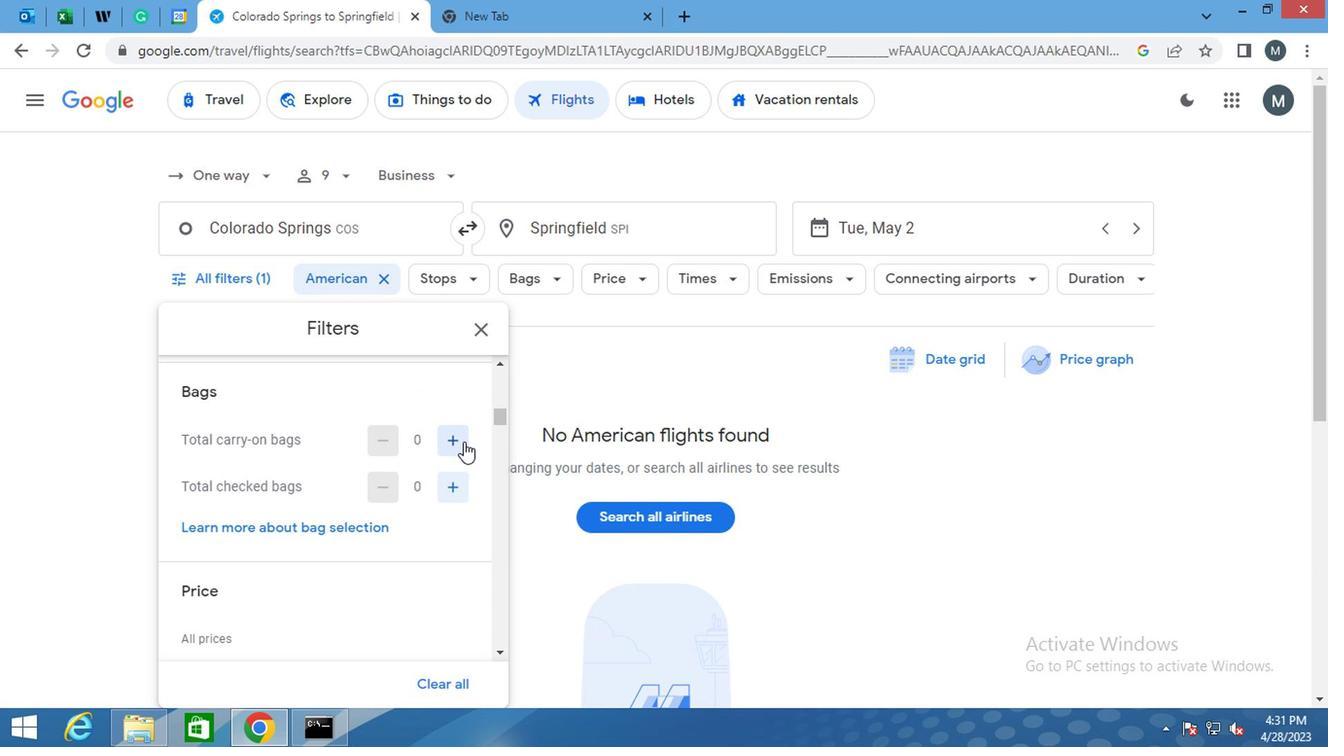 
Action: Mouse moved to (323, 446)
Screenshot: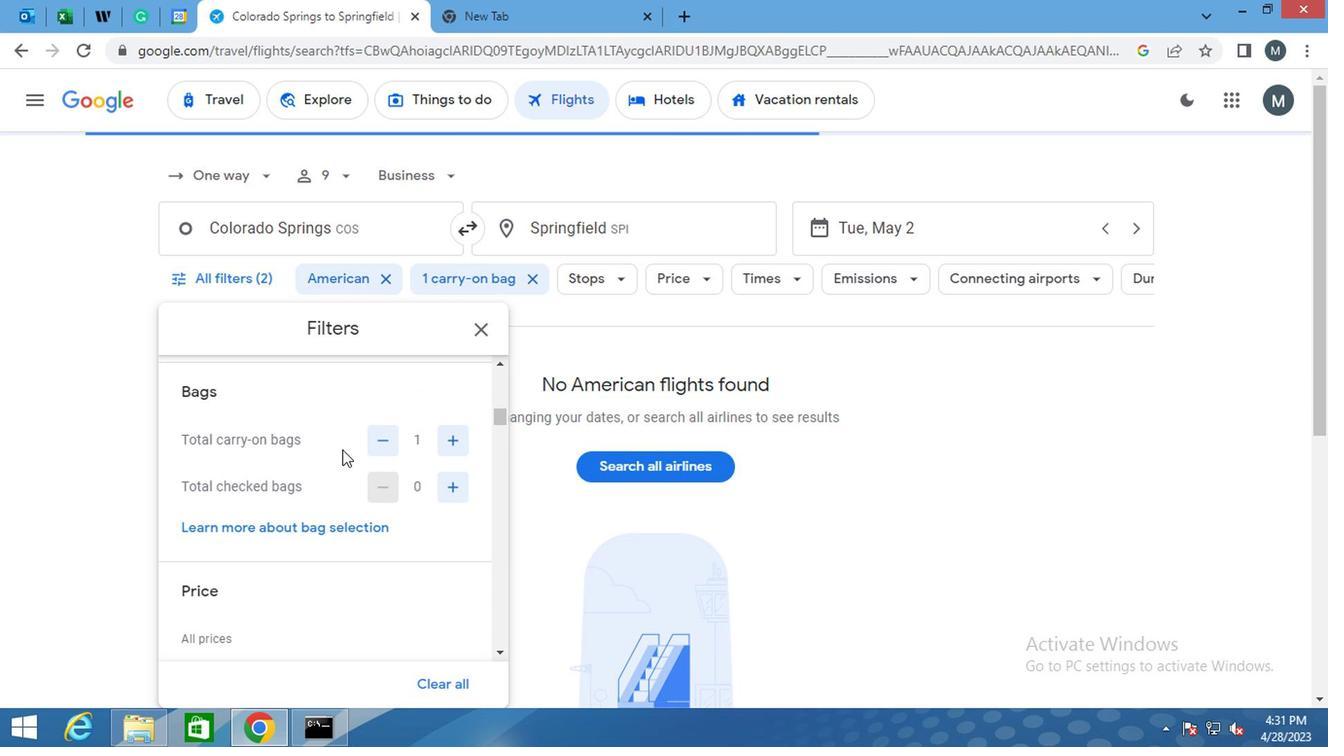 
Action: Mouse scrolled (323, 446) with delta (0, 0)
Screenshot: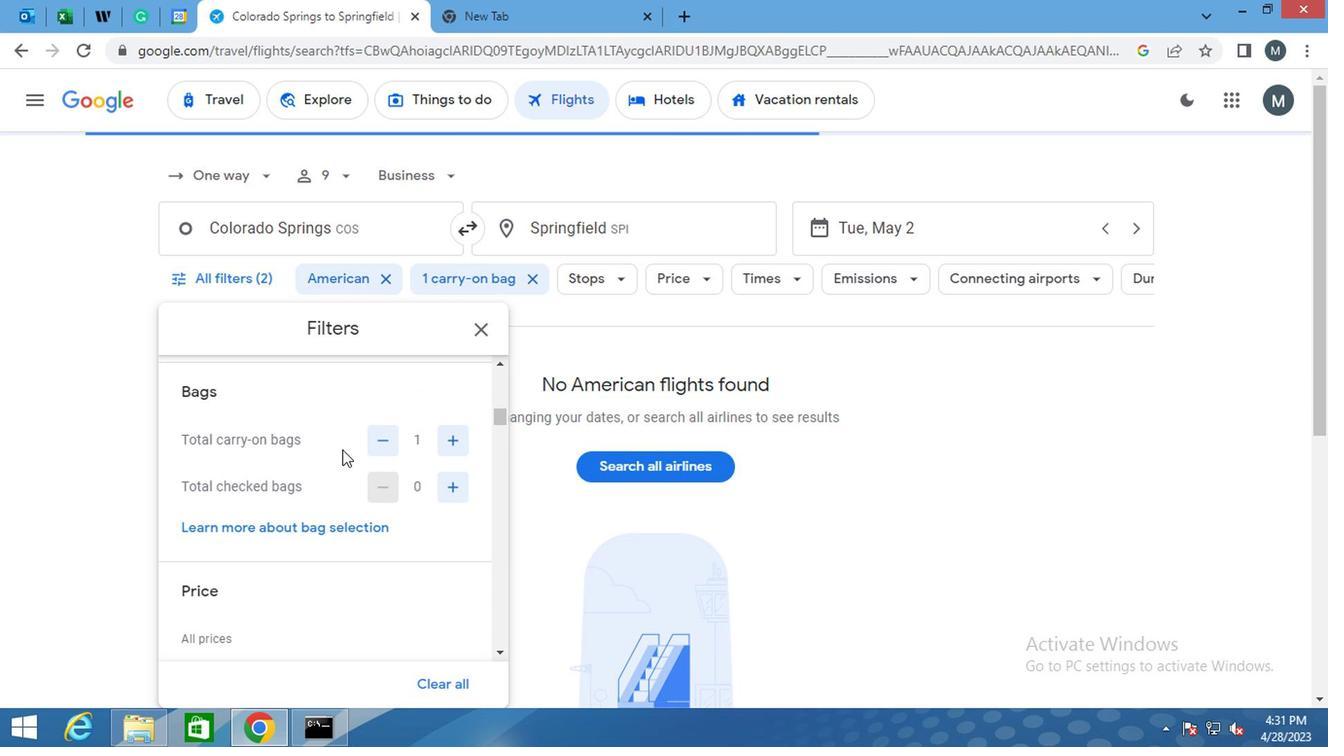 
Action: Mouse moved to (318, 448)
Screenshot: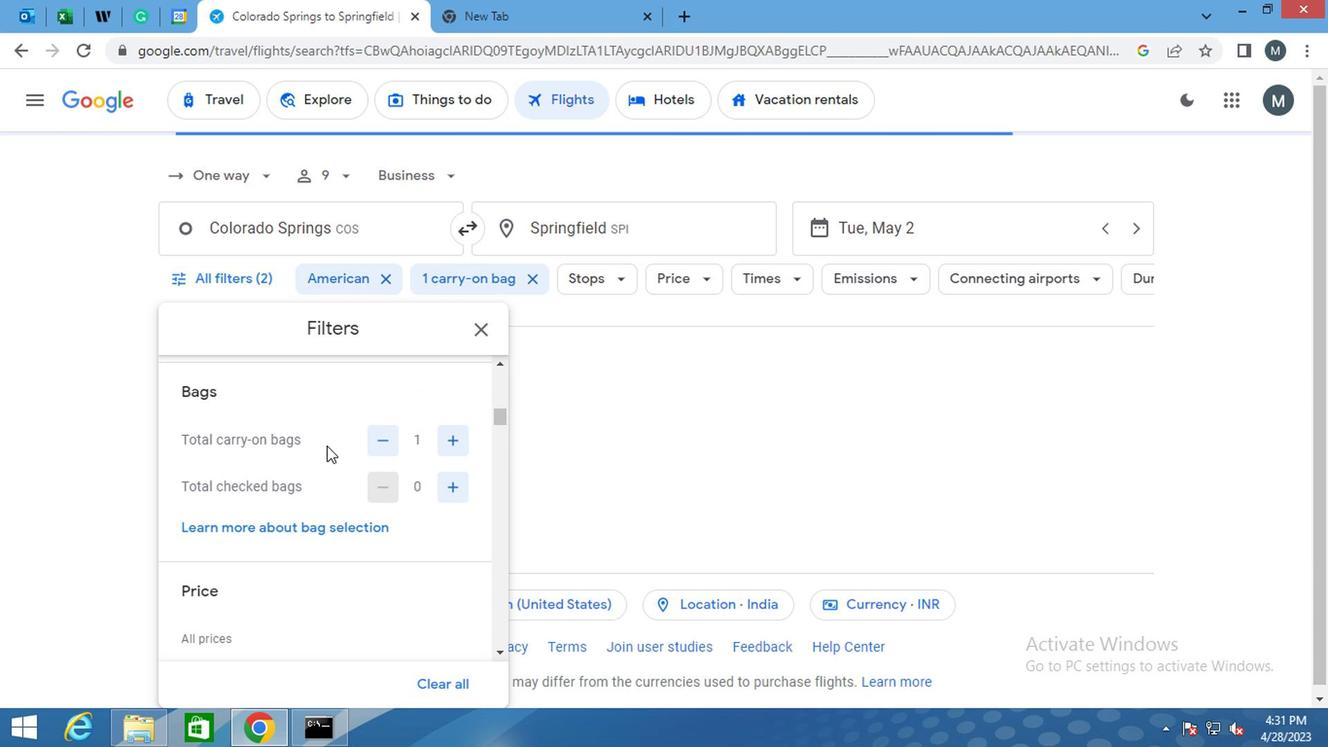 
Action: Mouse scrolled (318, 448) with delta (0, 0)
Screenshot: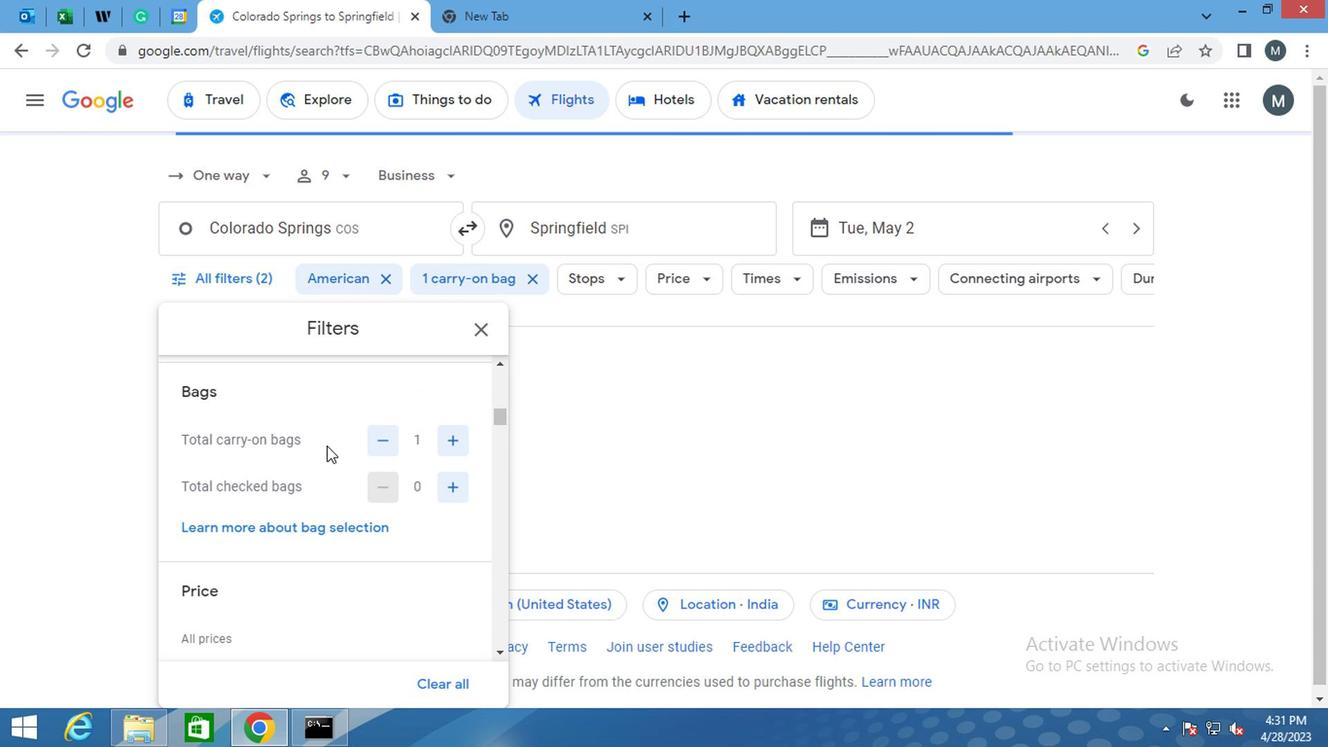 
Action: Mouse moved to (304, 457)
Screenshot: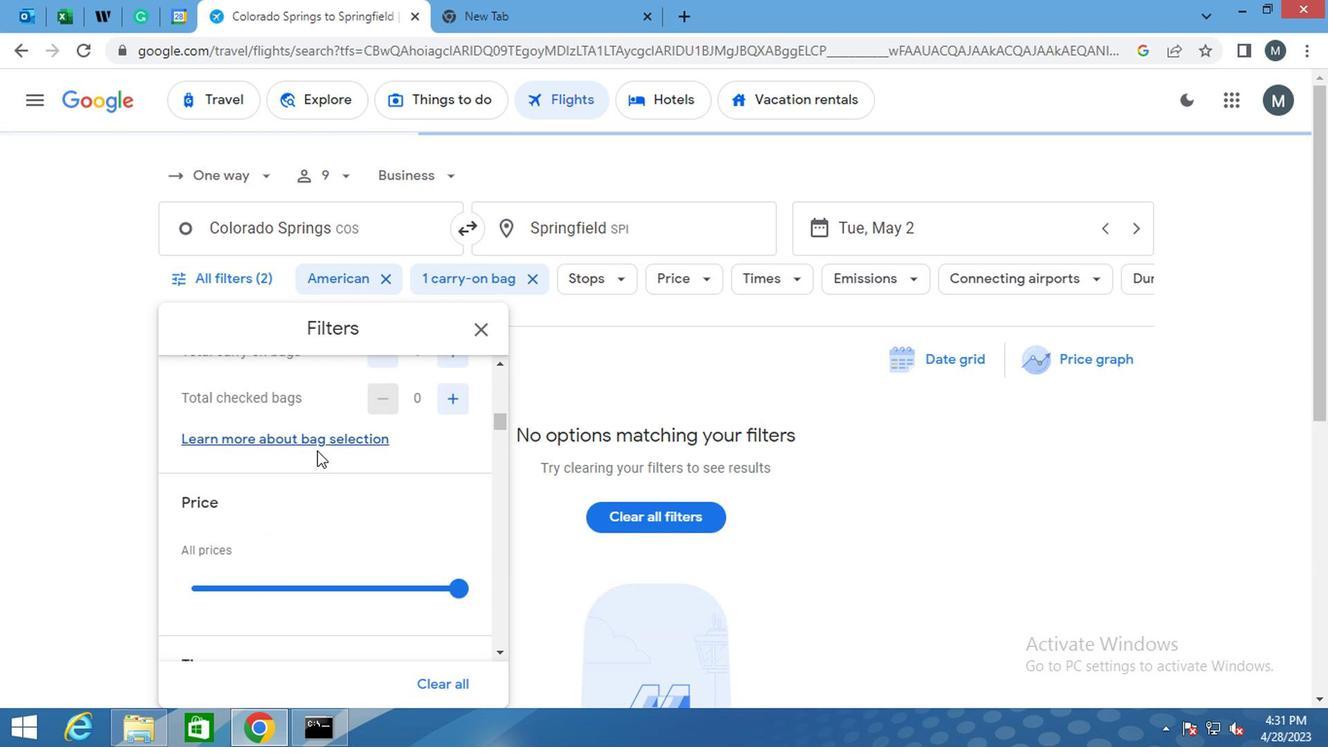 
Action: Mouse scrolled (304, 456) with delta (0, -1)
Screenshot: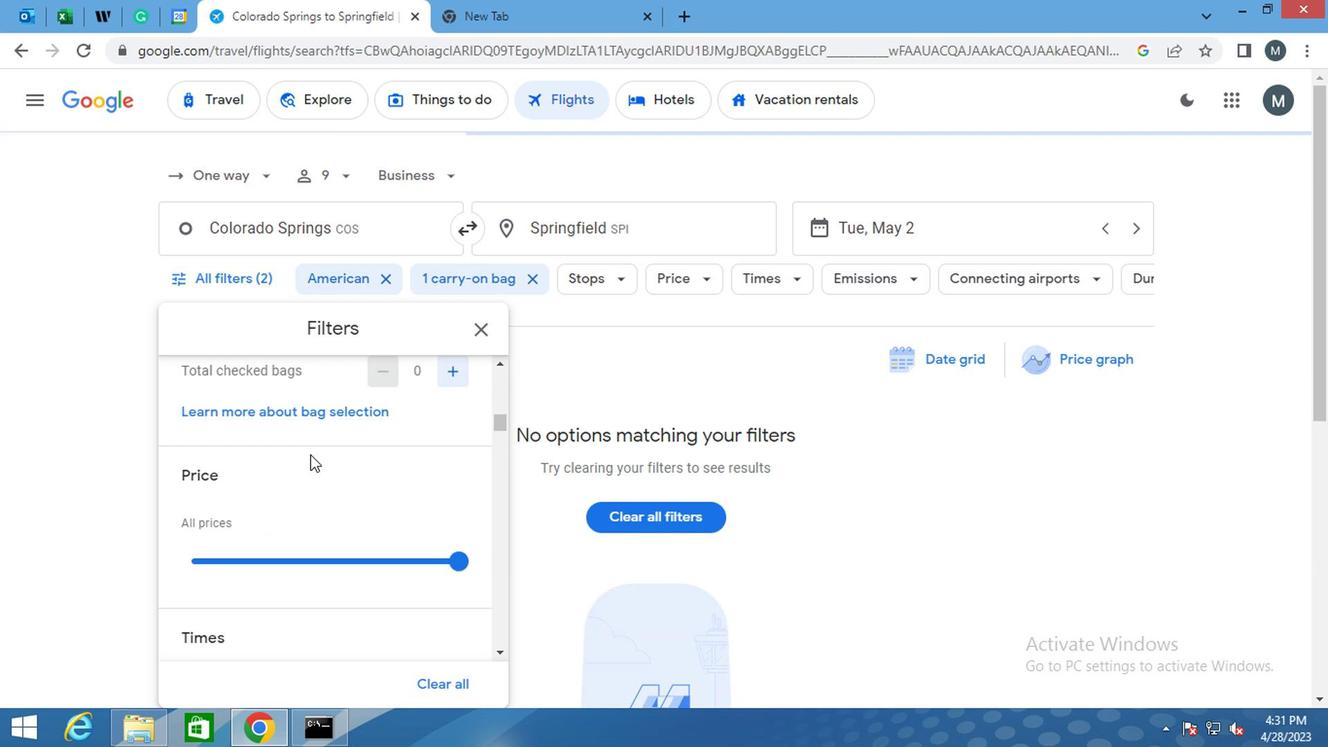 
Action: Mouse moved to (376, 428)
Screenshot: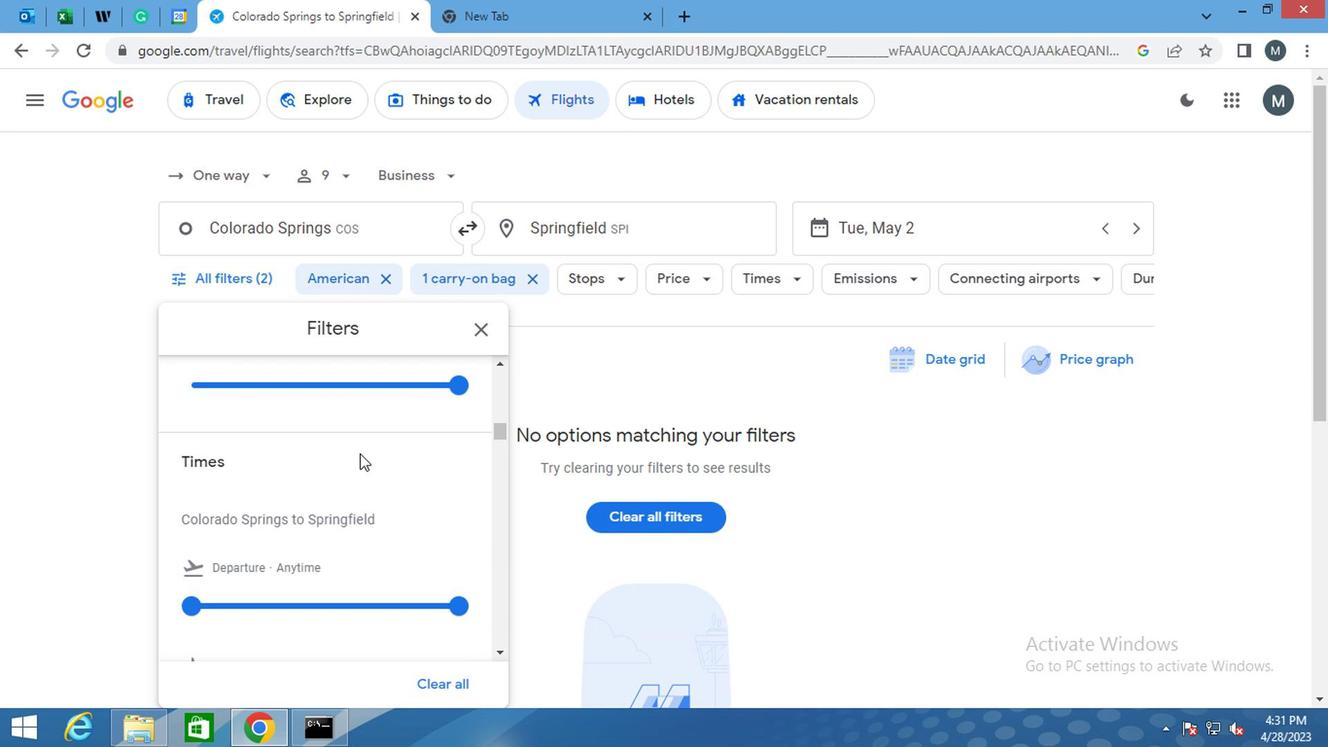
Action: Mouse scrolled (376, 429) with delta (0, 0)
Screenshot: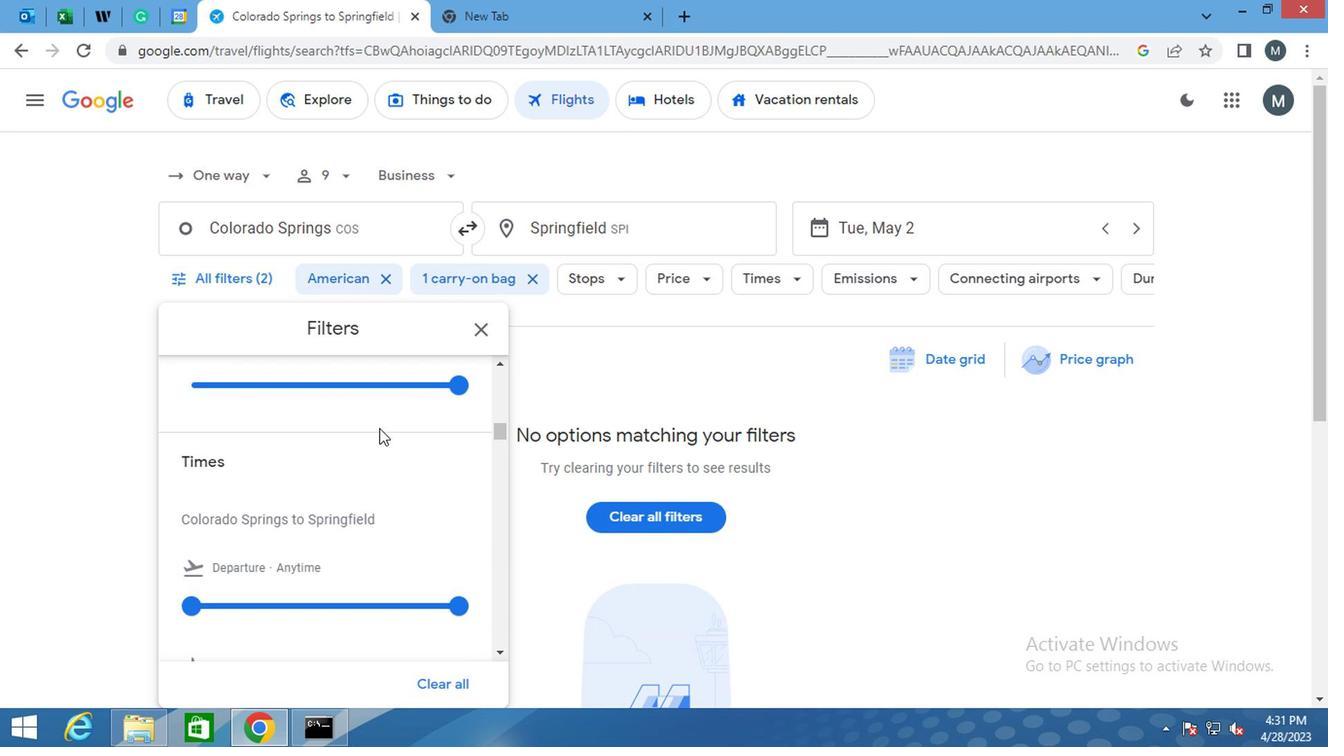 
Action: Mouse moved to (383, 484)
Screenshot: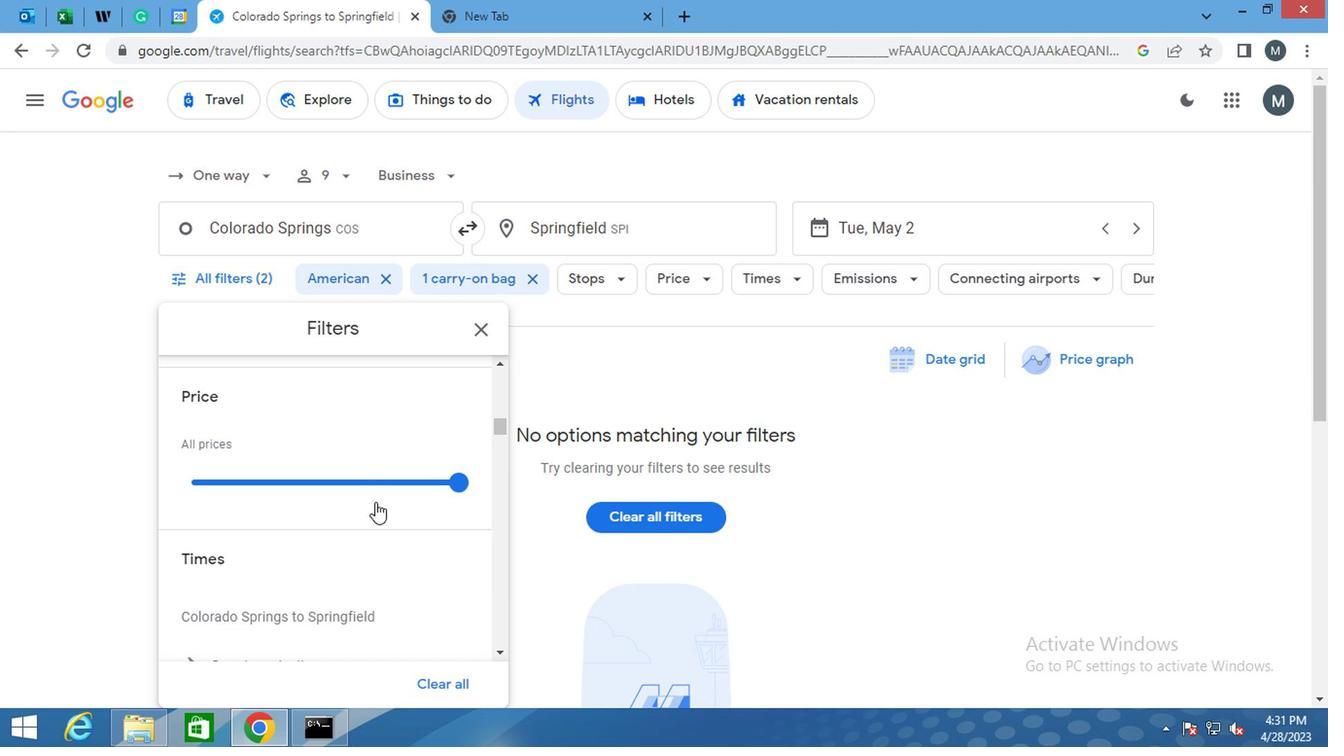 
Action: Mouse pressed left at (383, 484)
Screenshot: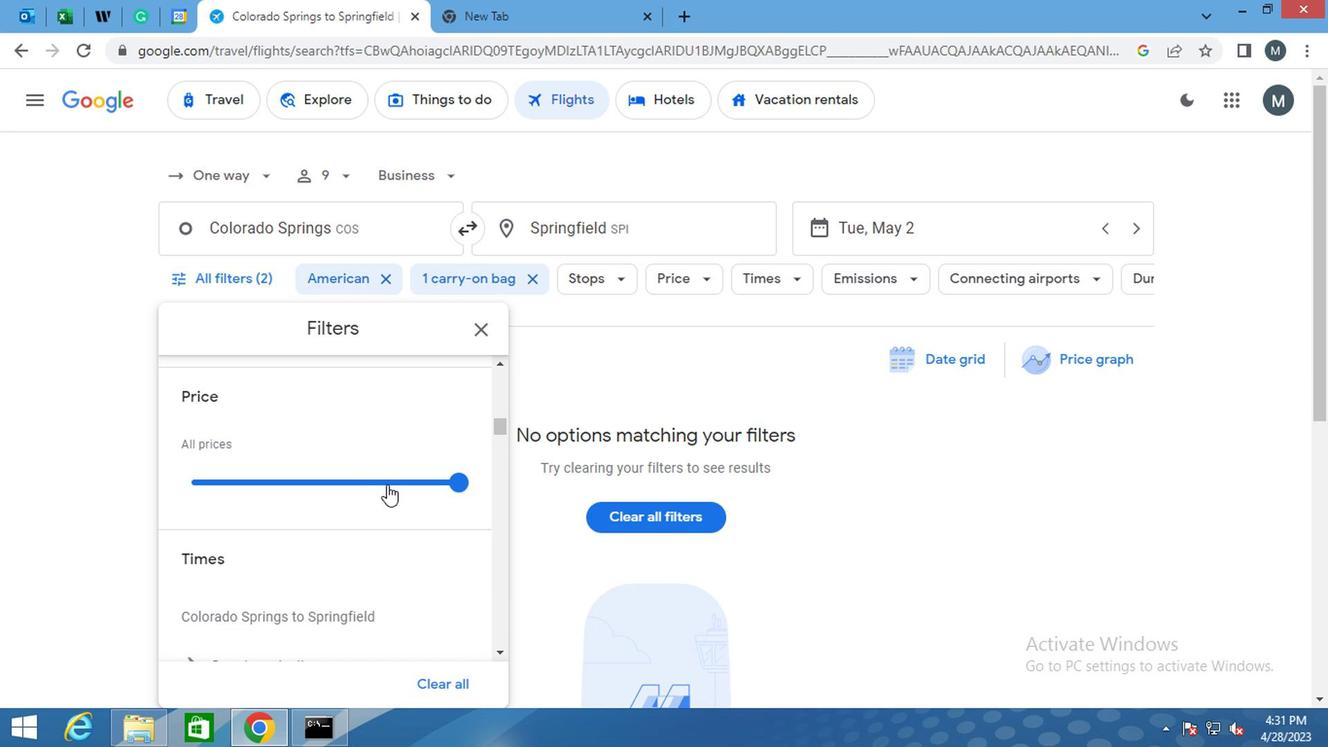 
Action: Mouse moved to (389, 481)
Screenshot: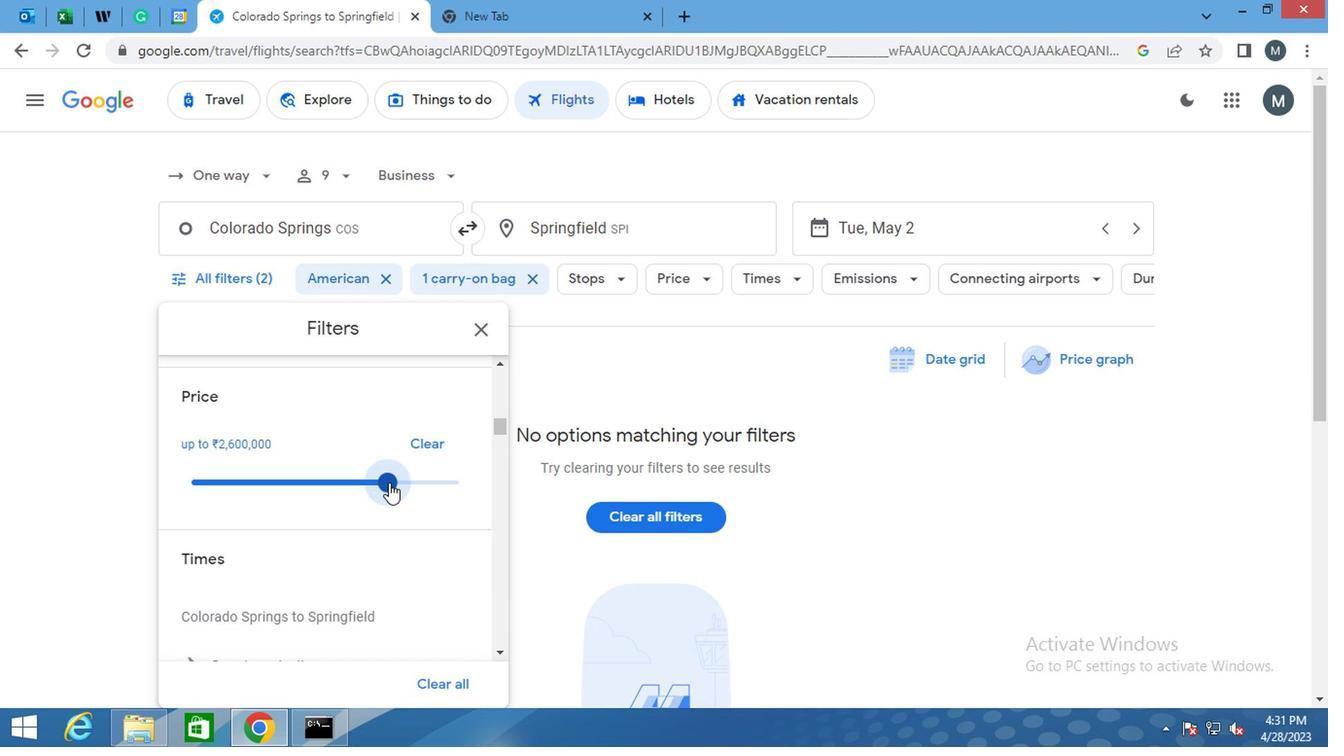
Action: Mouse pressed left at (389, 481)
Screenshot: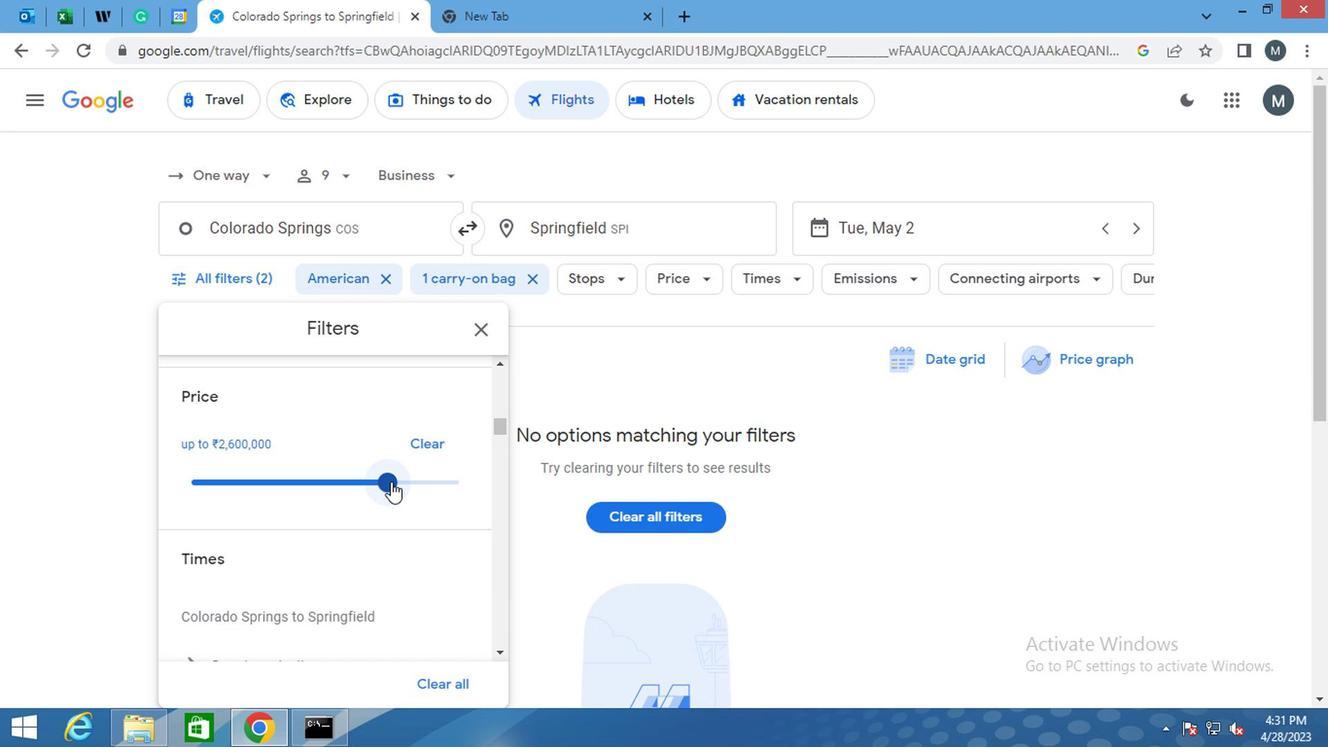 
Action: Mouse moved to (246, 473)
Screenshot: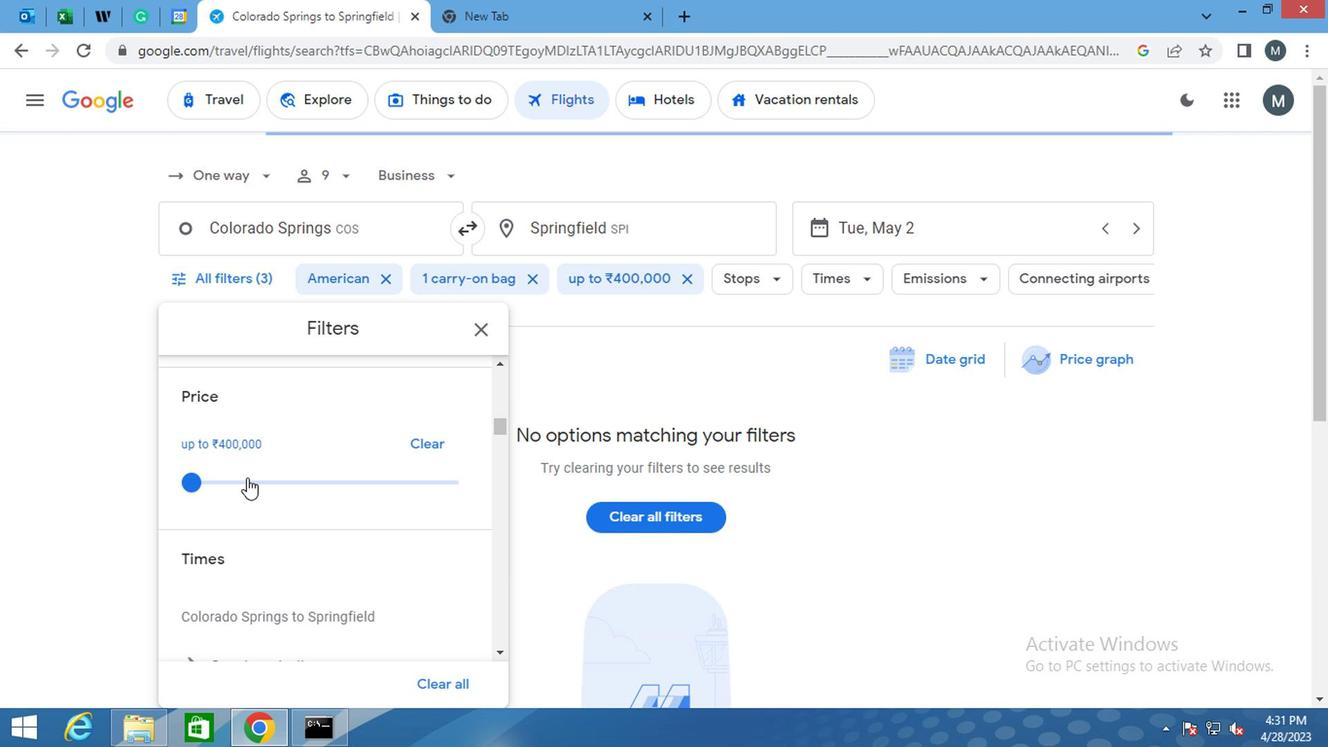 
Action: Mouse scrolled (246, 472) with delta (0, 0)
Screenshot: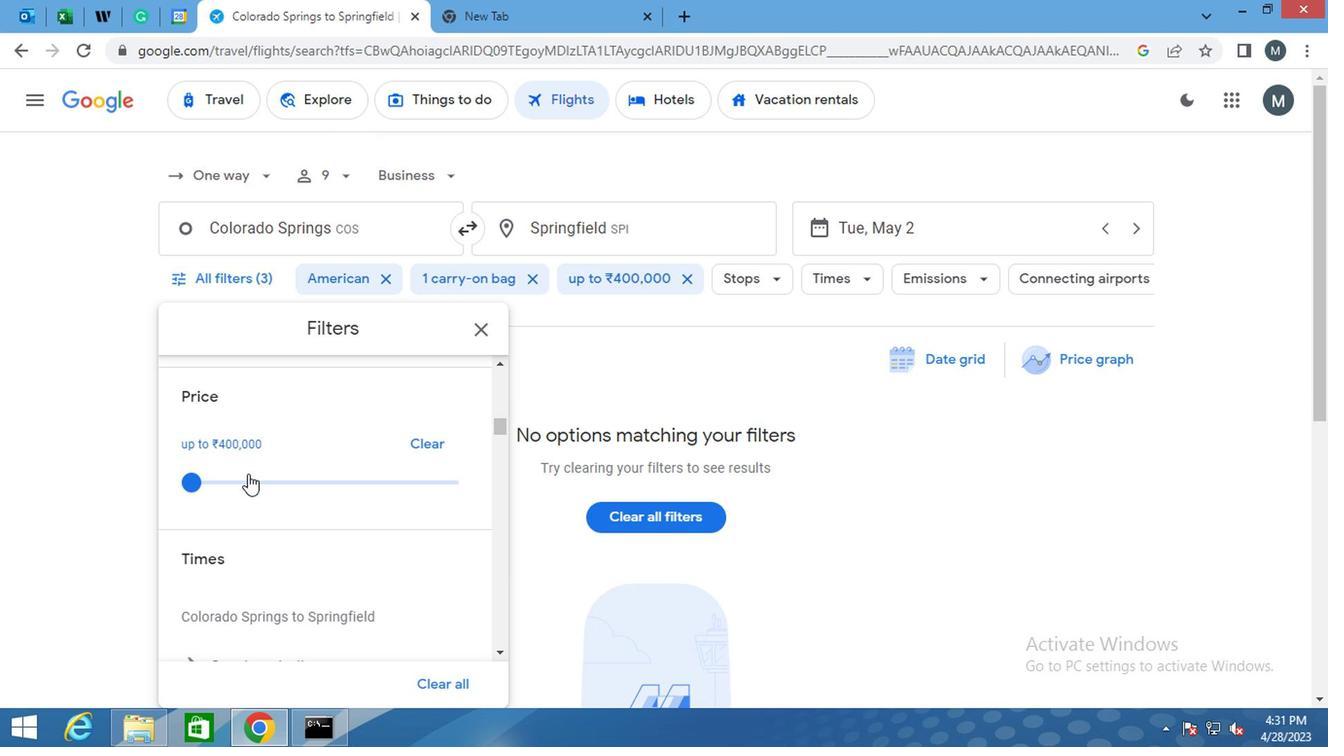 
Action: Mouse moved to (249, 473)
Screenshot: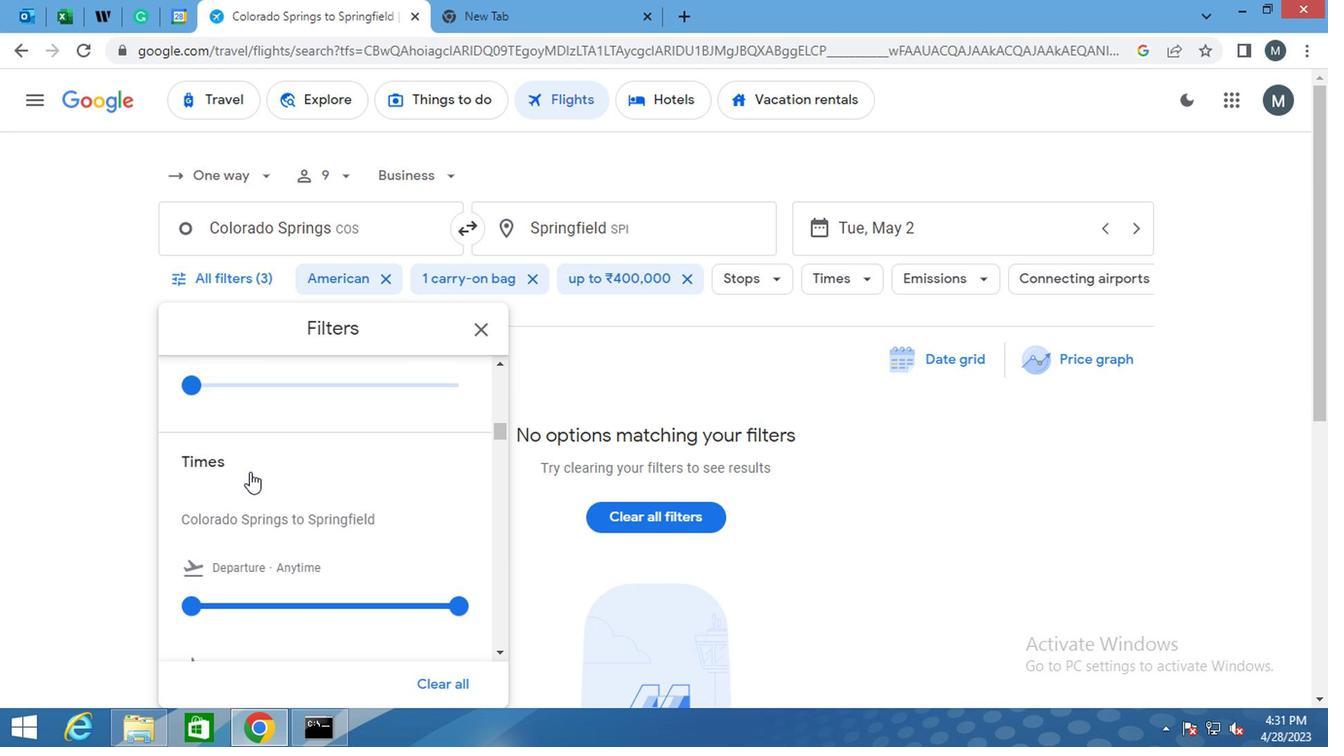 
Action: Mouse scrolled (249, 472) with delta (0, 0)
Screenshot: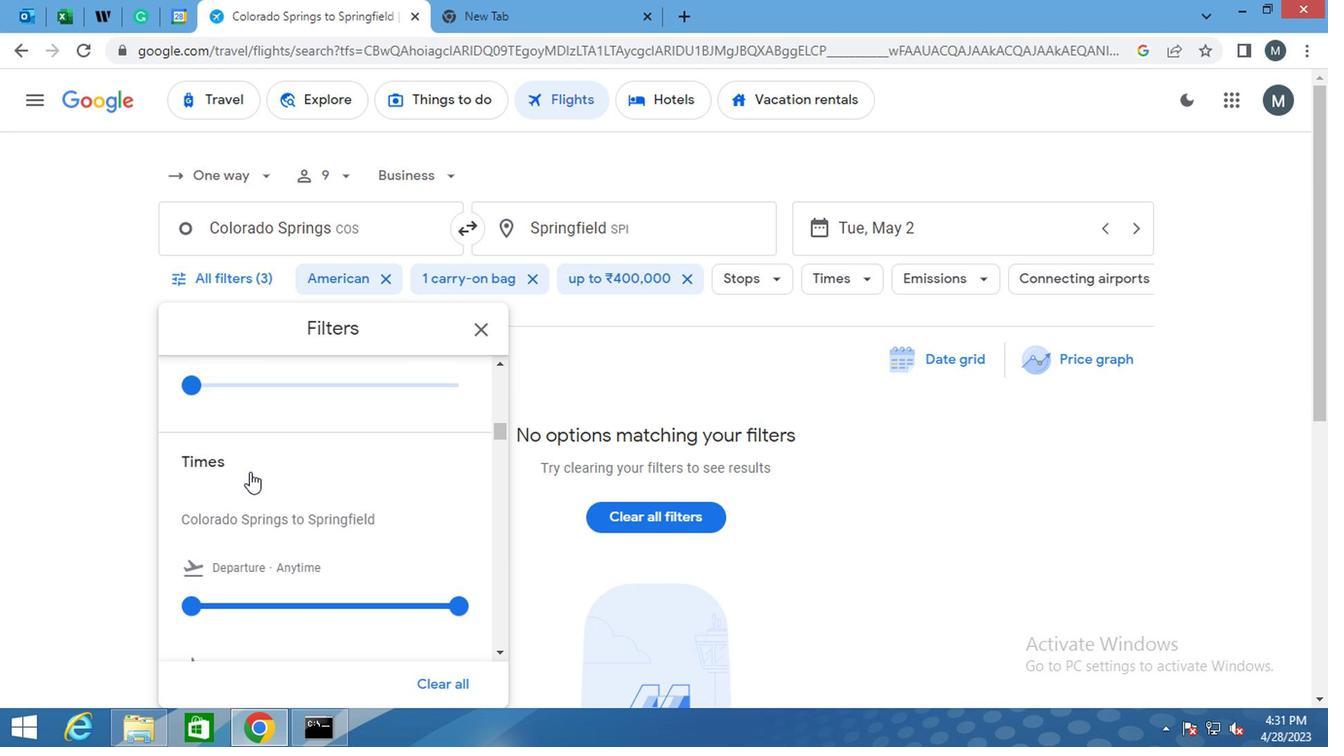 
Action: Mouse moved to (311, 503)
Screenshot: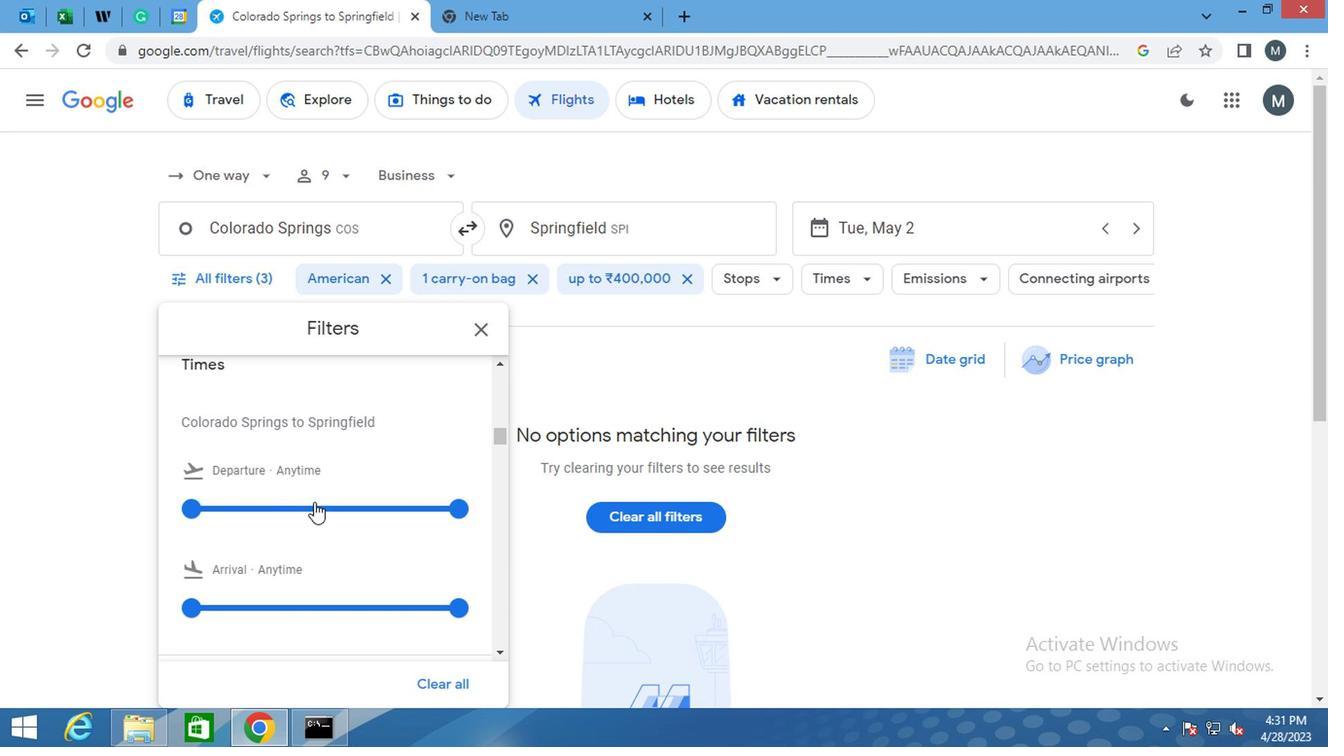
Action: Mouse pressed left at (311, 503)
Screenshot: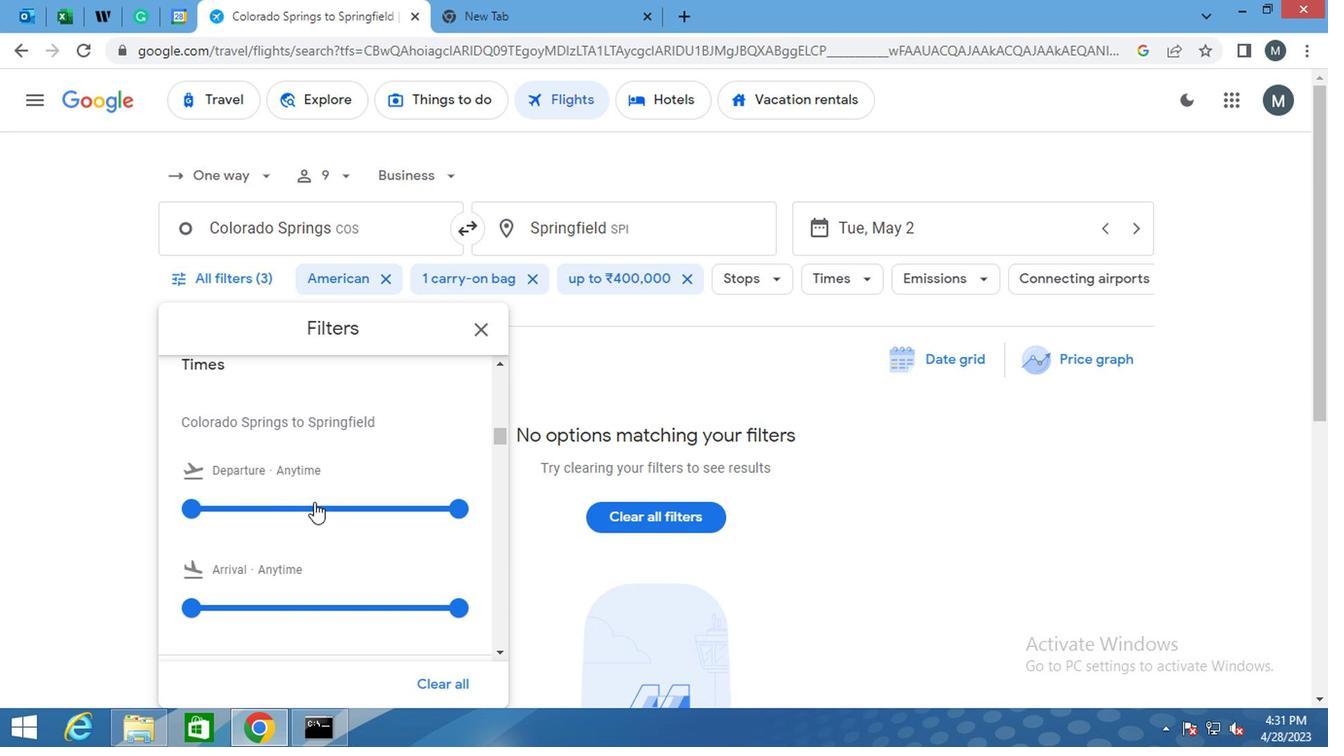 
Action: Mouse moved to (313, 502)
Screenshot: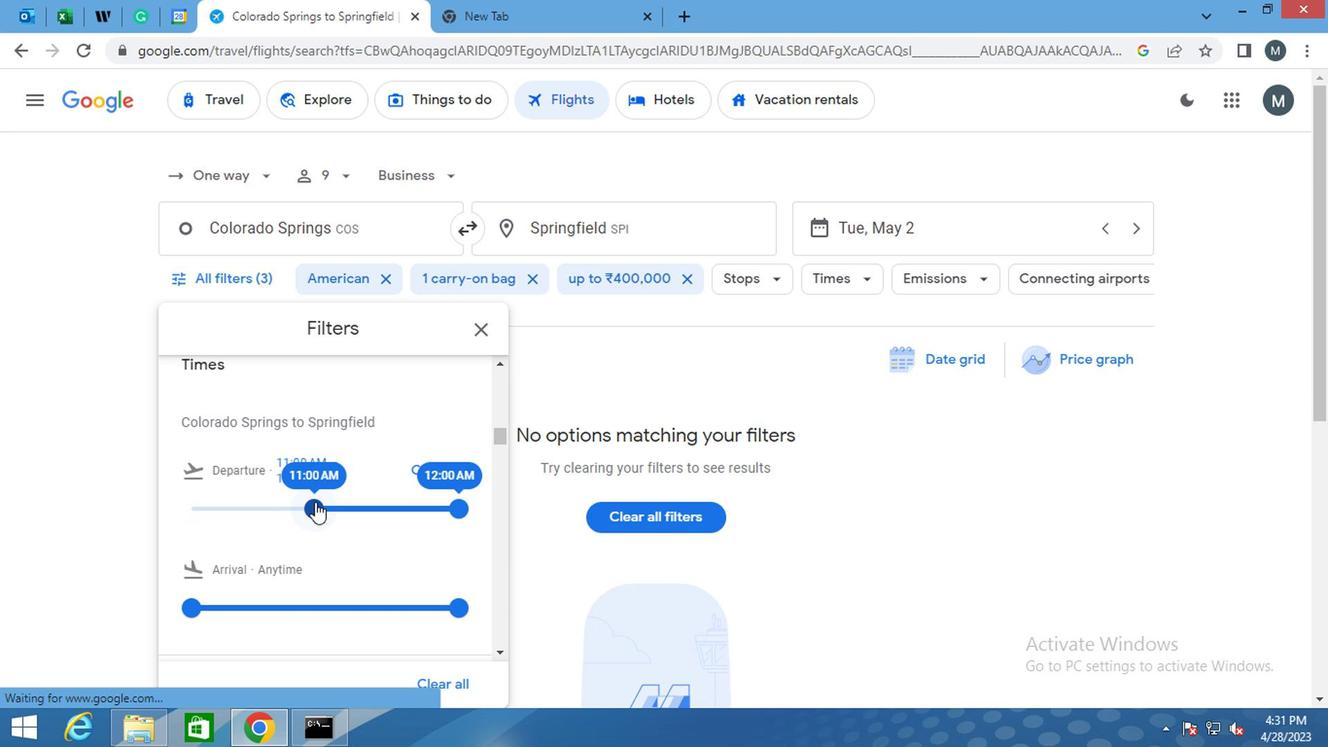 
Action: Mouse pressed left at (313, 502)
Screenshot: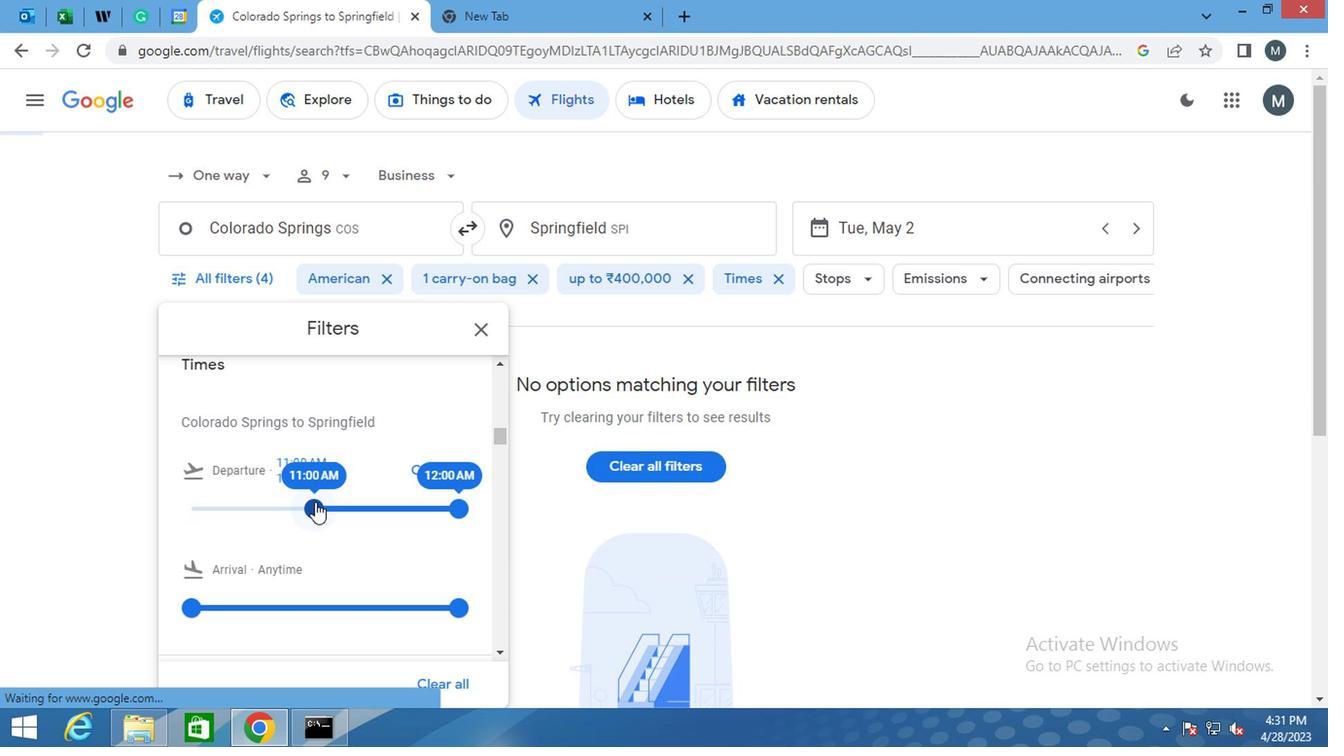 
Action: Mouse moved to (280, 507)
Screenshot: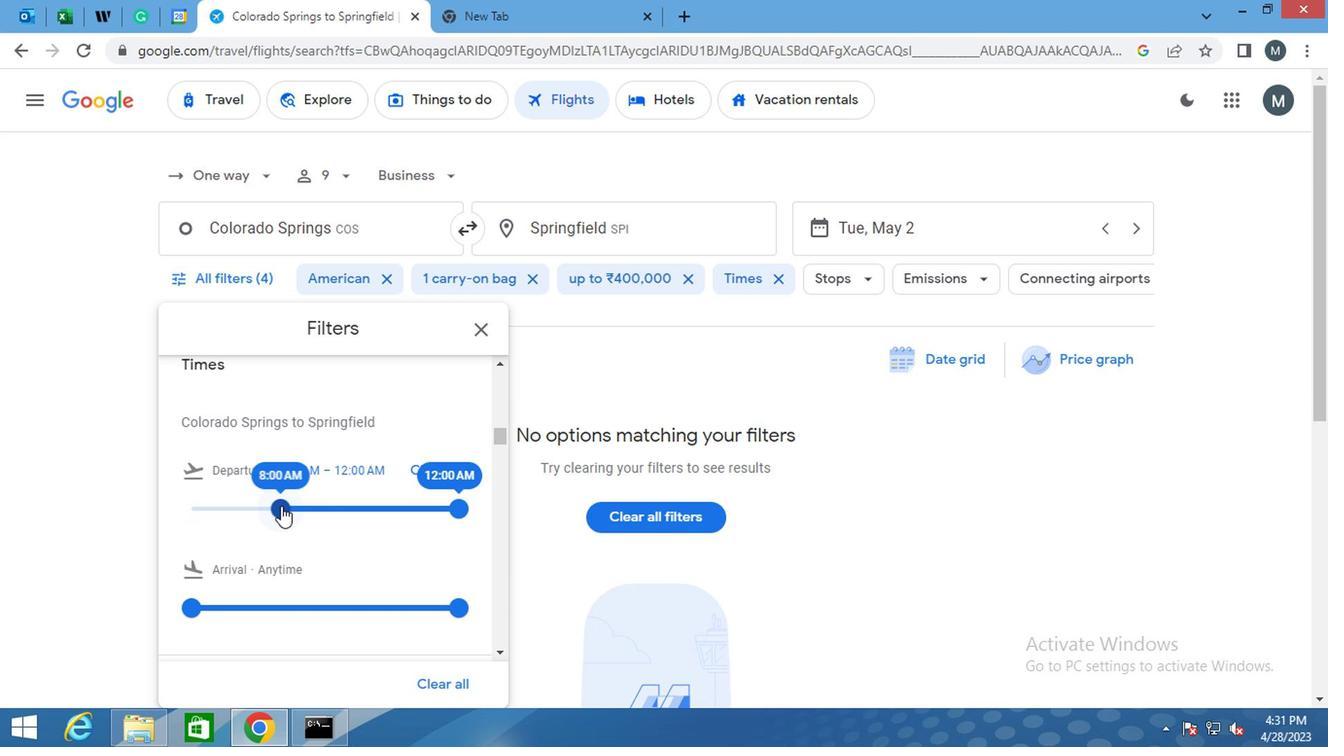 
Action: Mouse pressed left at (280, 507)
Screenshot: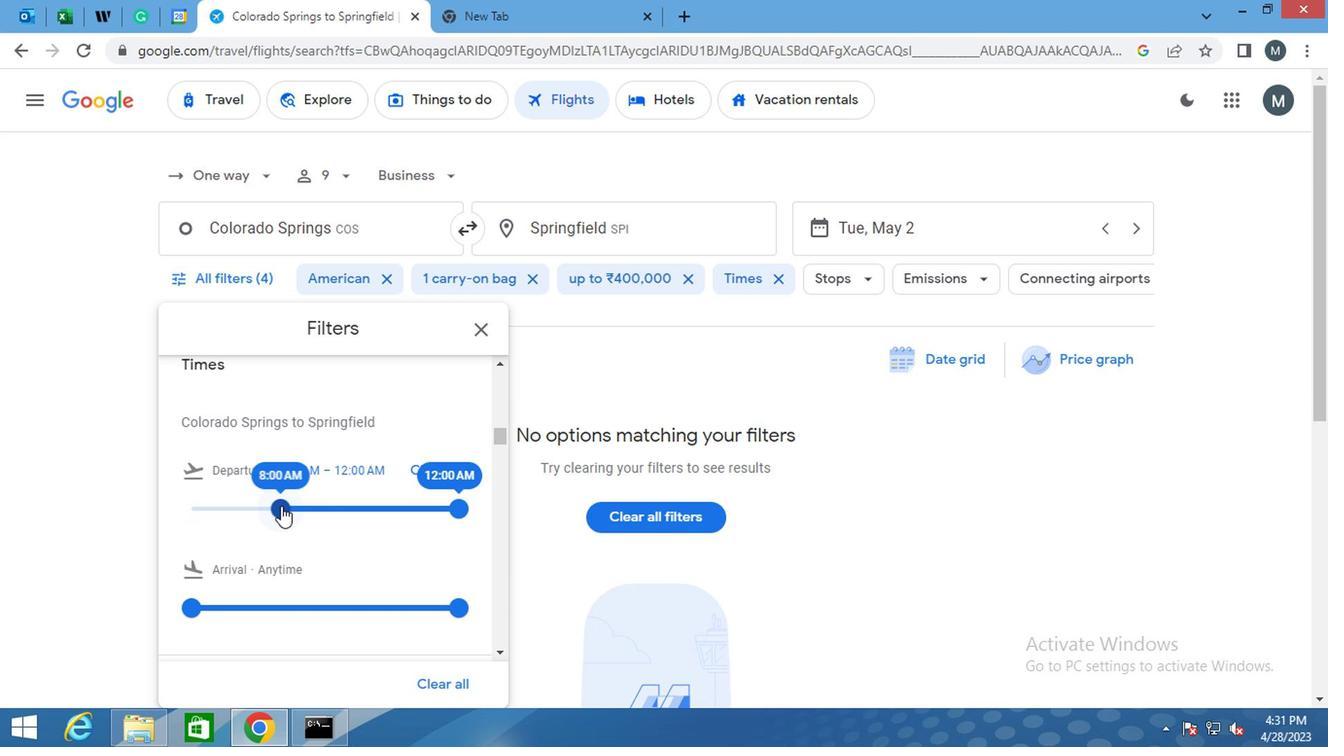 
Action: Mouse moved to (444, 506)
Screenshot: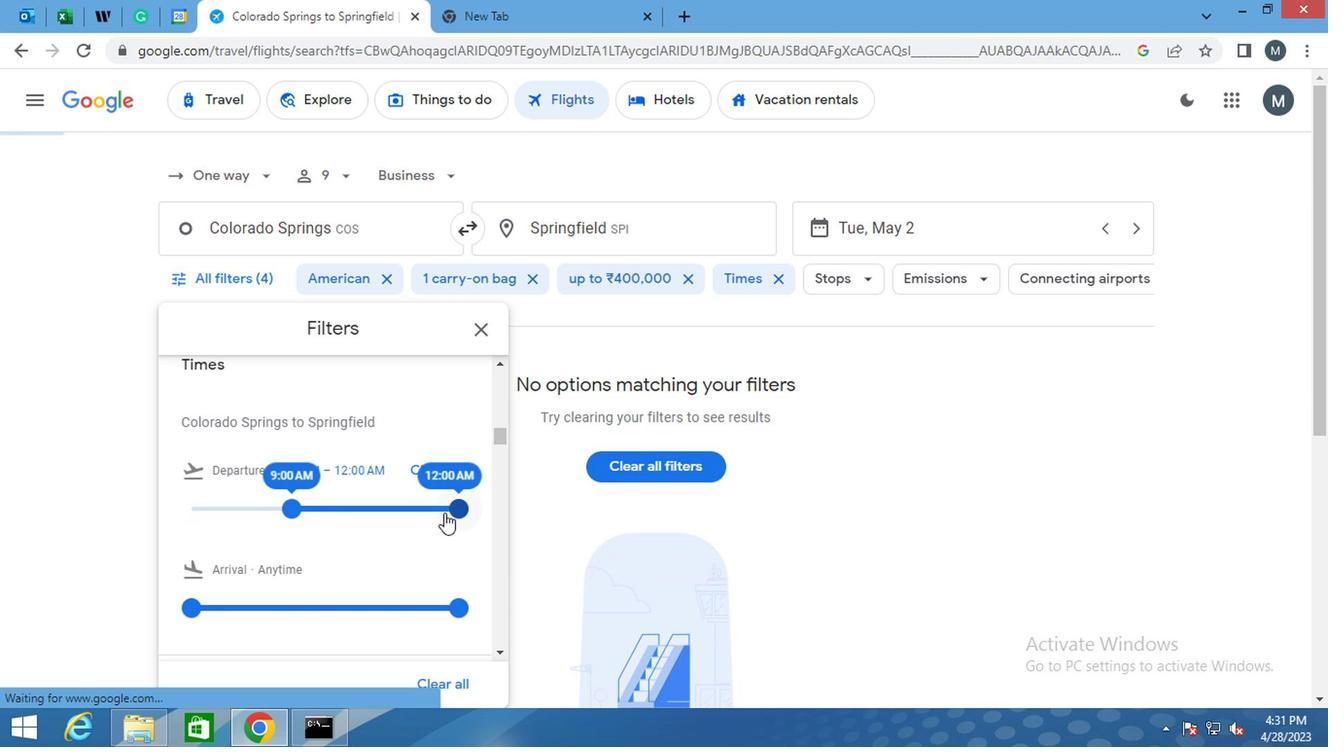
Action: Mouse pressed left at (444, 506)
Screenshot: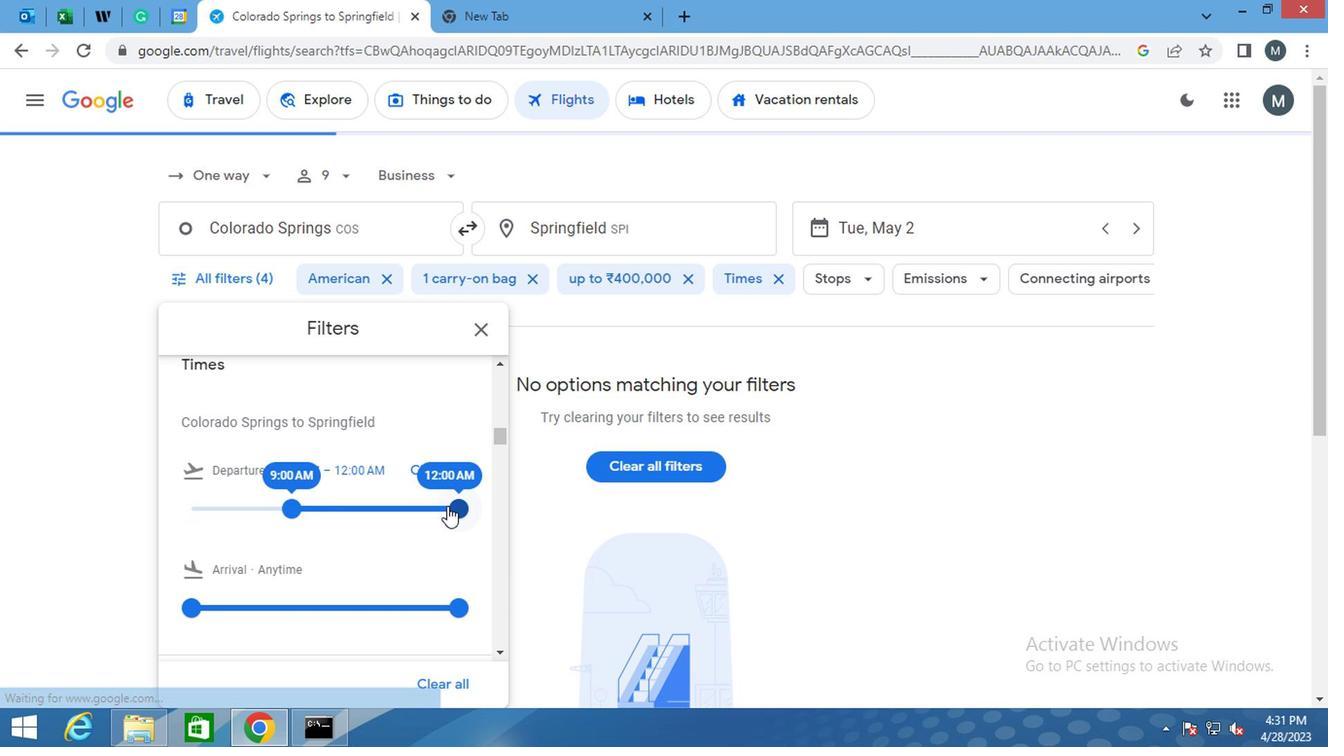 
Action: Mouse moved to (318, 504)
Screenshot: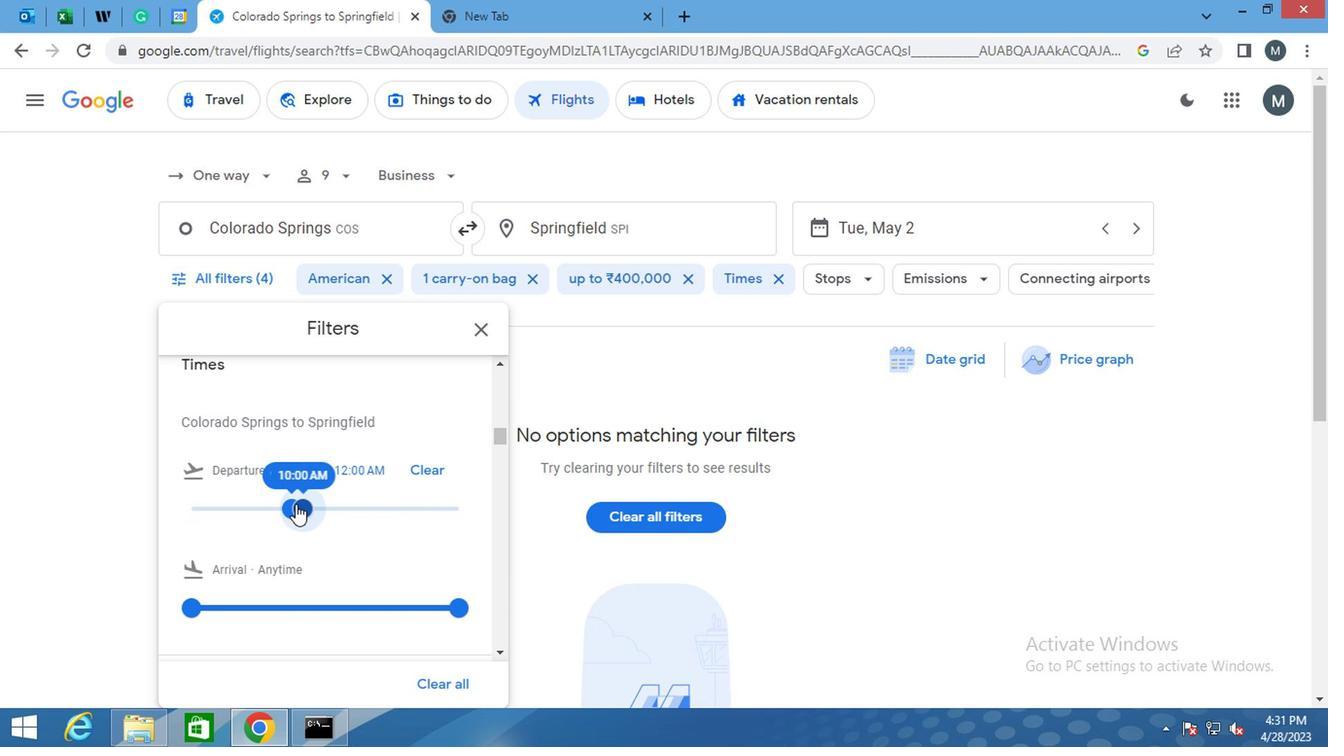 
Action: Mouse scrolled (318, 503) with delta (0, 0)
Screenshot: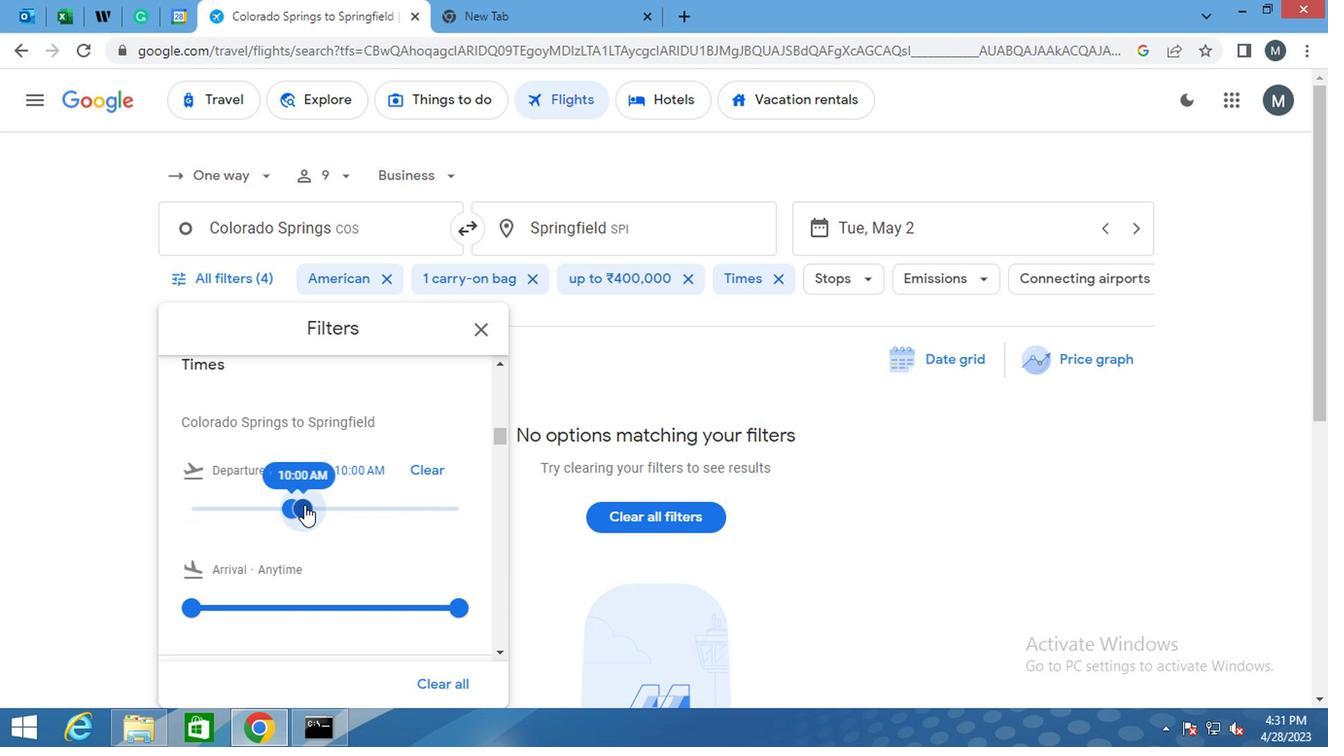 
Action: Mouse scrolled (318, 503) with delta (0, 0)
Screenshot: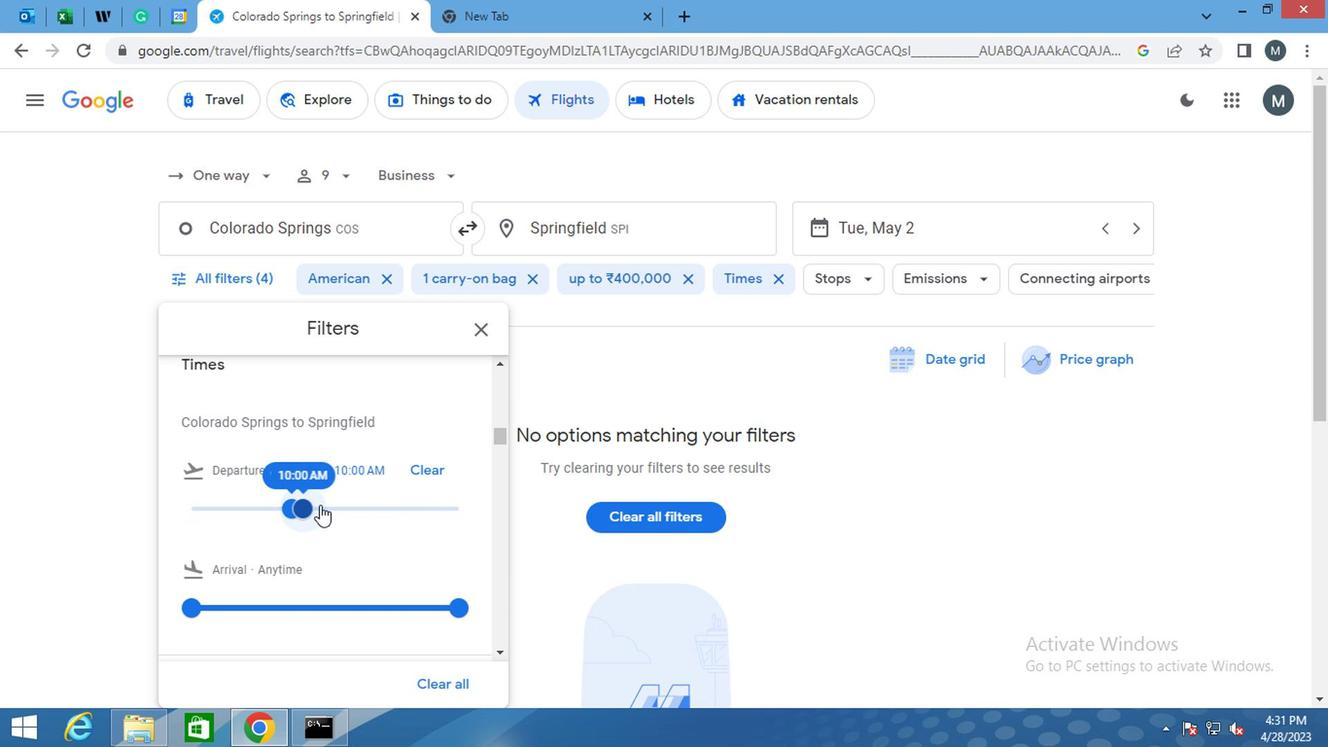 
Action: Mouse moved to (475, 329)
Screenshot: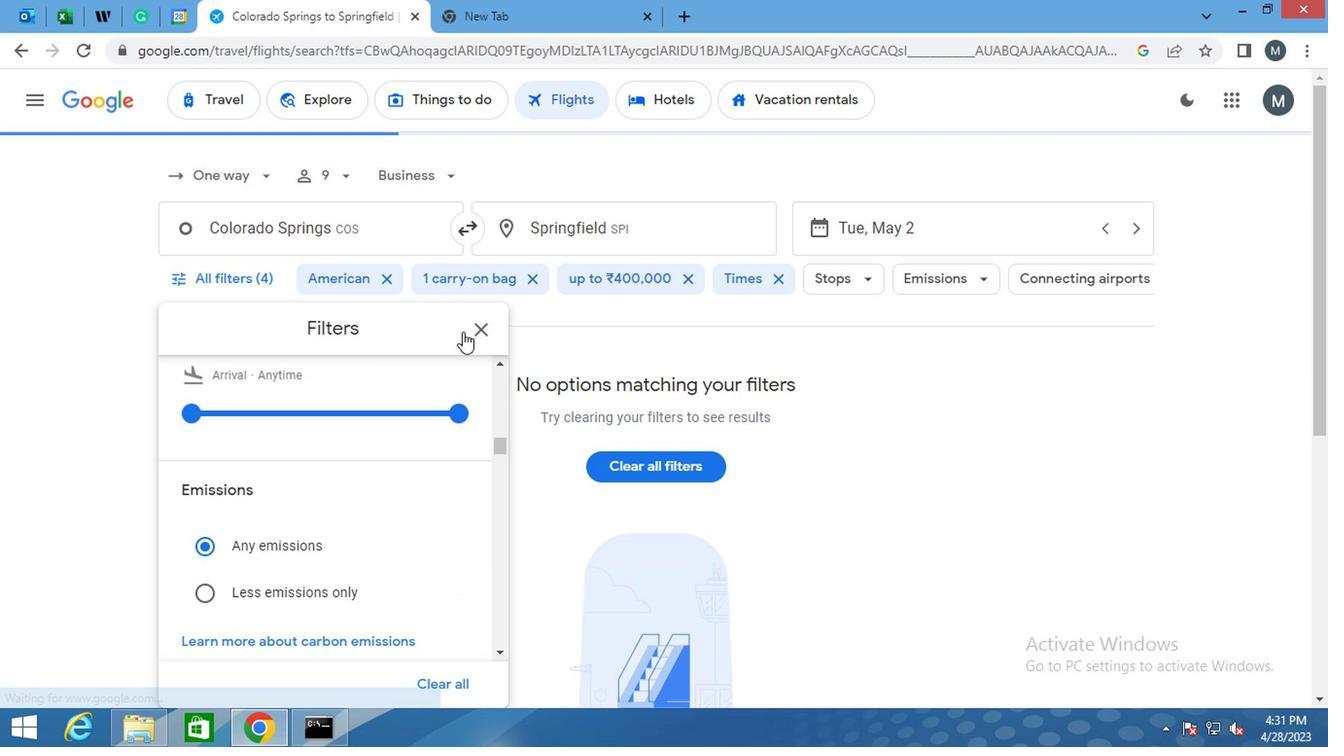 
Action: Mouse pressed left at (475, 329)
Screenshot: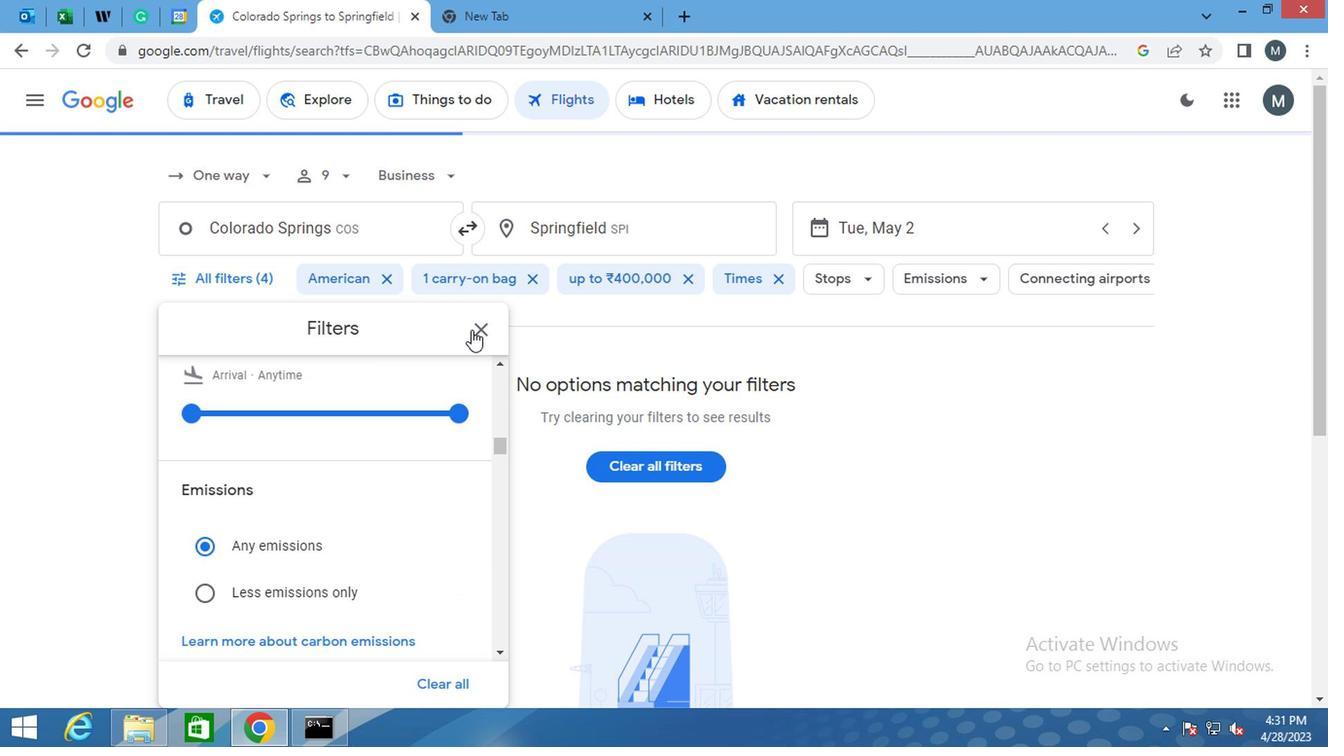 
Action: Mouse moved to (473, 329)
Screenshot: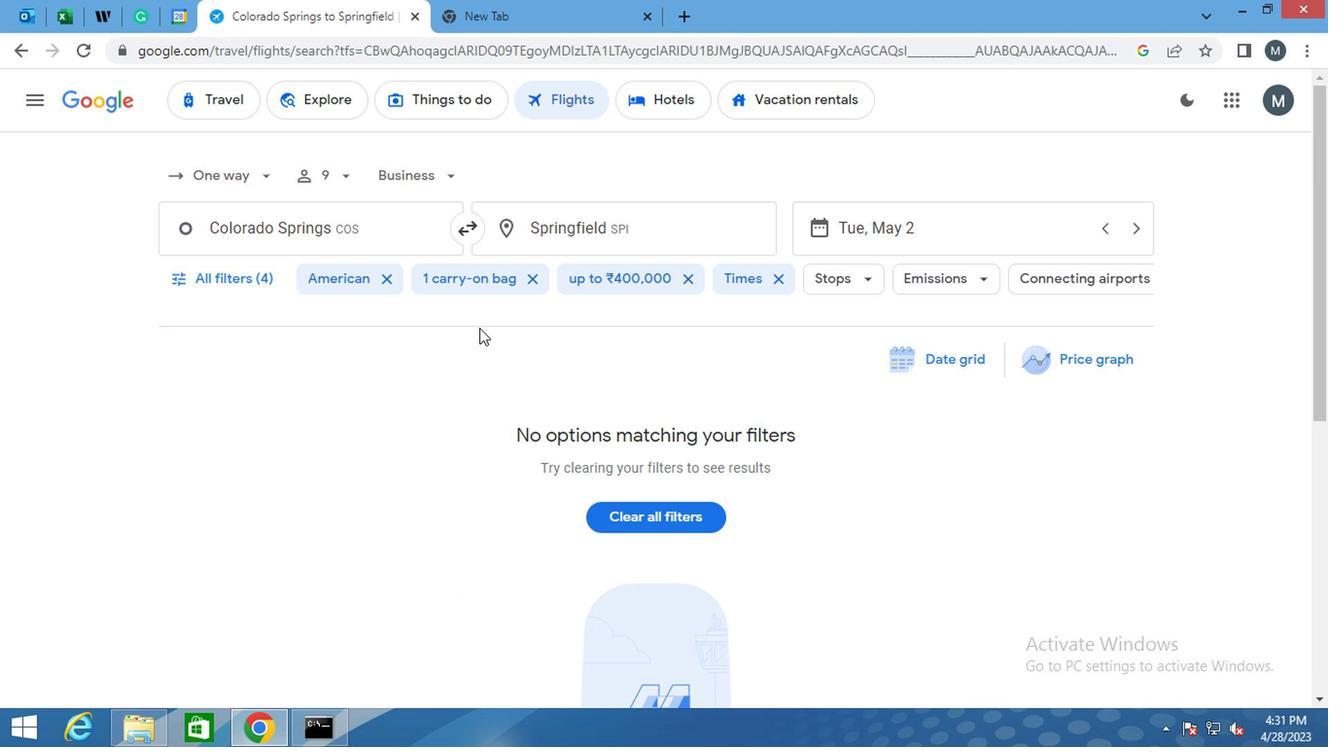 
